 Task: Search one way flight ticket for 5 adults, 2 children, 1 infant in seat and 2 infants on lap in economy from Indianapolis: Indianapolis International Airport to New Bern: Coastal Carolina Regional Airport (was Craven County Regional) on 5-4-2023. Choice of flights is Frontier. Number of bags: 6 checked bags. Price is upto 55000. Outbound departure time preference is 7:00.
Action: Mouse moved to (378, 357)
Screenshot: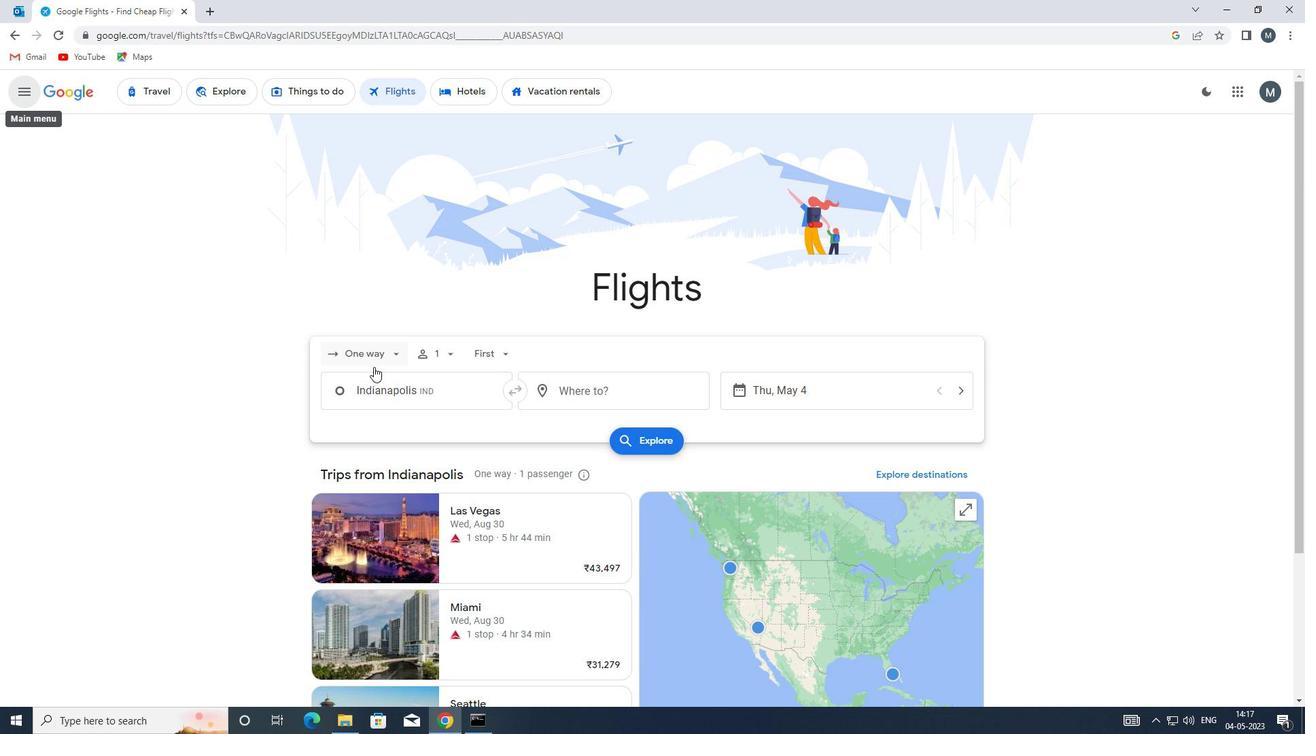 
Action: Mouse pressed left at (378, 357)
Screenshot: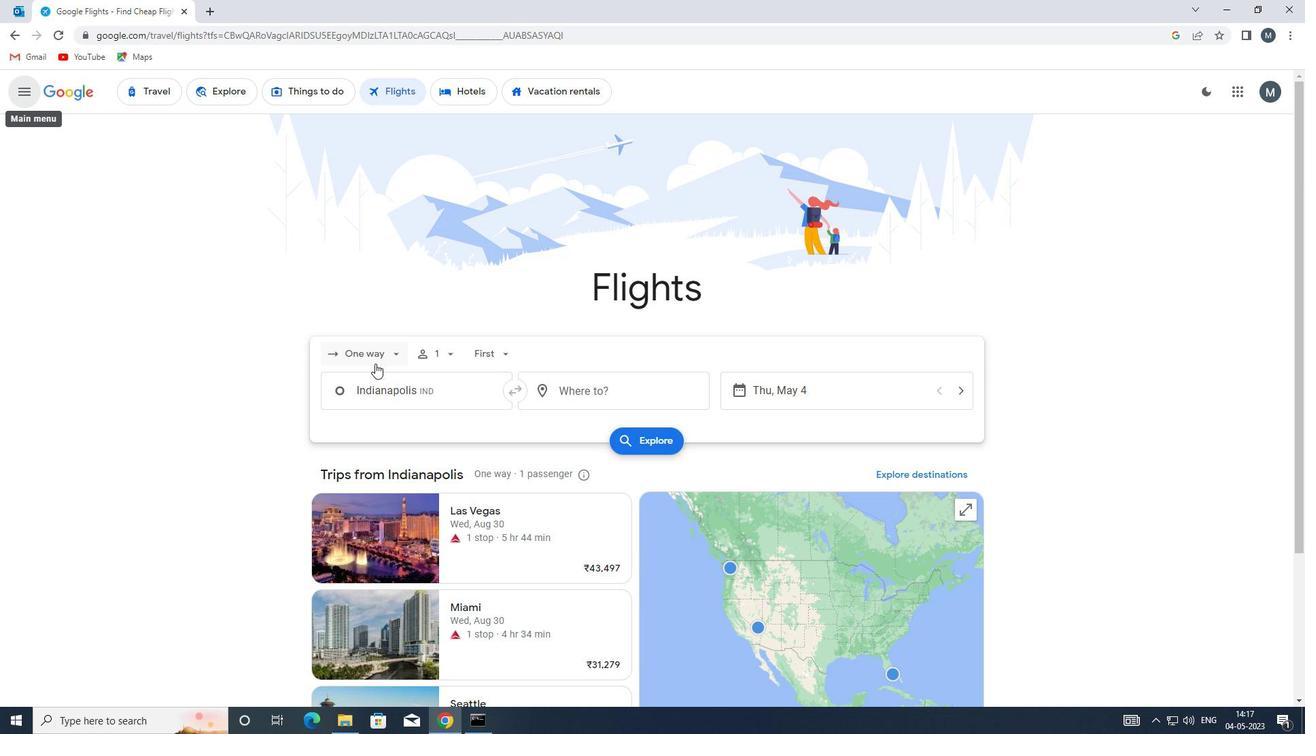 
Action: Mouse moved to (382, 412)
Screenshot: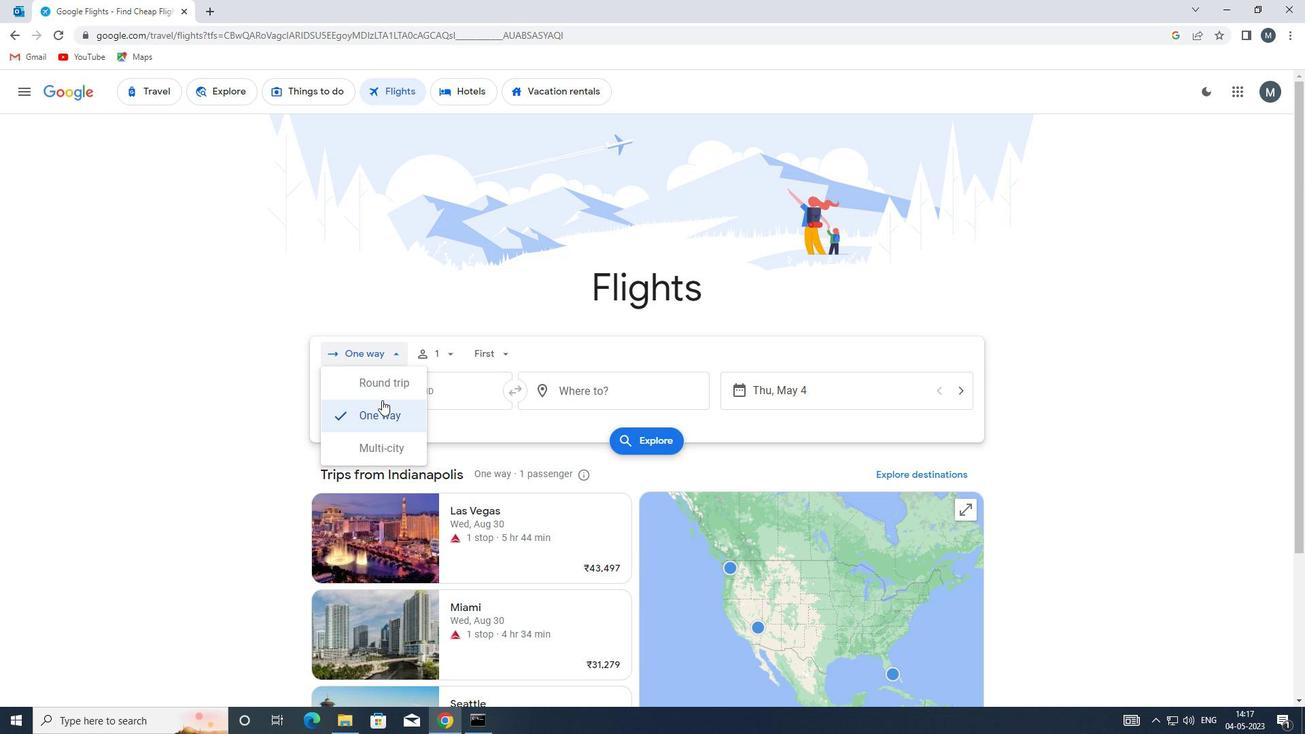
Action: Mouse pressed left at (382, 412)
Screenshot: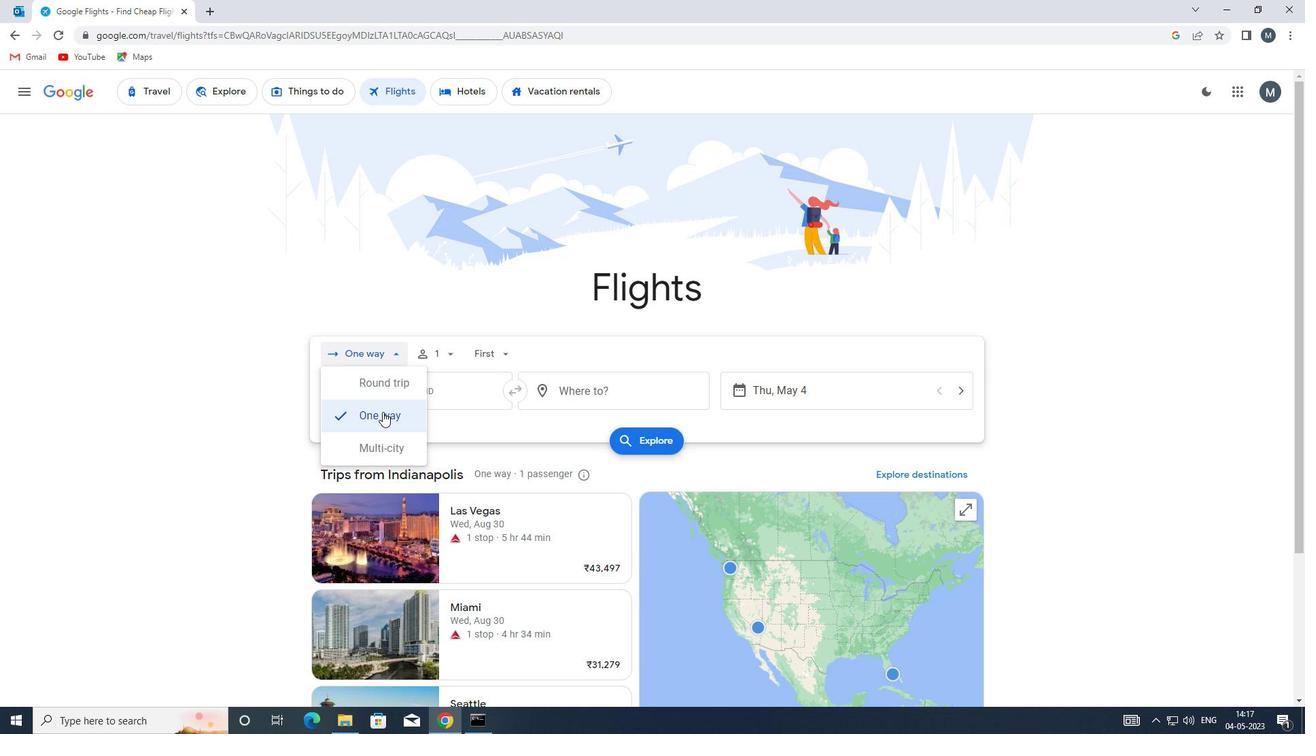 
Action: Mouse moved to (450, 352)
Screenshot: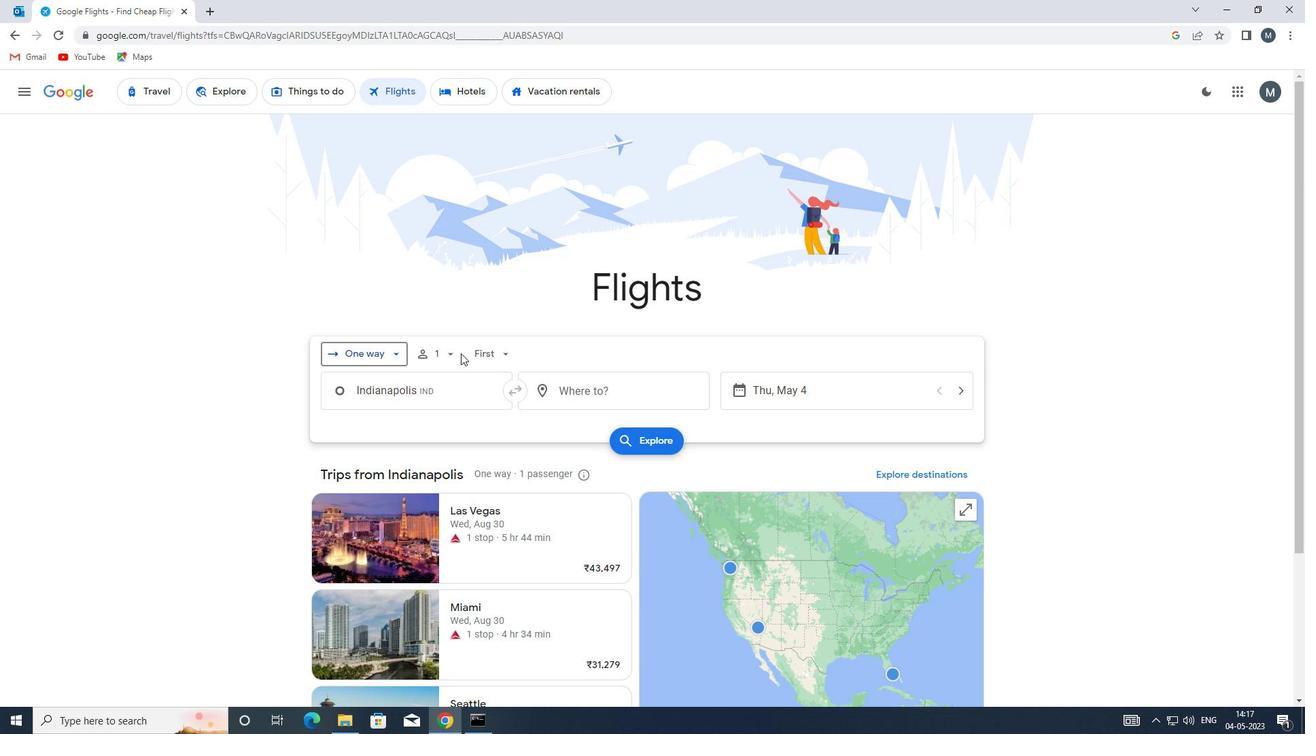 
Action: Mouse pressed left at (450, 352)
Screenshot: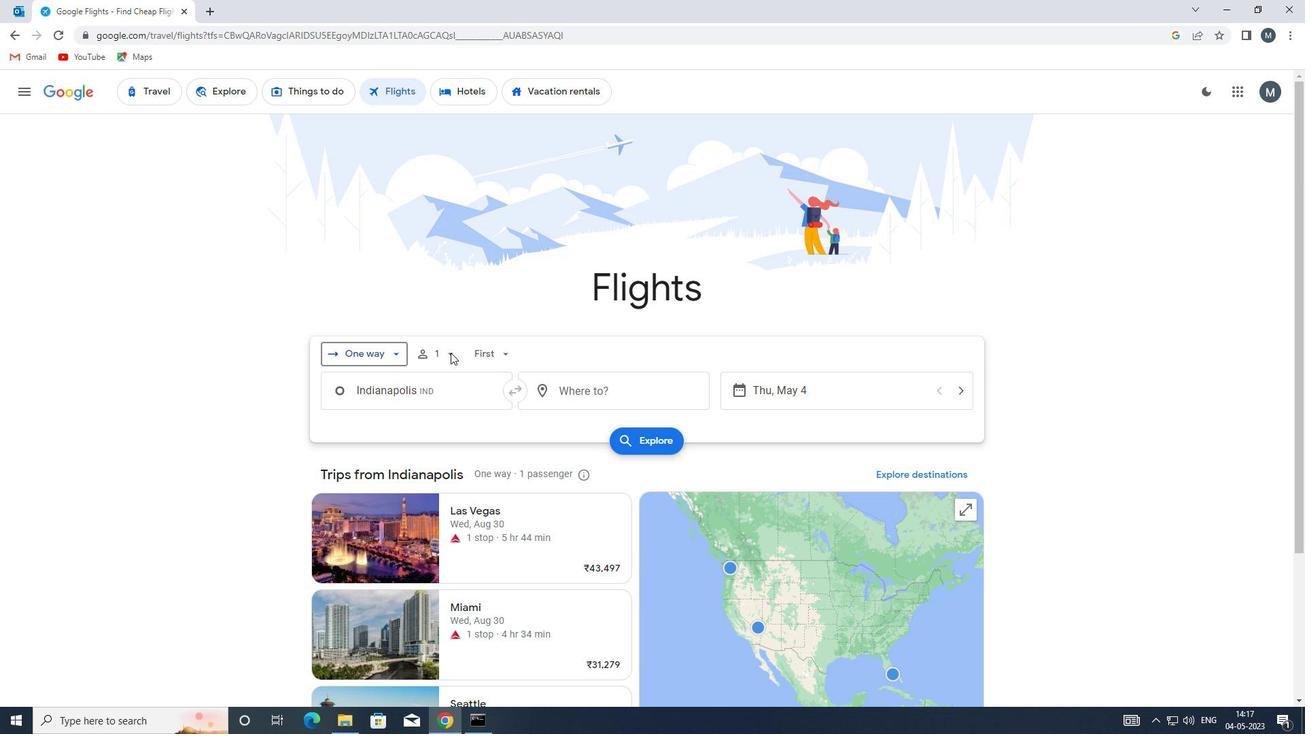 
Action: Mouse moved to (551, 388)
Screenshot: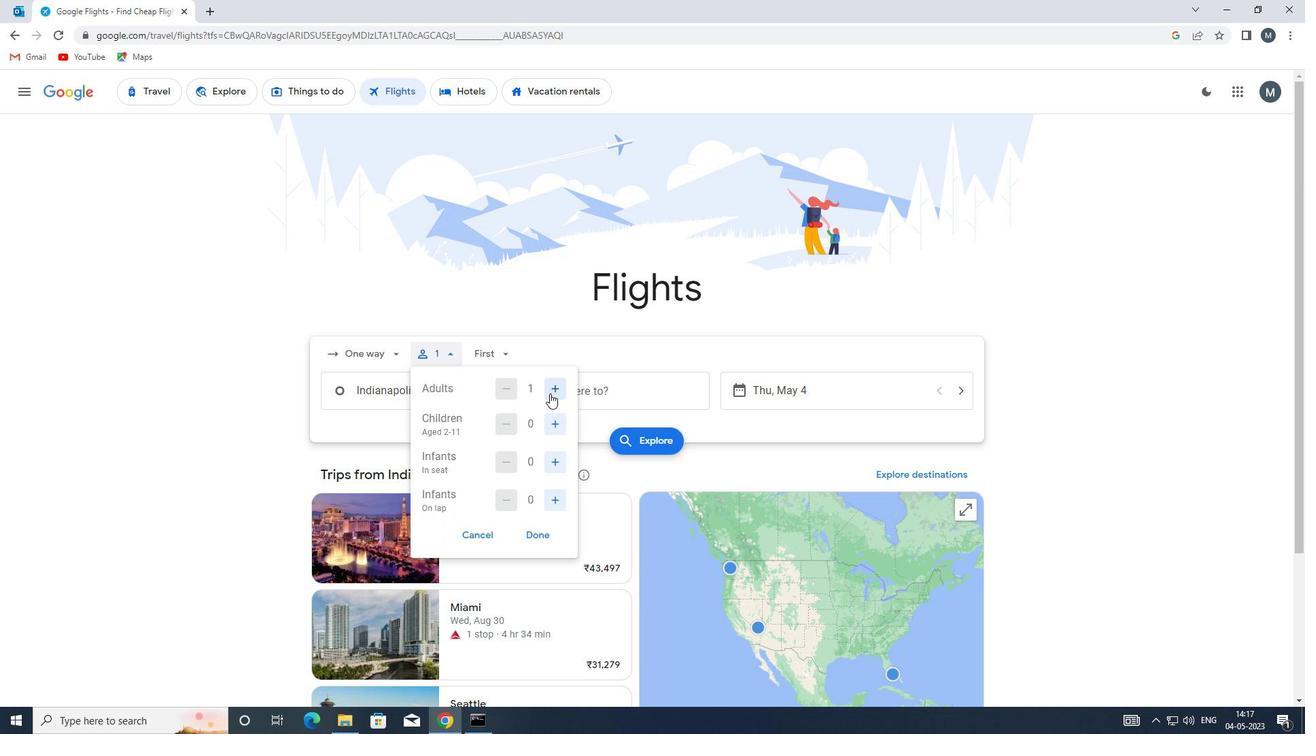 
Action: Mouse pressed left at (551, 388)
Screenshot: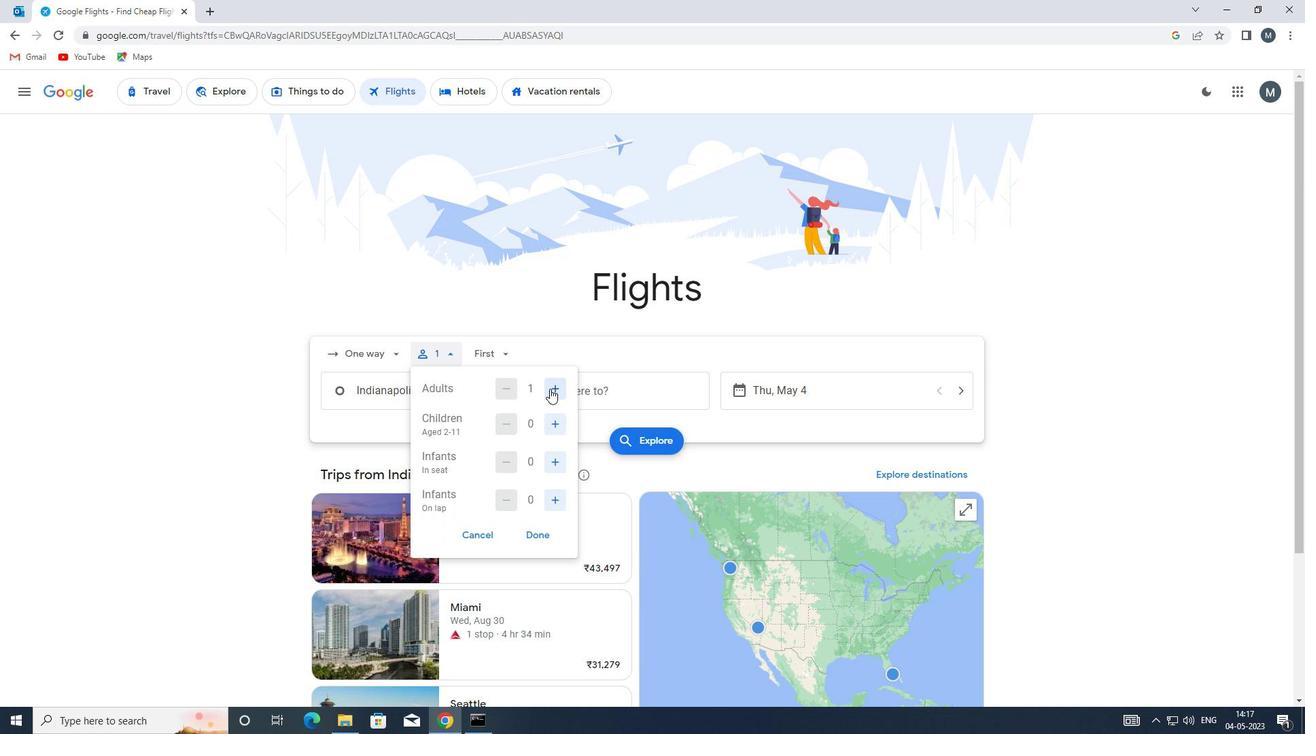 
Action: Mouse pressed left at (551, 388)
Screenshot: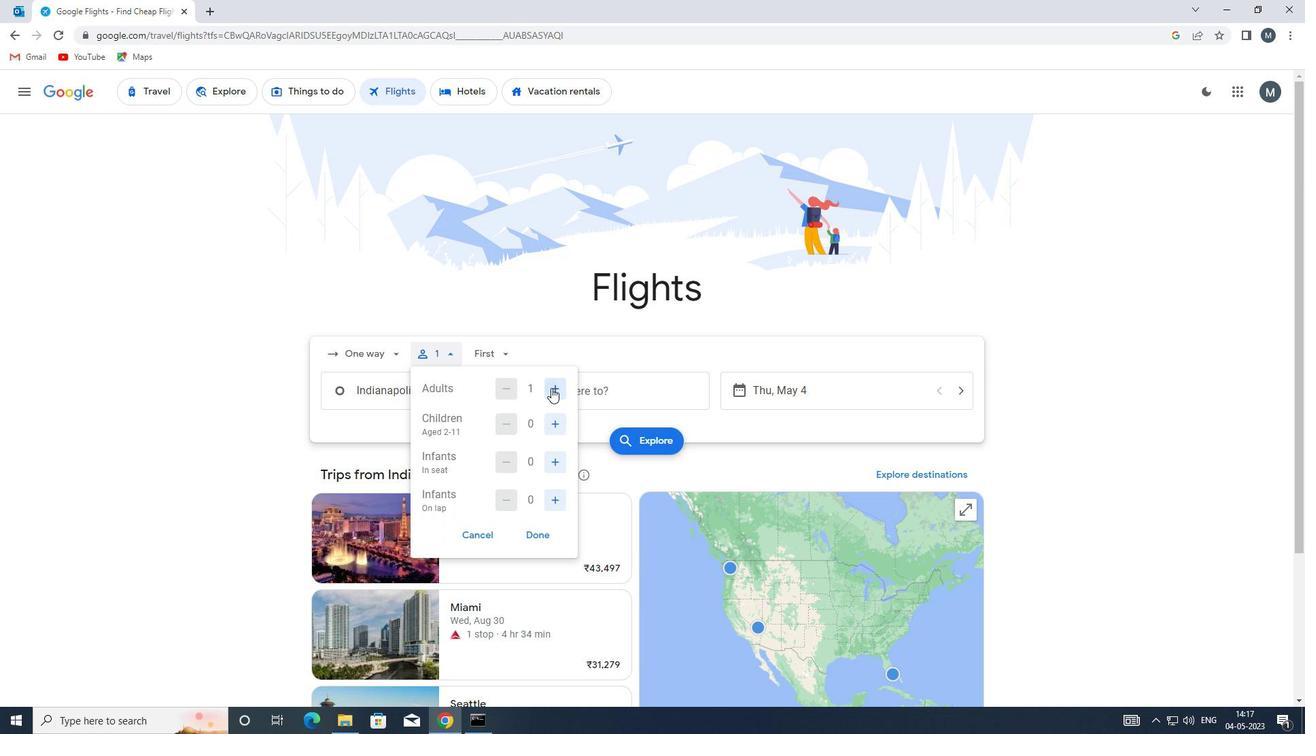
Action: Mouse pressed left at (551, 388)
Screenshot: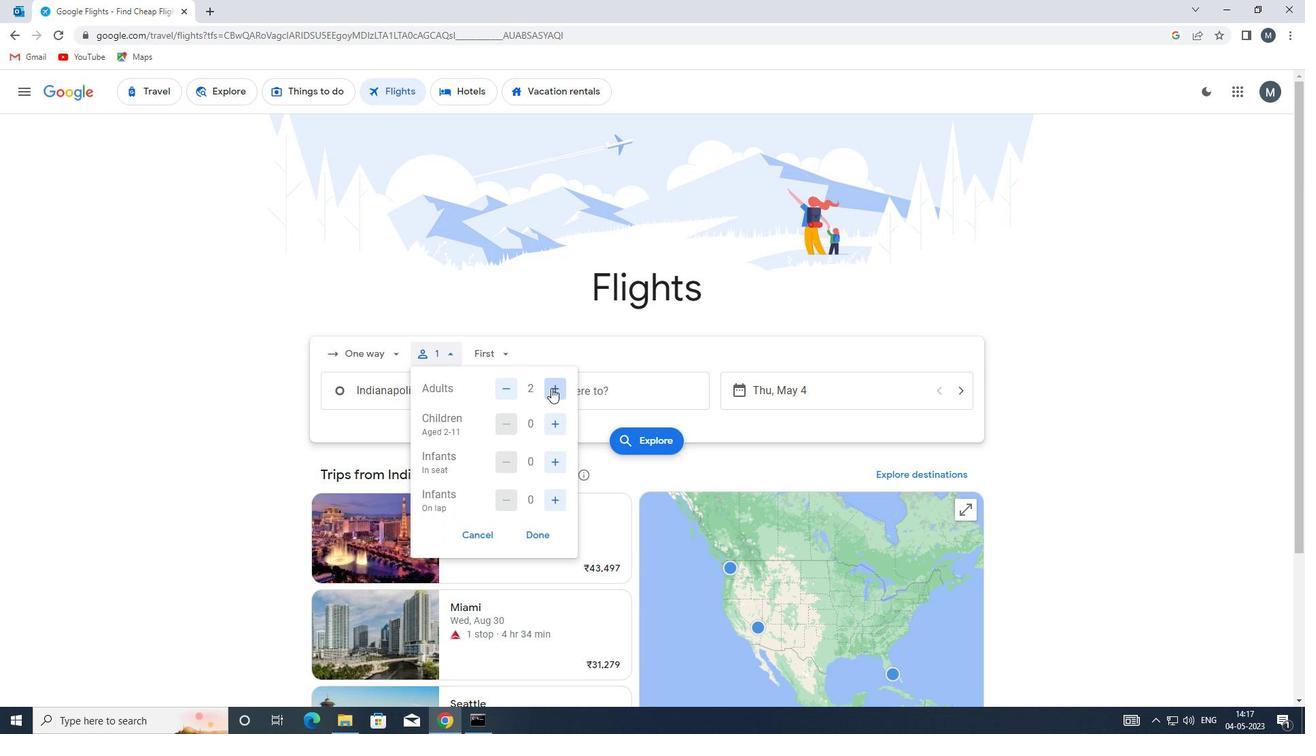 
Action: Mouse pressed left at (551, 388)
Screenshot: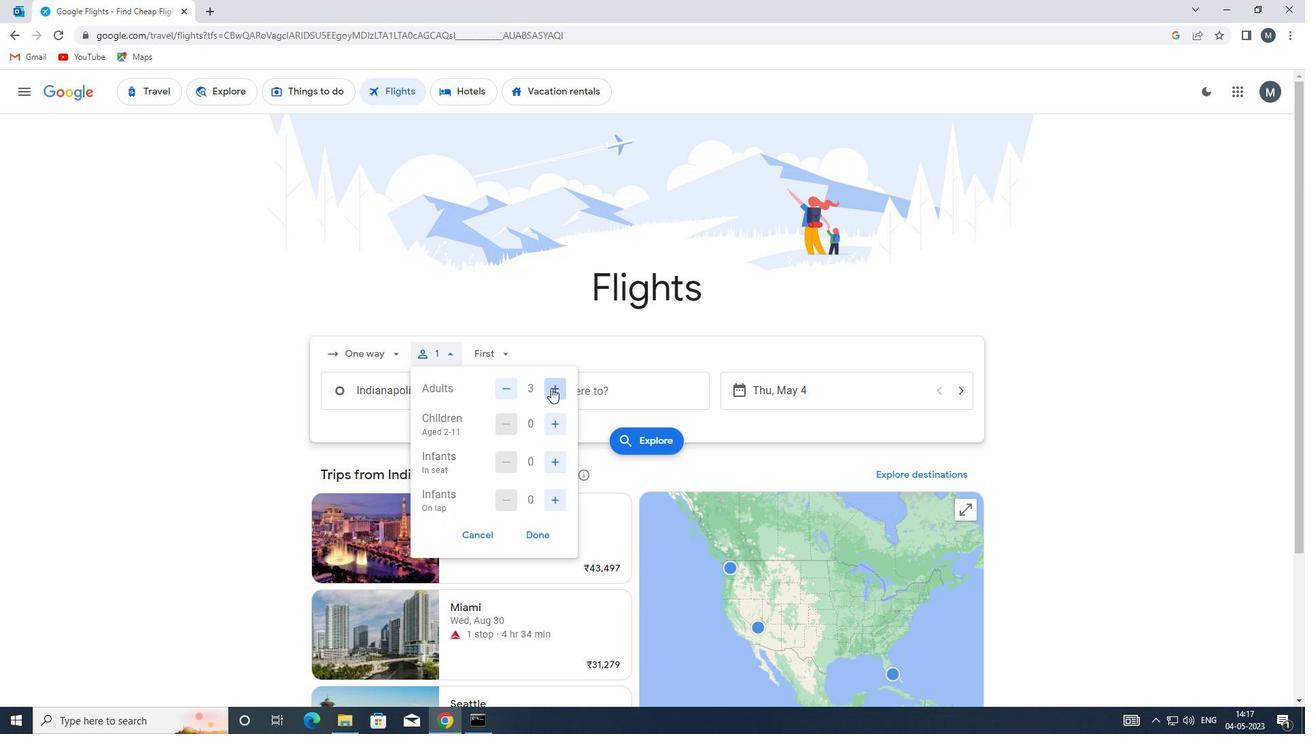 
Action: Mouse moved to (560, 422)
Screenshot: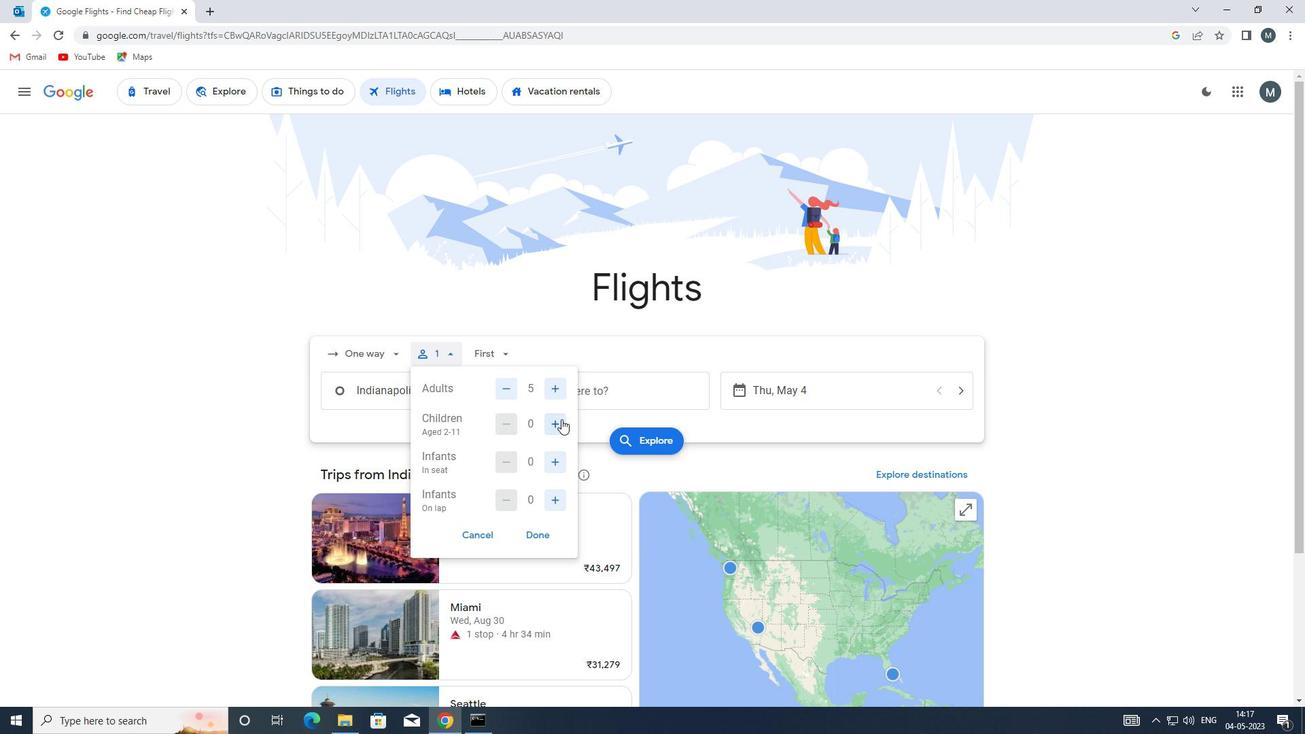 
Action: Mouse pressed left at (560, 422)
Screenshot: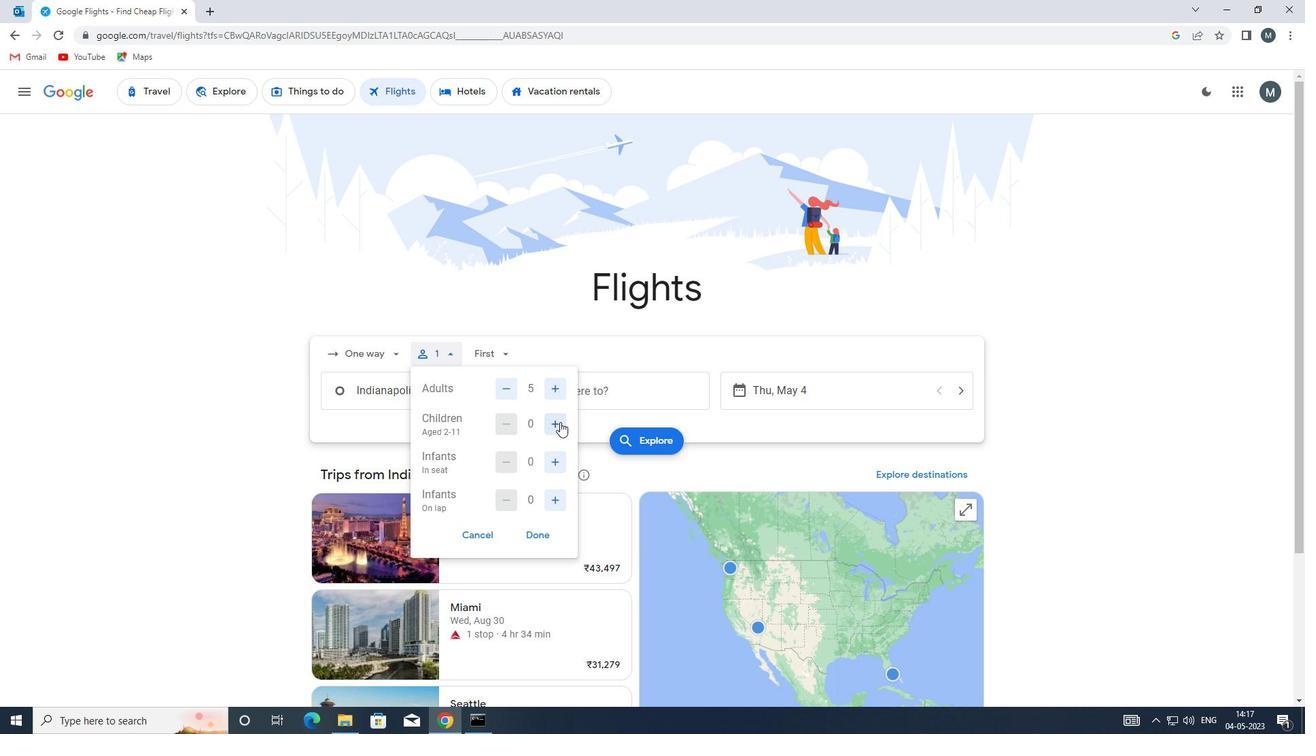 
Action: Mouse pressed left at (560, 422)
Screenshot: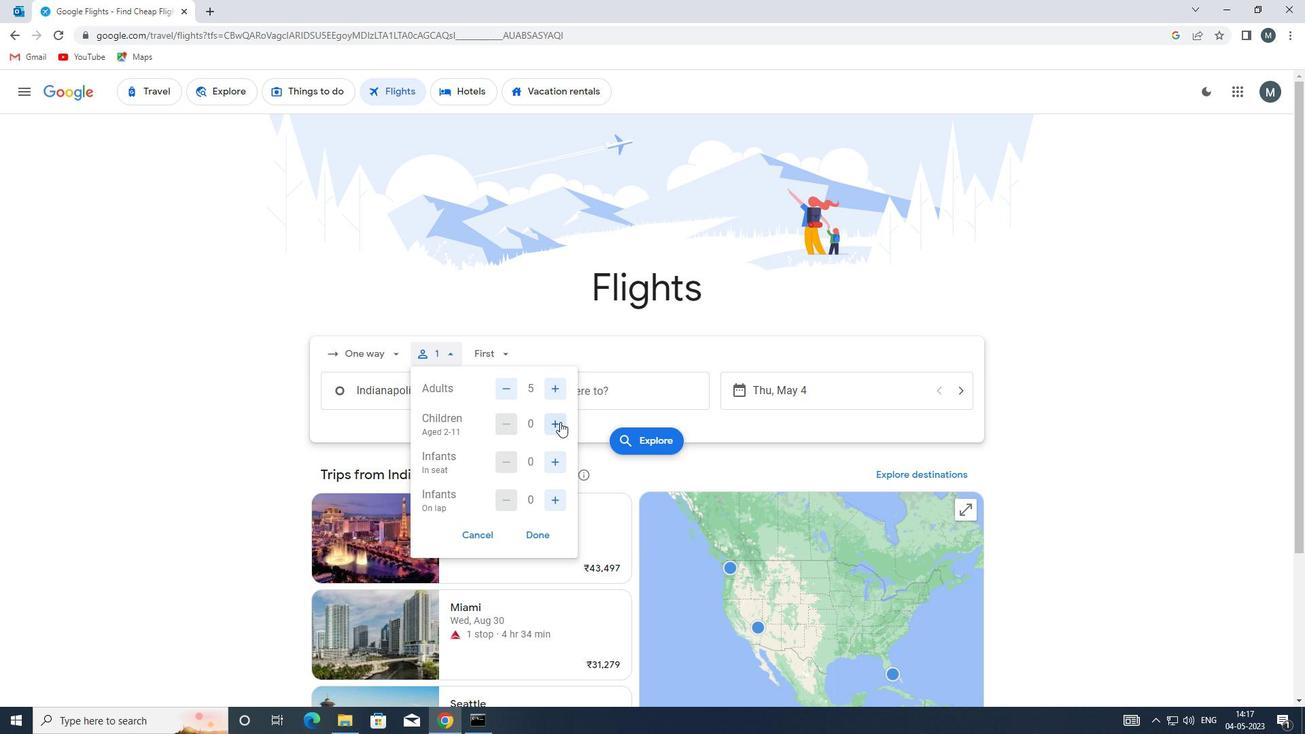 
Action: Mouse moved to (554, 461)
Screenshot: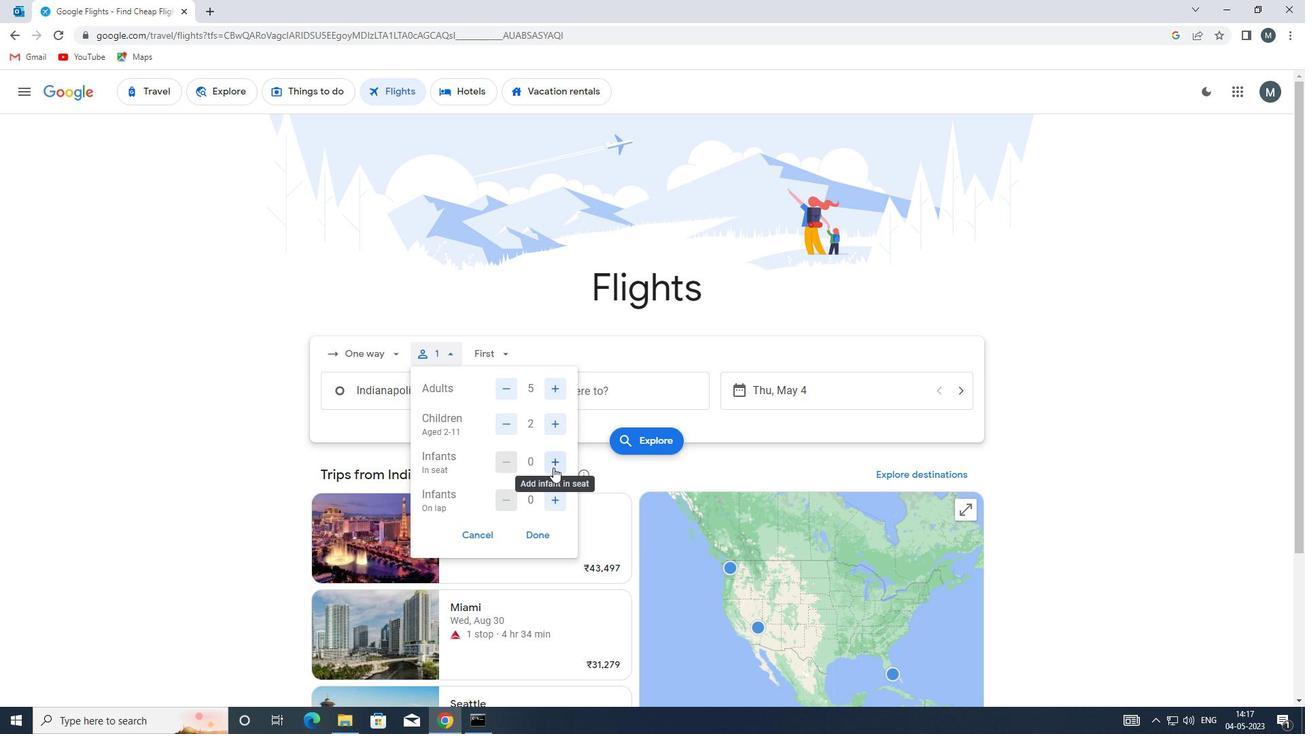 
Action: Mouse pressed left at (554, 461)
Screenshot: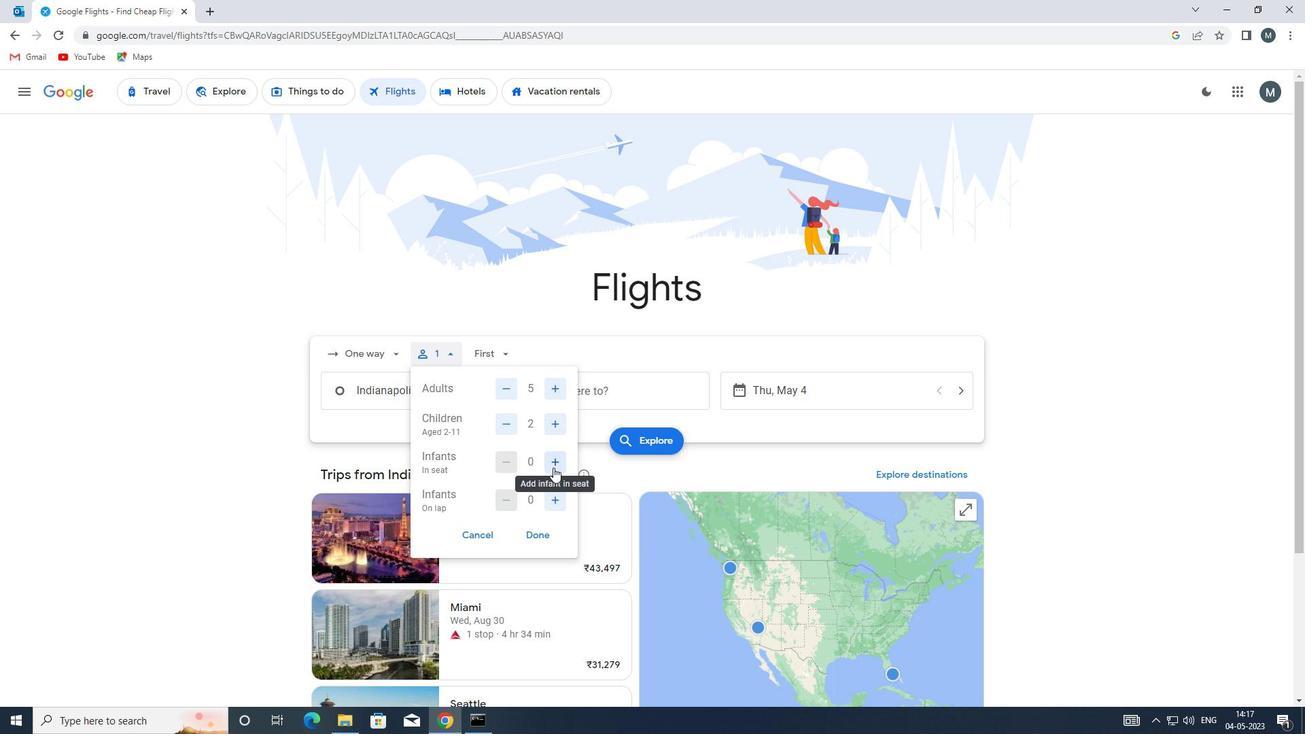 
Action: Mouse moved to (548, 499)
Screenshot: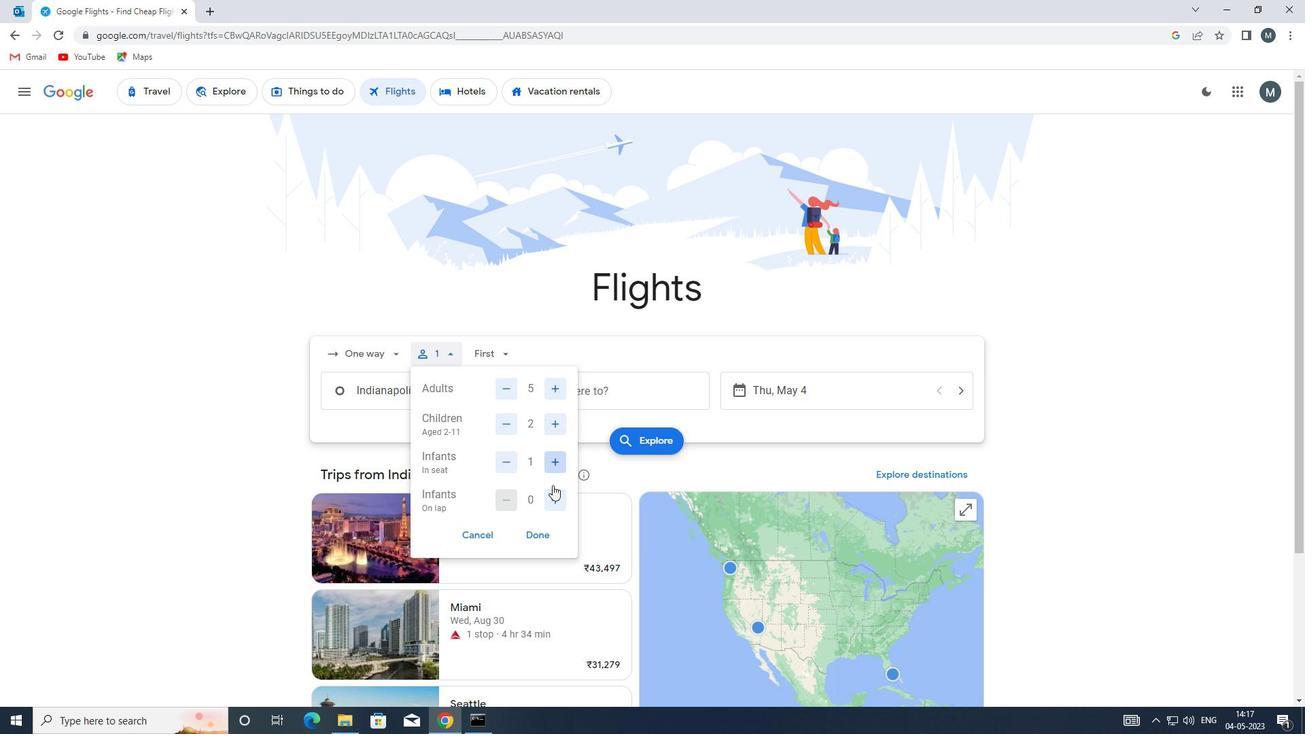 
Action: Mouse pressed left at (548, 499)
Screenshot: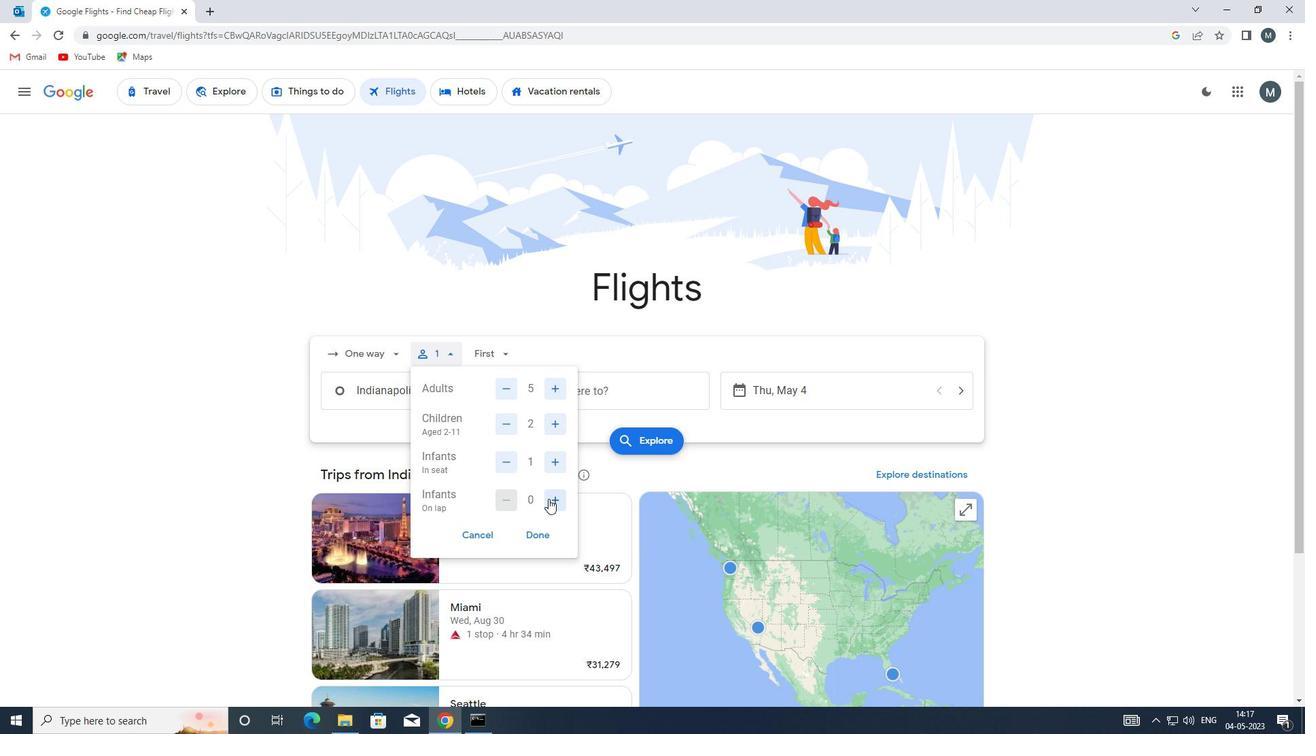 
Action: Mouse moved to (547, 499)
Screenshot: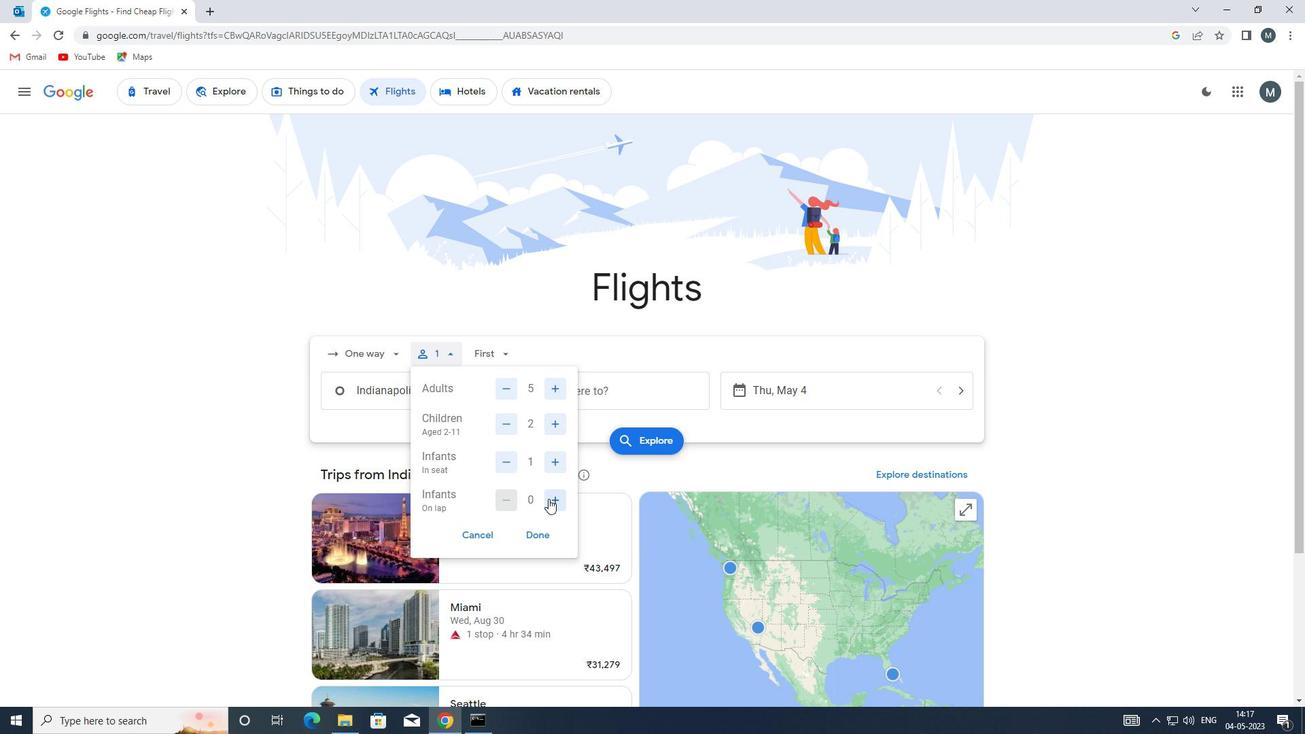 
Action: Mouse pressed left at (547, 499)
Screenshot: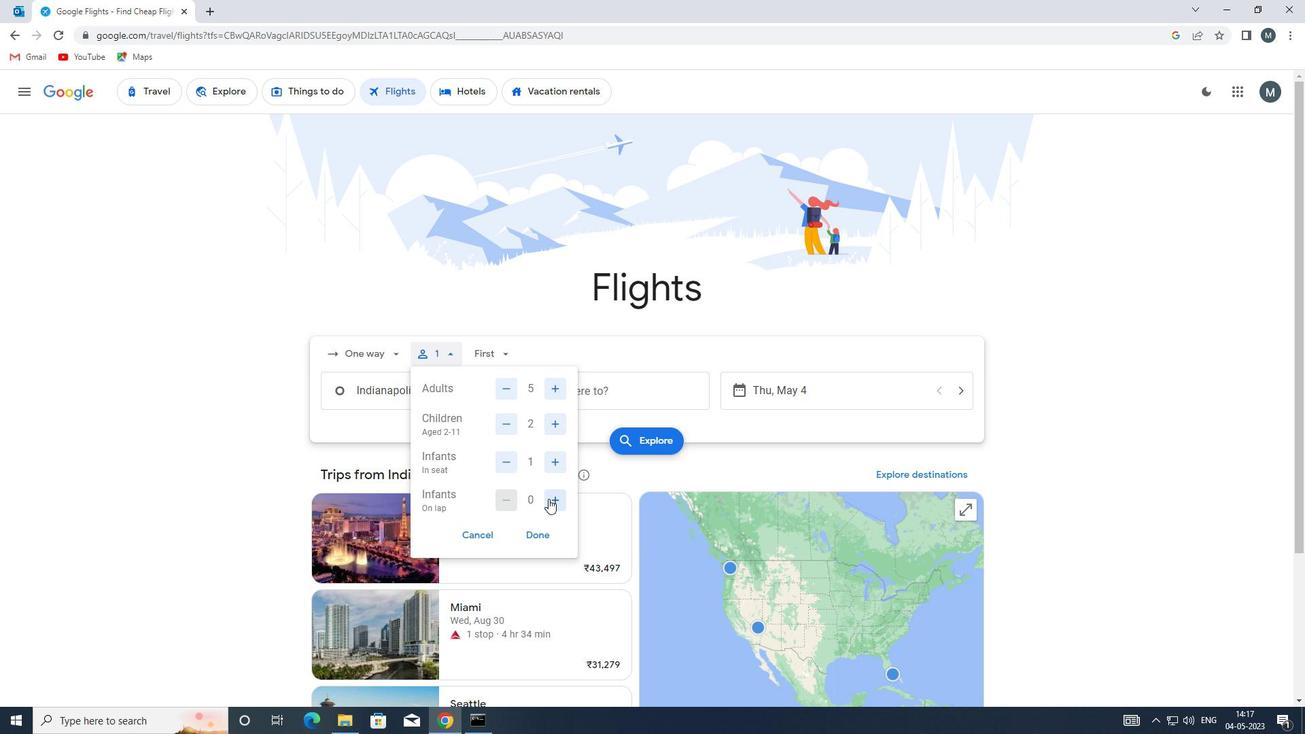 
Action: Mouse moved to (504, 500)
Screenshot: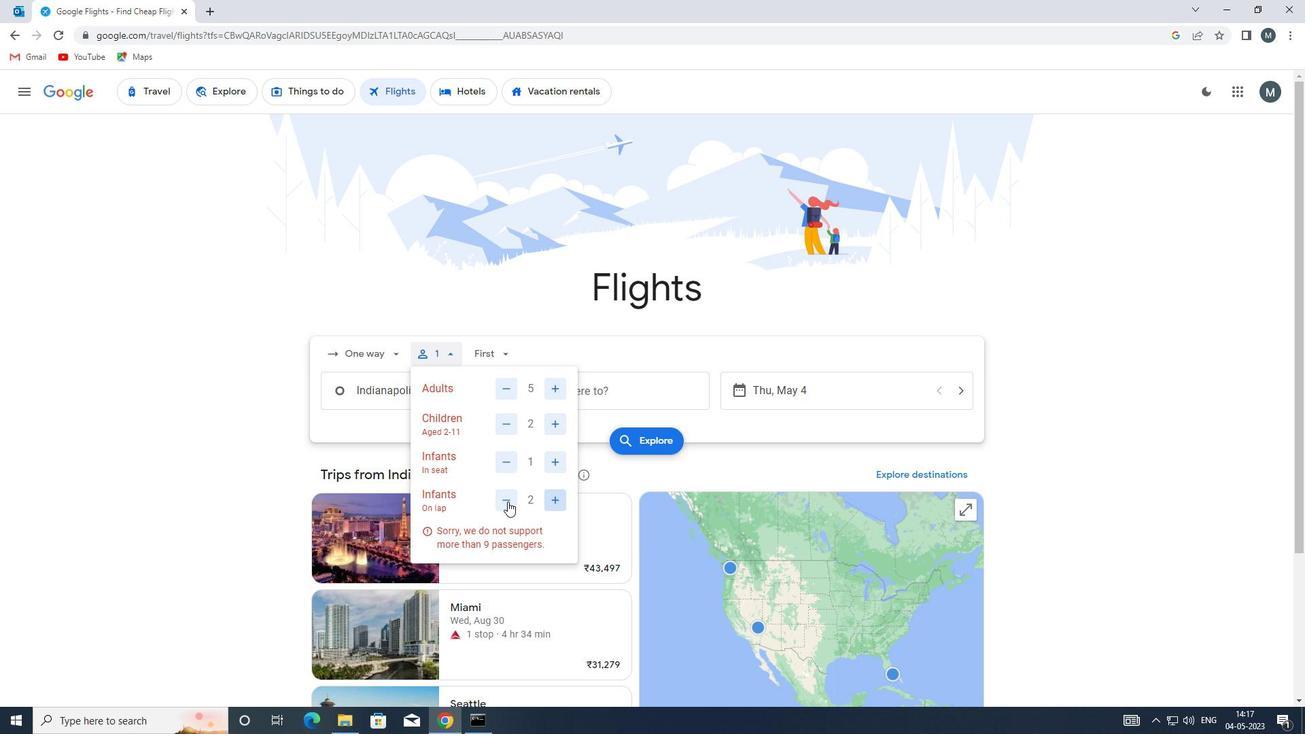 
Action: Mouse pressed left at (504, 500)
Screenshot: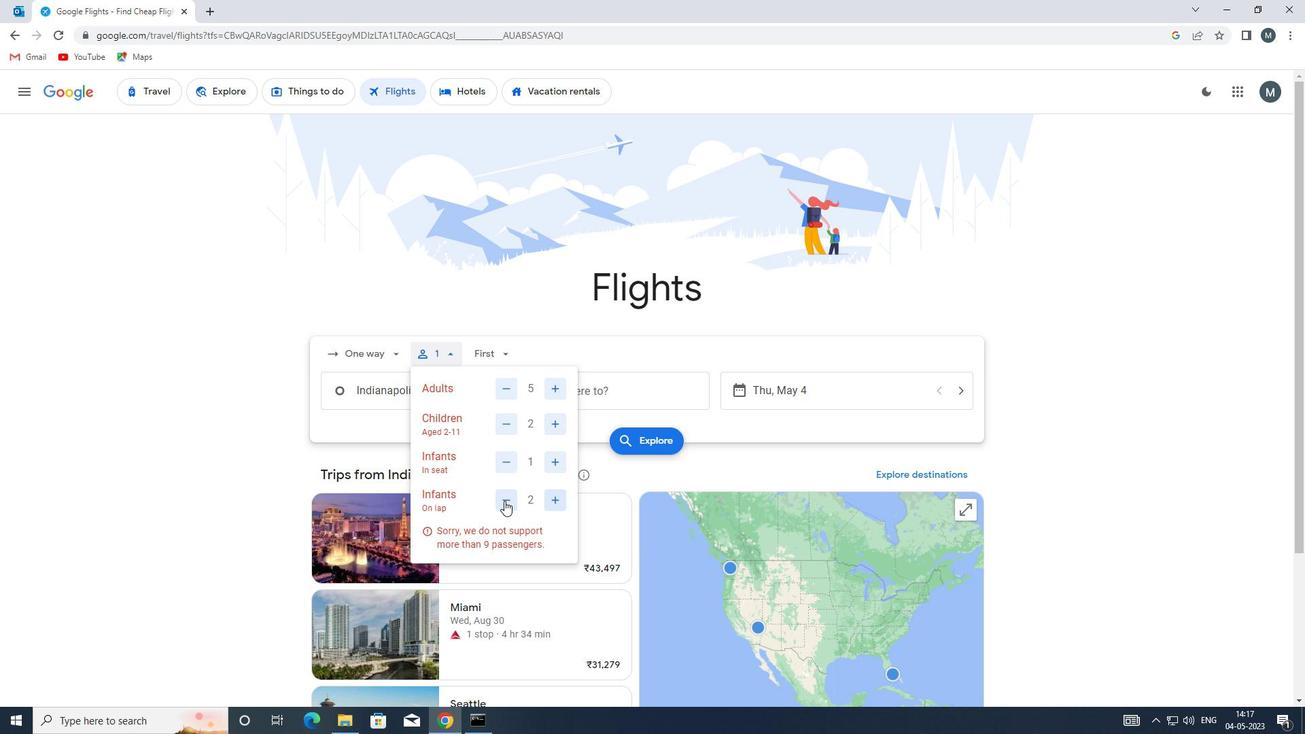 
Action: Mouse moved to (538, 531)
Screenshot: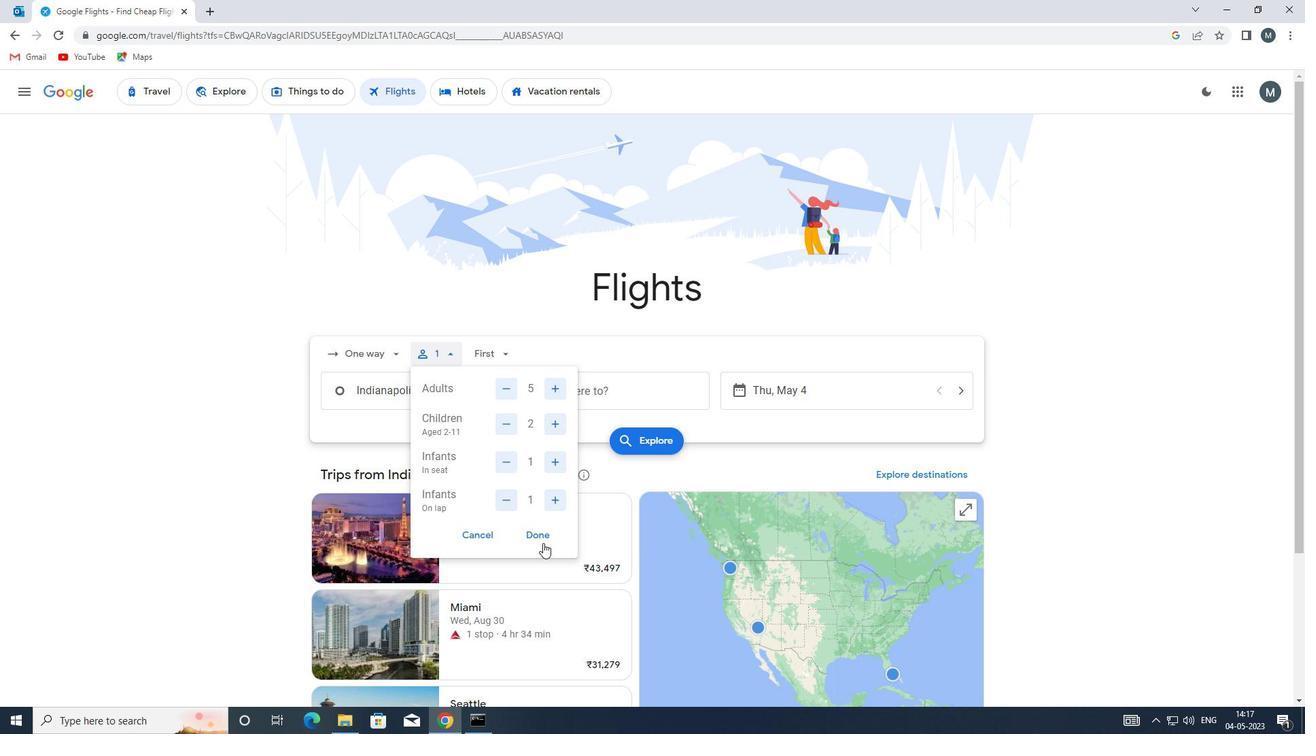 
Action: Mouse pressed left at (538, 531)
Screenshot: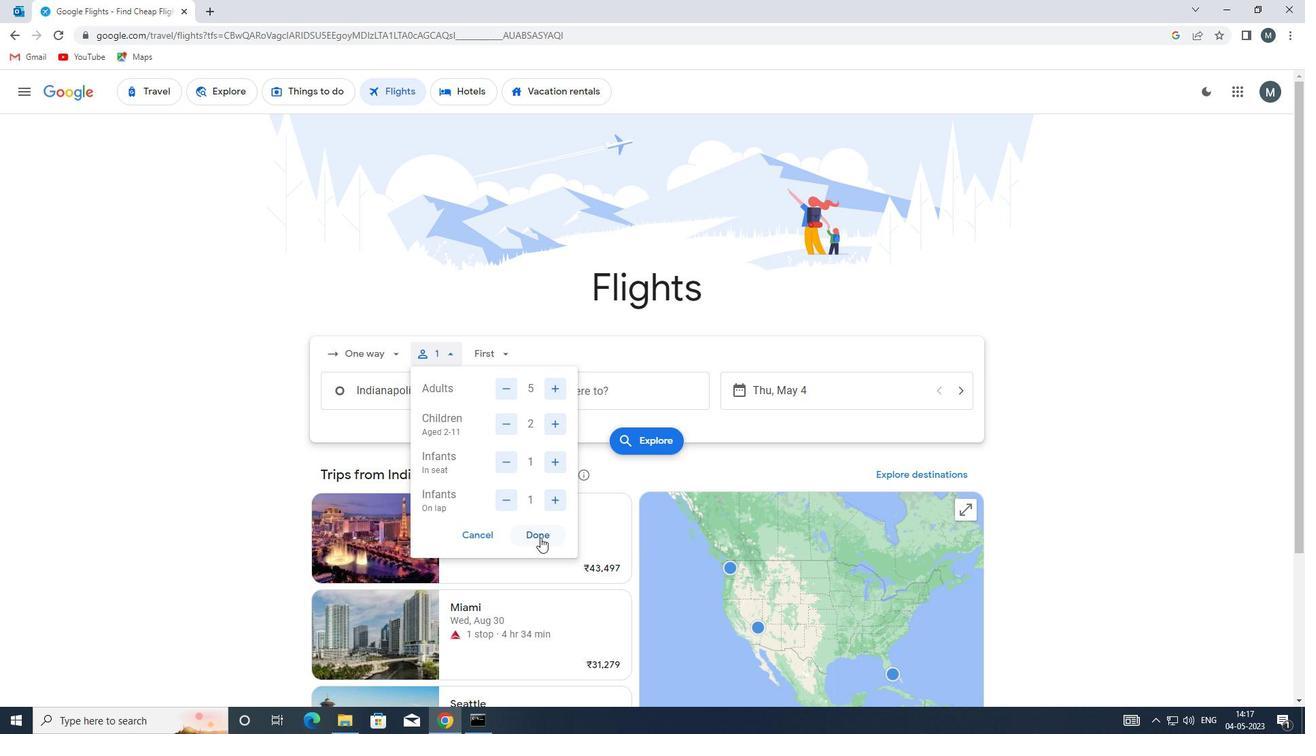 
Action: Mouse moved to (494, 350)
Screenshot: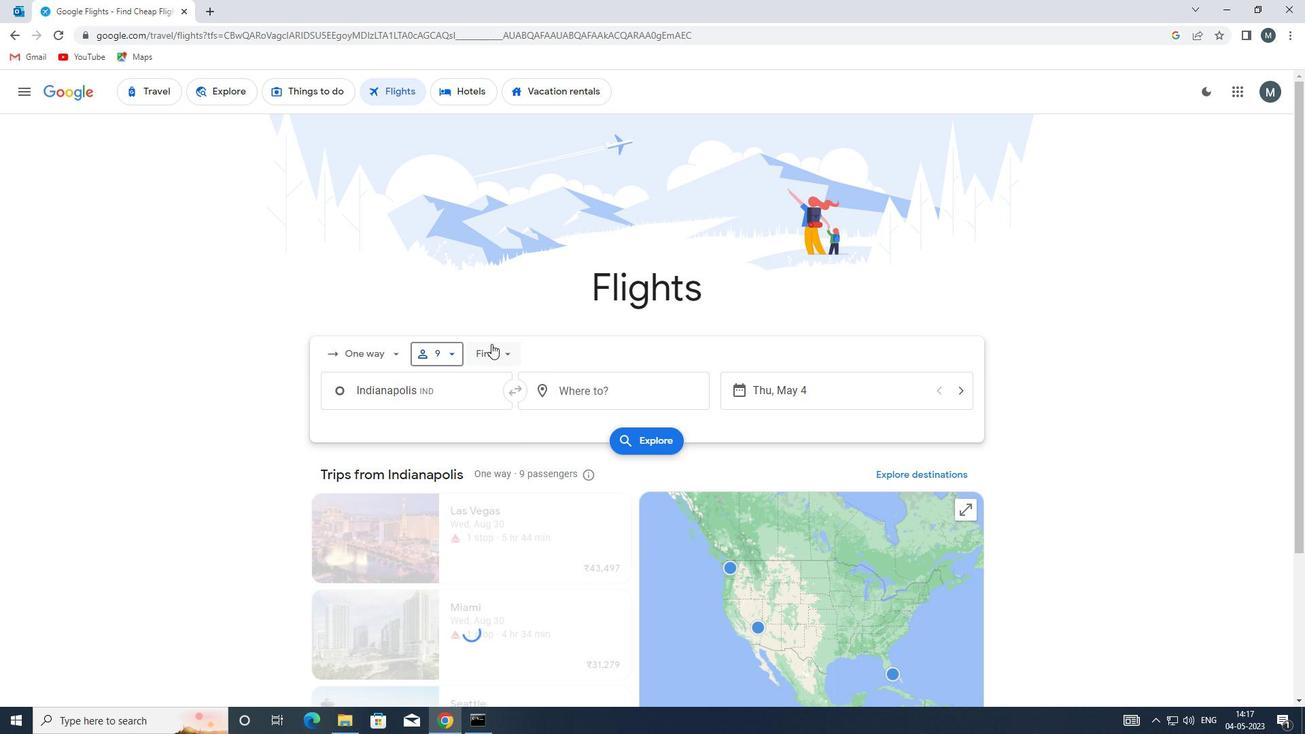 
Action: Mouse pressed left at (494, 350)
Screenshot: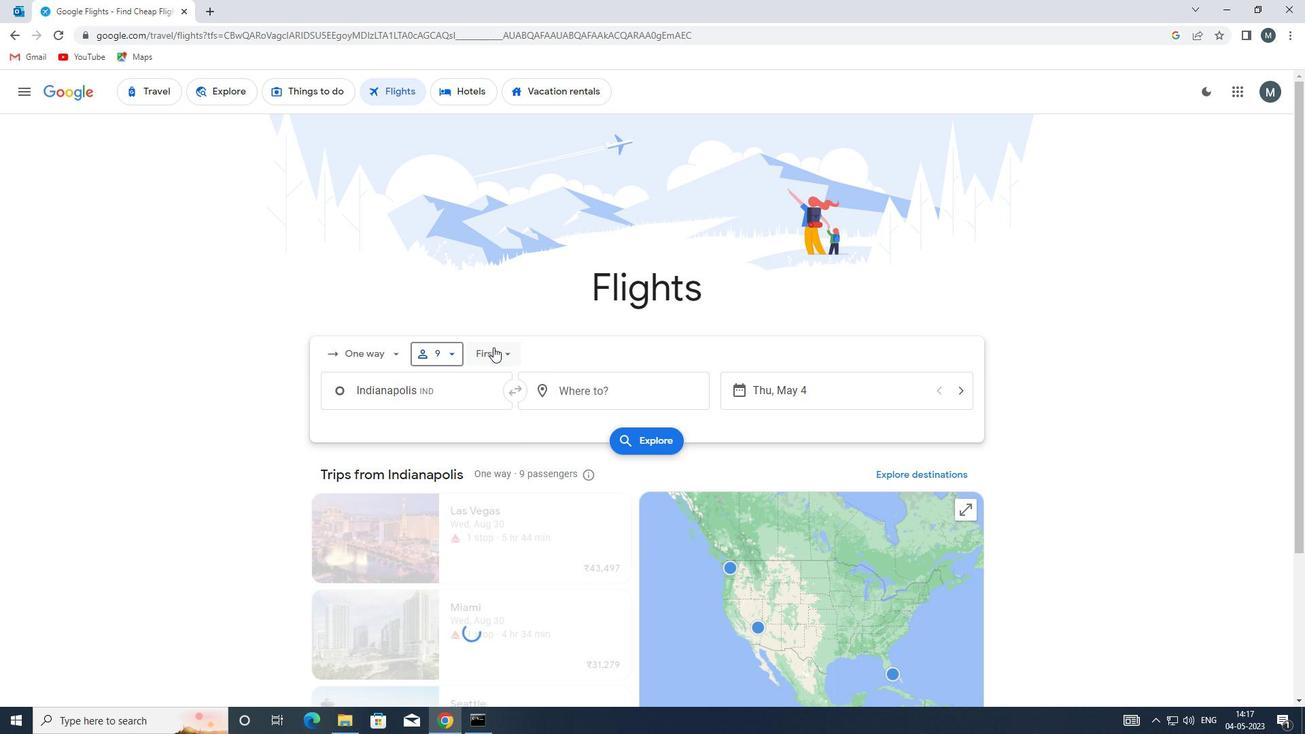 
Action: Mouse moved to (515, 377)
Screenshot: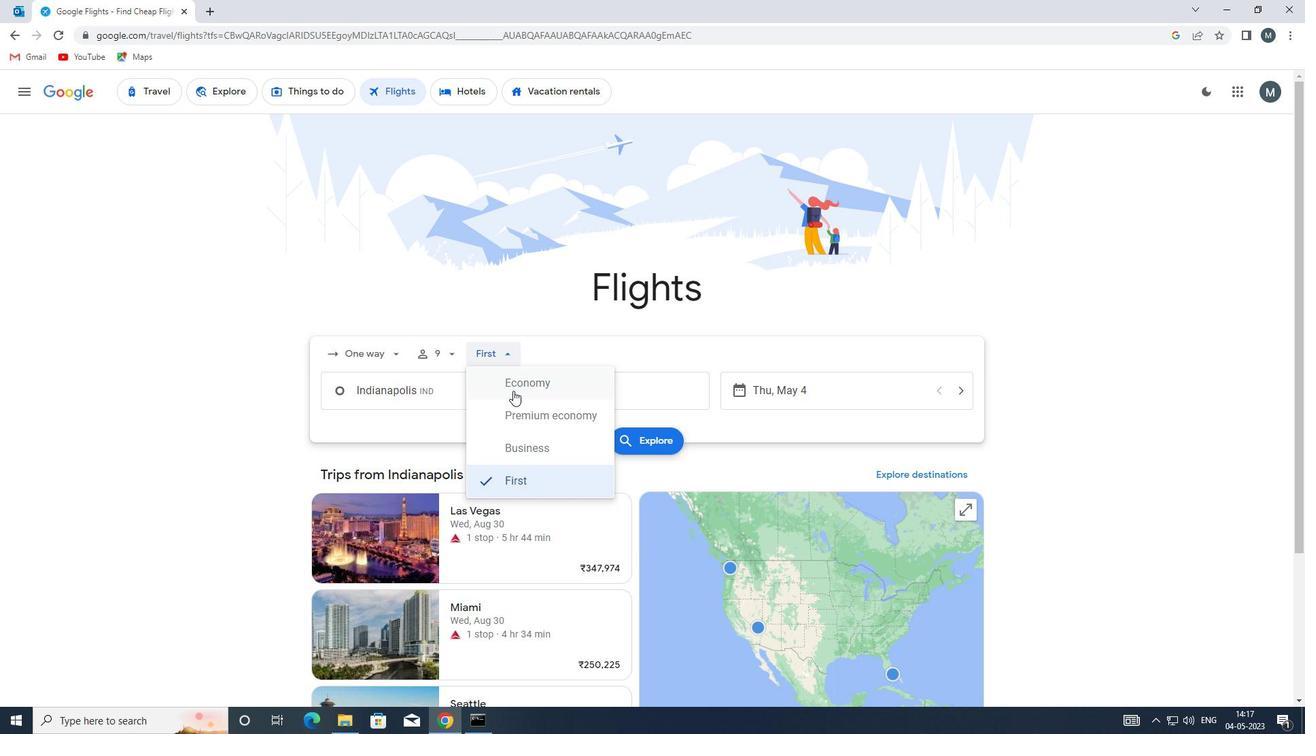 
Action: Mouse pressed left at (515, 377)
Screenshot: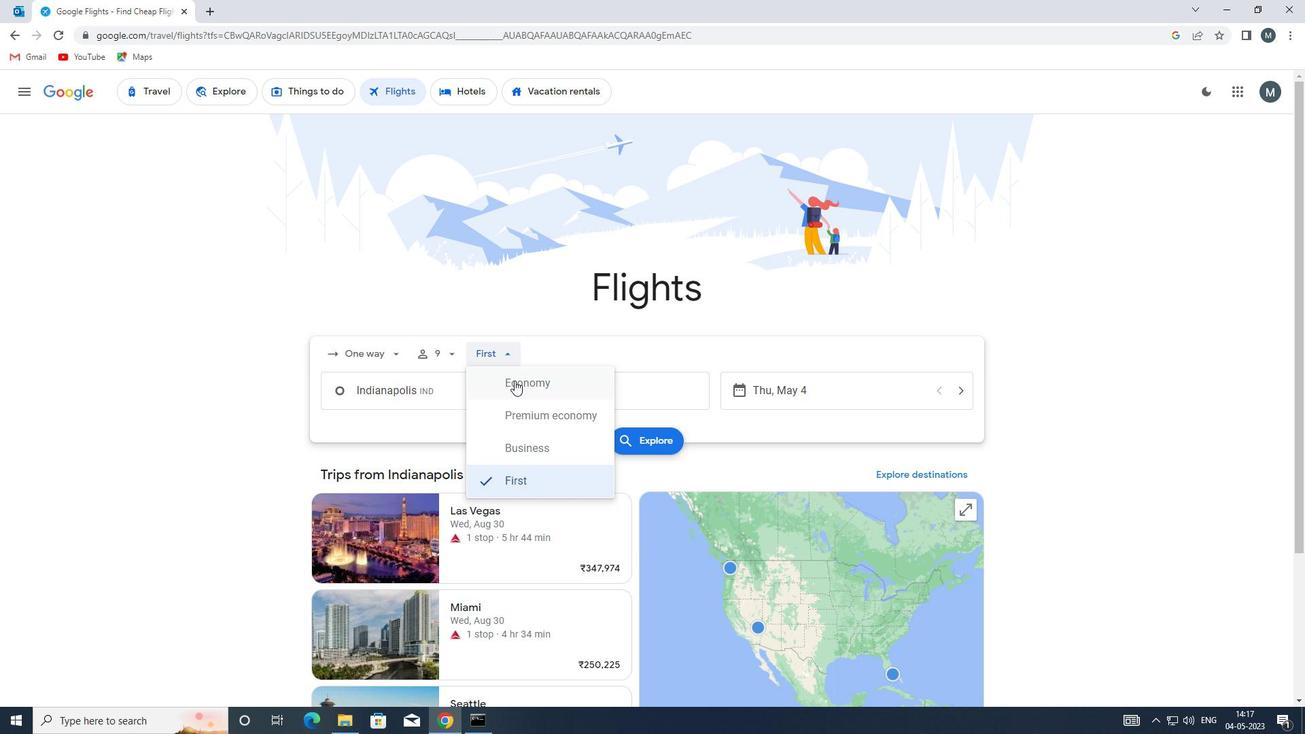 
Action: Mouse moved to (447, 399)
Screenshot: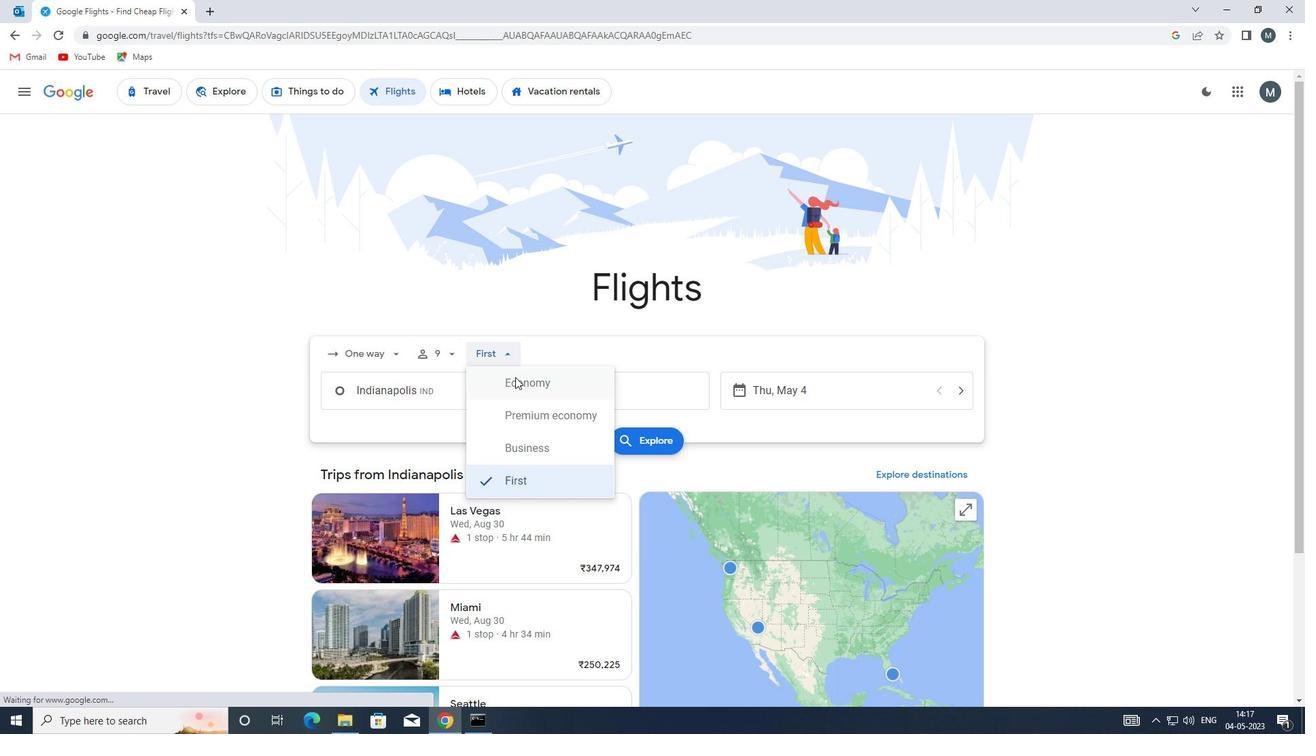 
Action: Mouse pressed left at (447, 399)
Screenshot: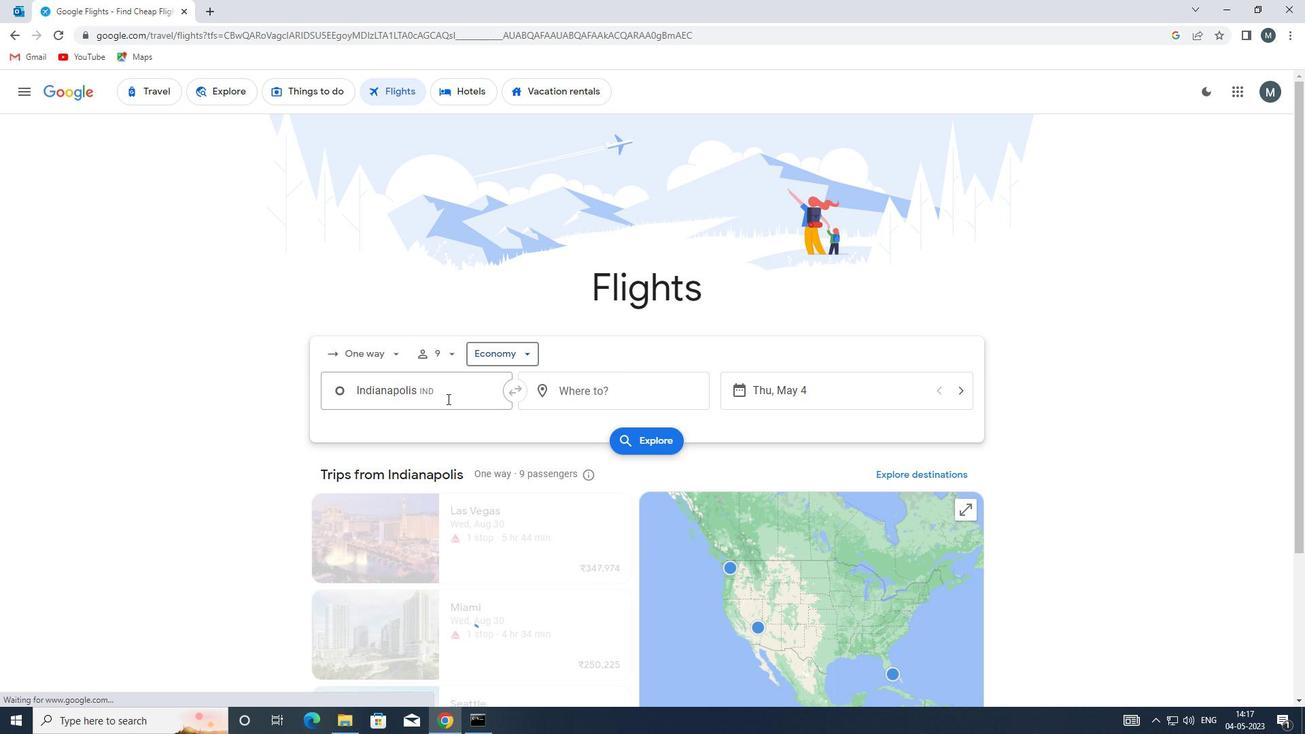 
Action: Mouse moved to (460, 464)
Screenshot: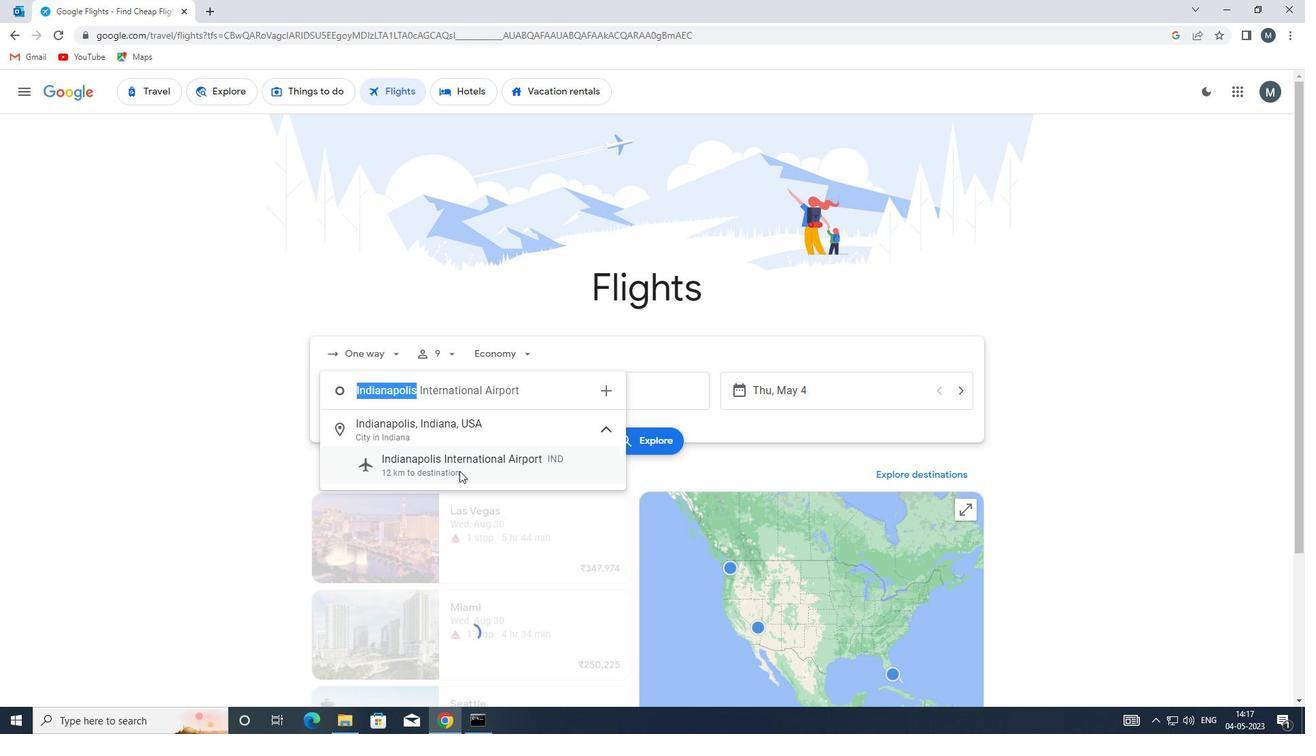
Action: Mouse pressed left at (460, 464)
Screenshot: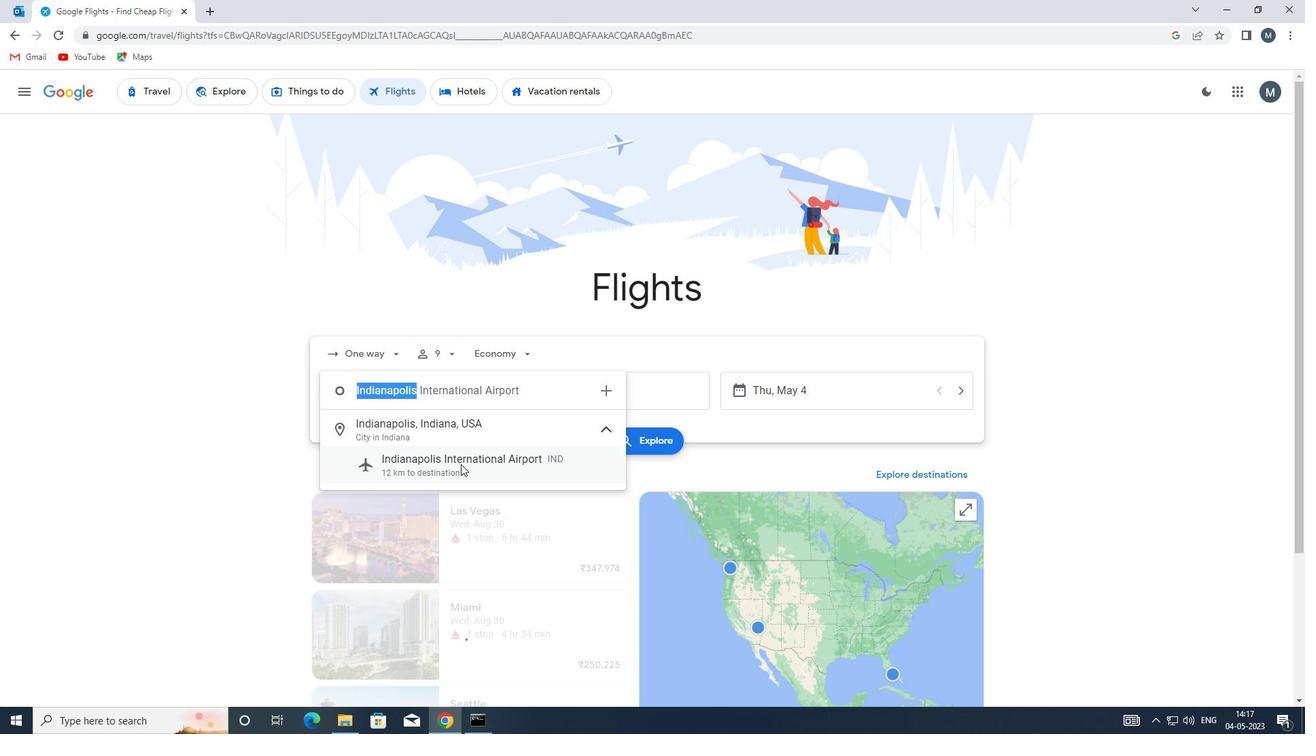 
Action: Mouse moved to (576, 392)
Screenshot: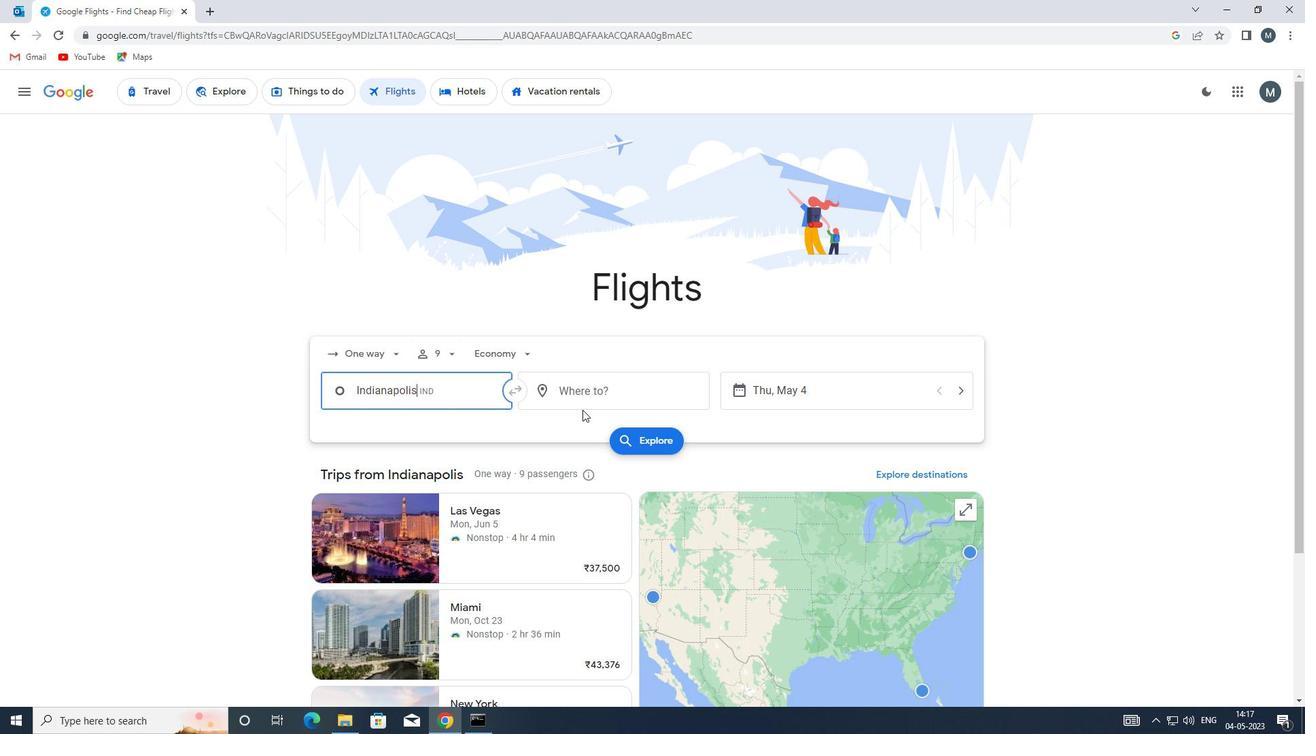 
Action: Mouse pressed left at (576, 392)
Screenshot: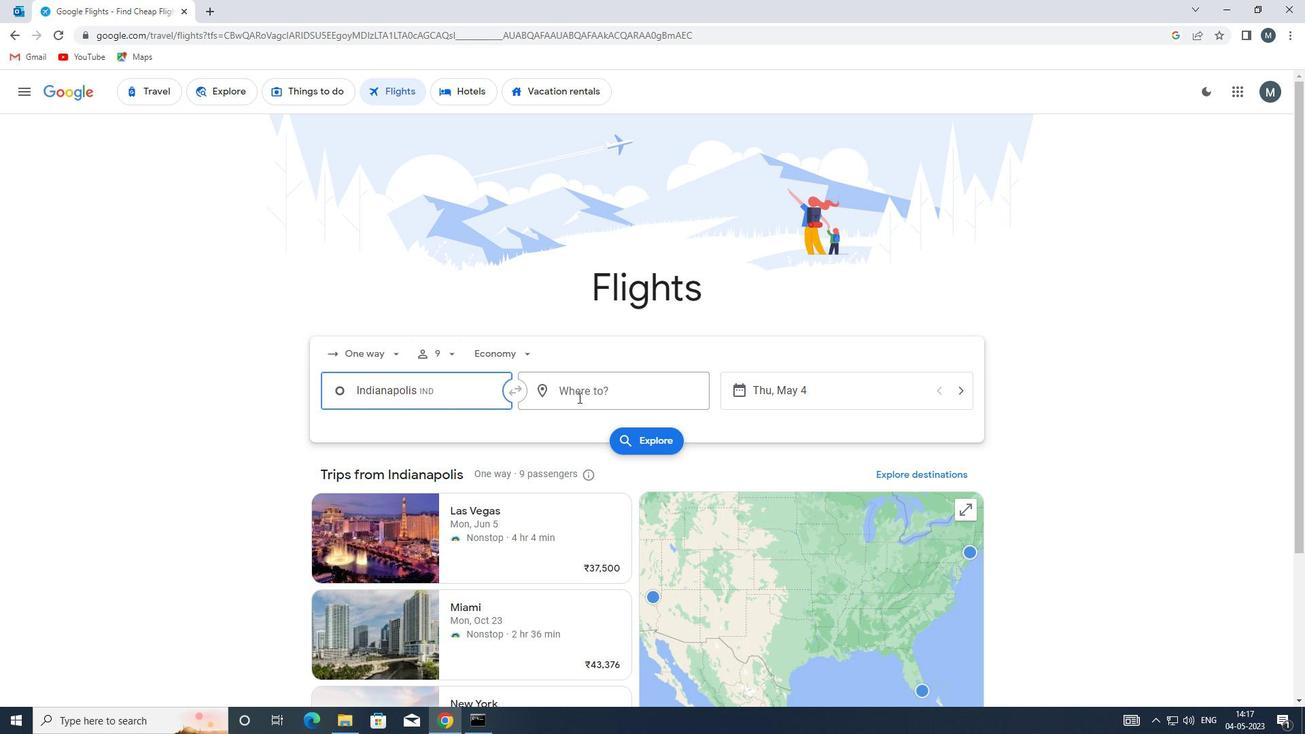 
Action: Mouse moved to (573, 392)
Screenshot: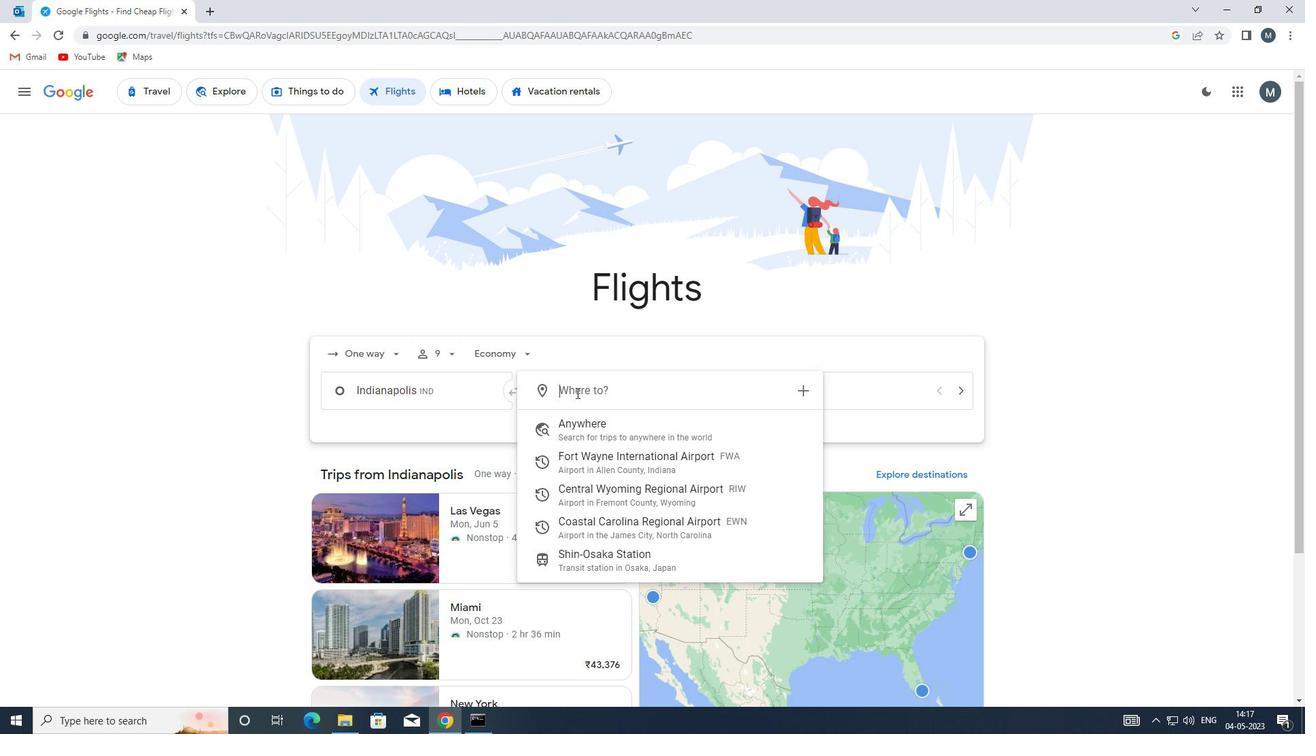 
Action: Key pressed ewn
Screenshot: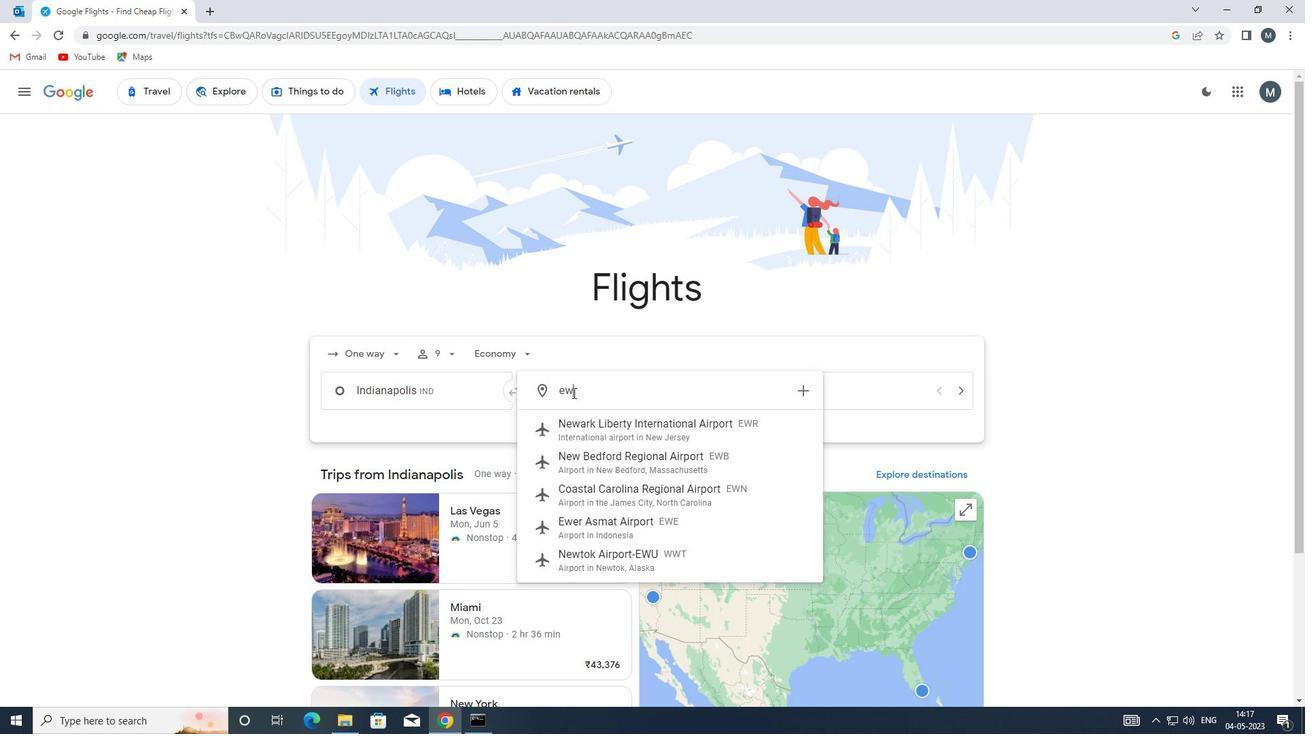
Action: Mouse moved to (583, 438)
Screenshot: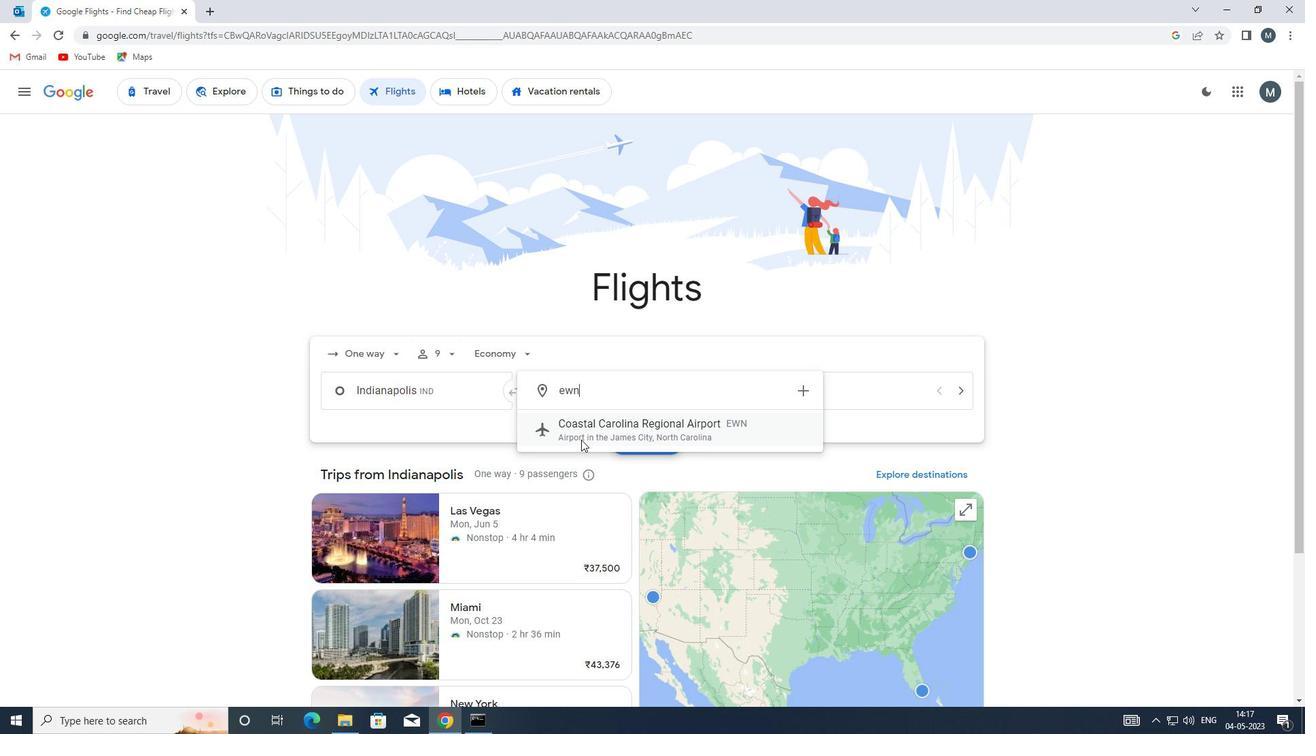 
Action: Mouse pressed left at (583, 438)
Screenshot: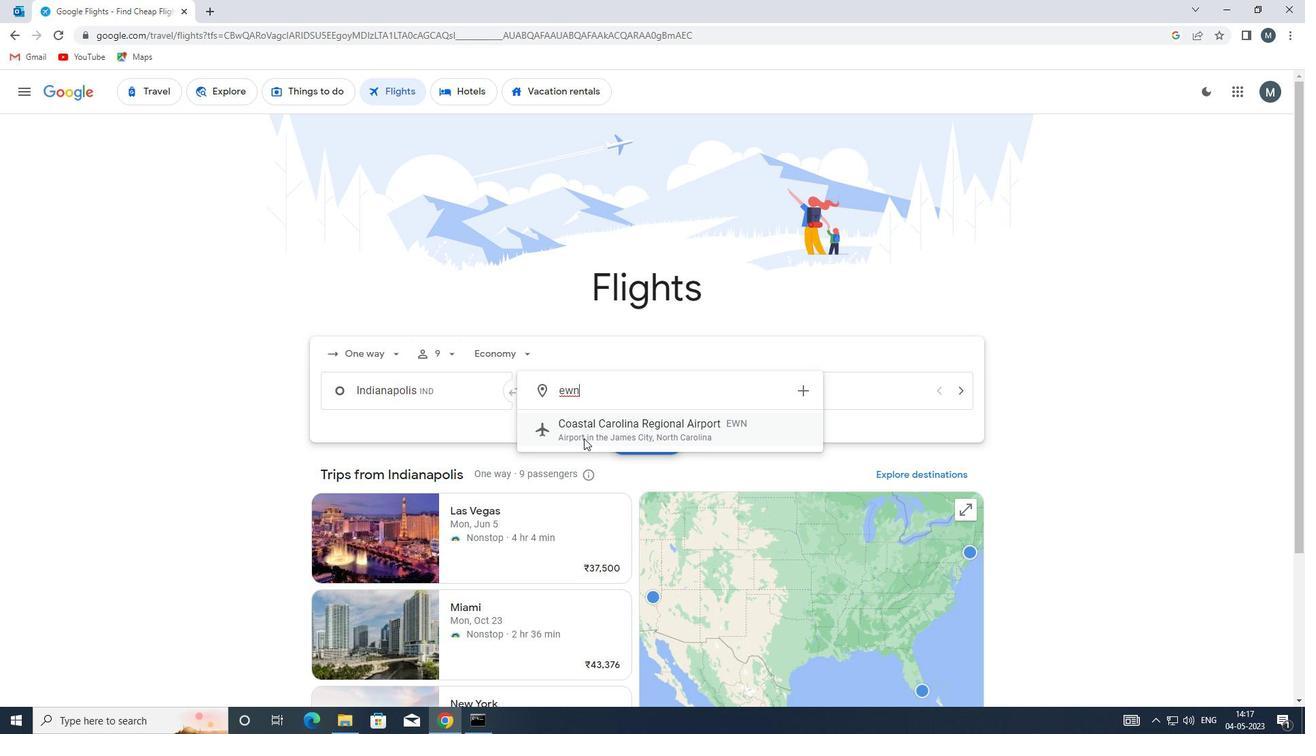 
Action: Mouse moved to (761, 389)
Screenshot: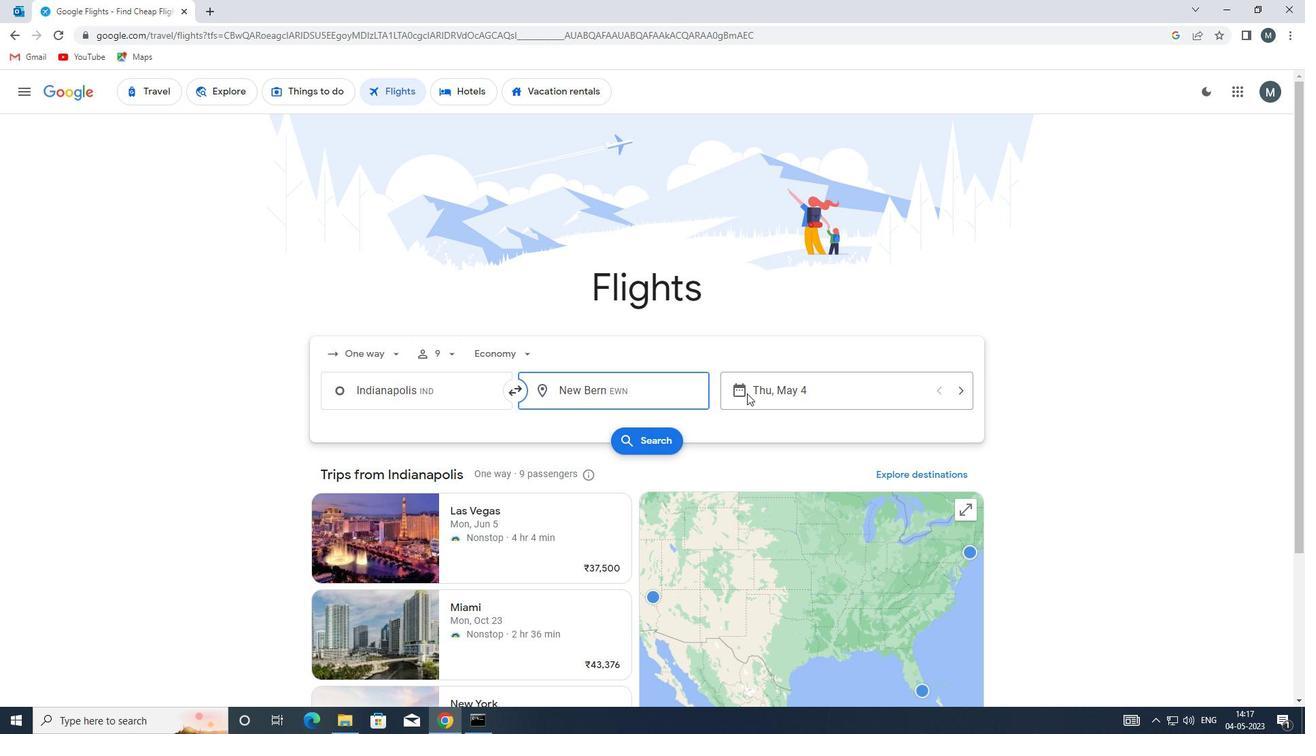 
Action: Mouse pressed left at (761, 389)
Screenshot: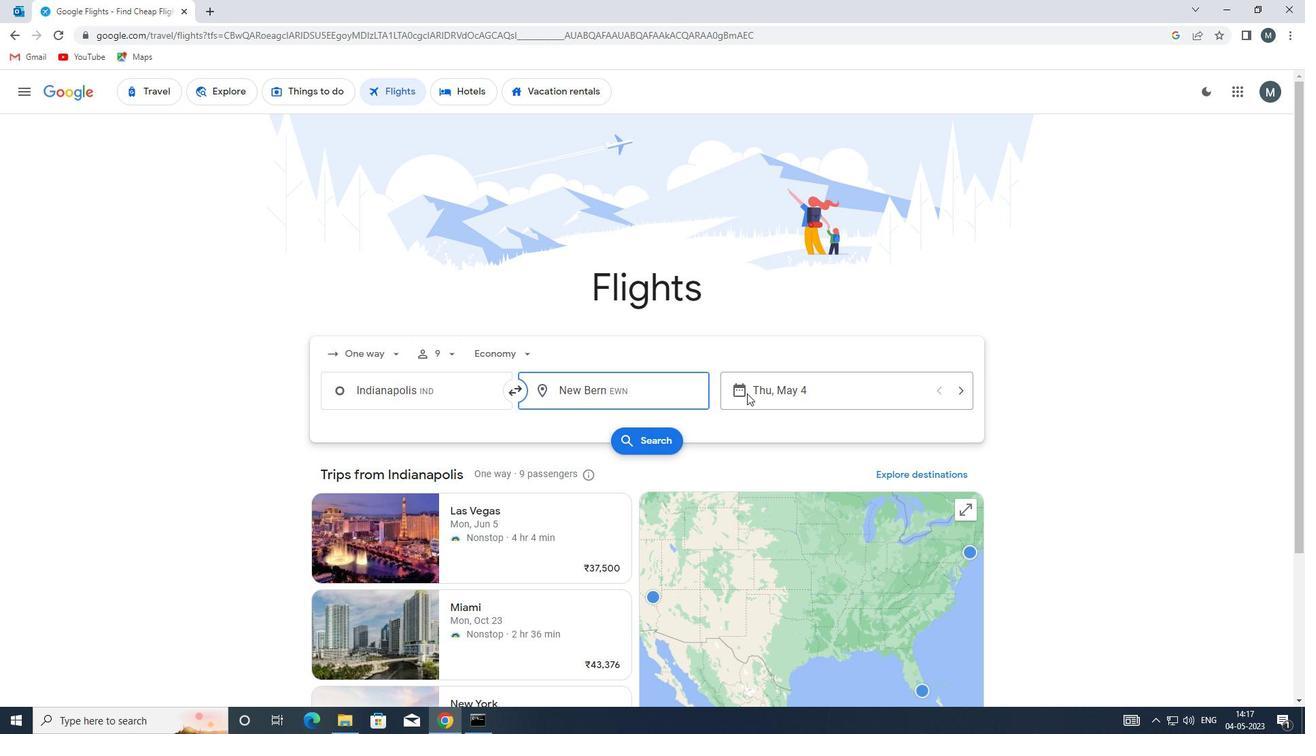 
Action: Mouse moved to (617, 460)
Screenshot: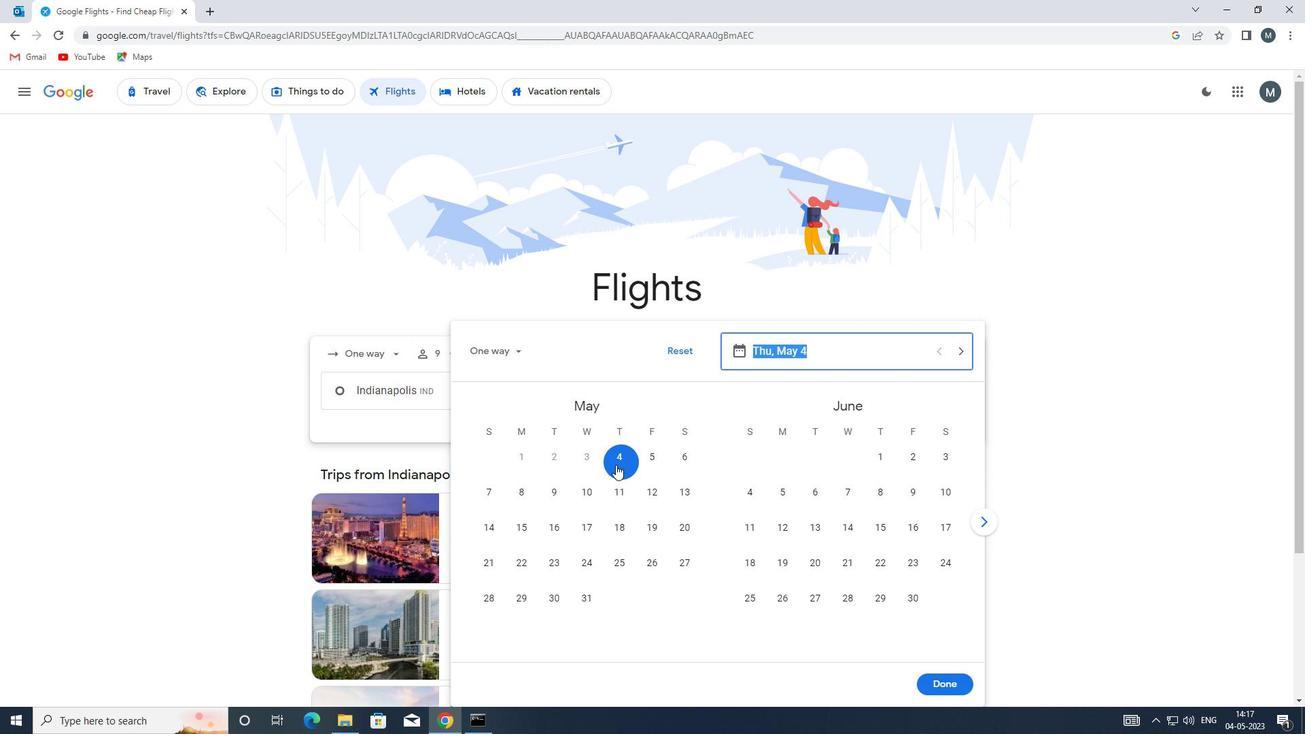 
Action: Mouse pressed left at (617, 460)
Screenshot: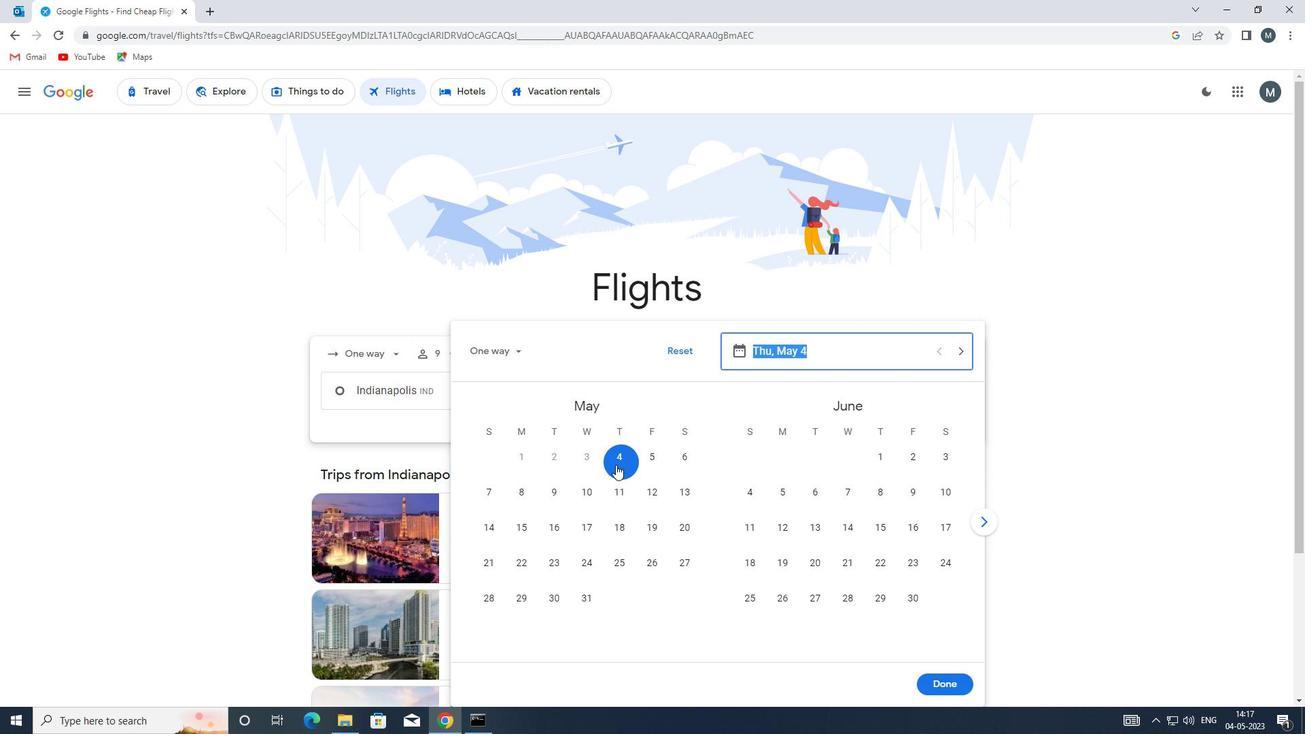 
Action: Mouse moved to (959, 683)
Screenshot: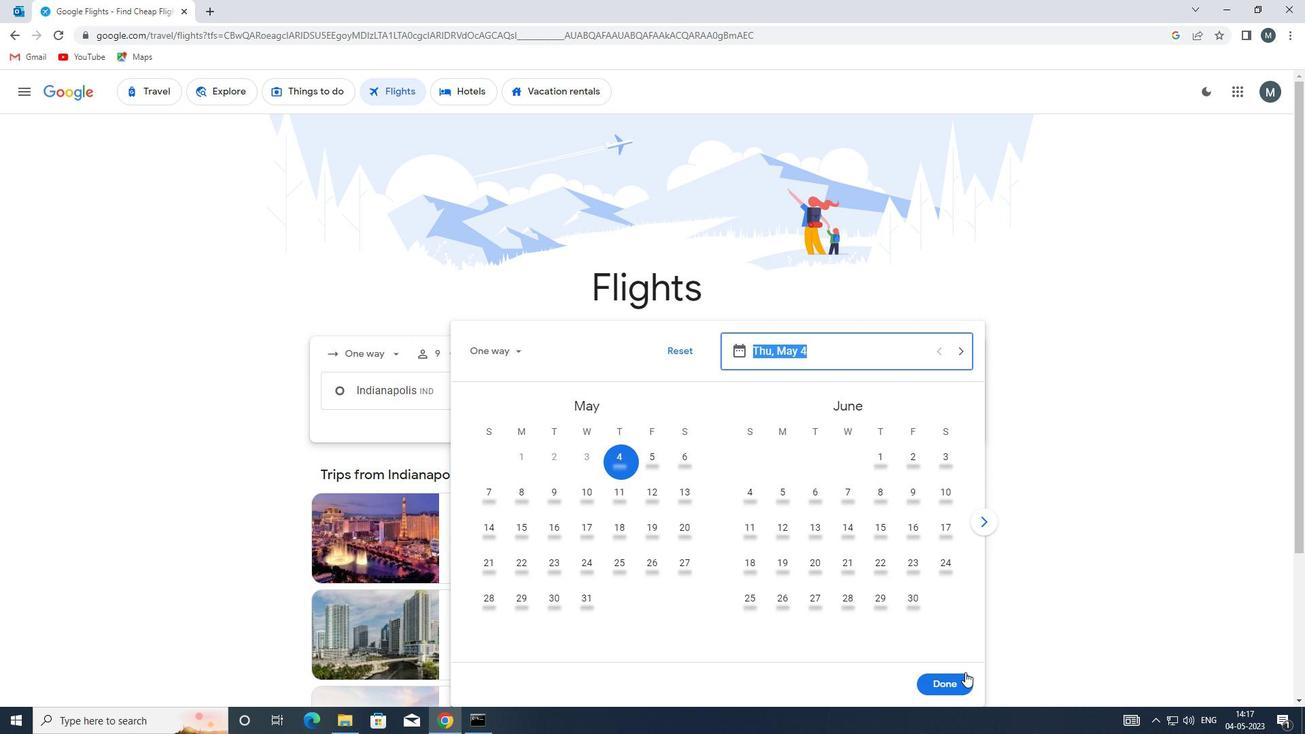 
Action: Mouse pressed left at (959, 683)
Screenshot: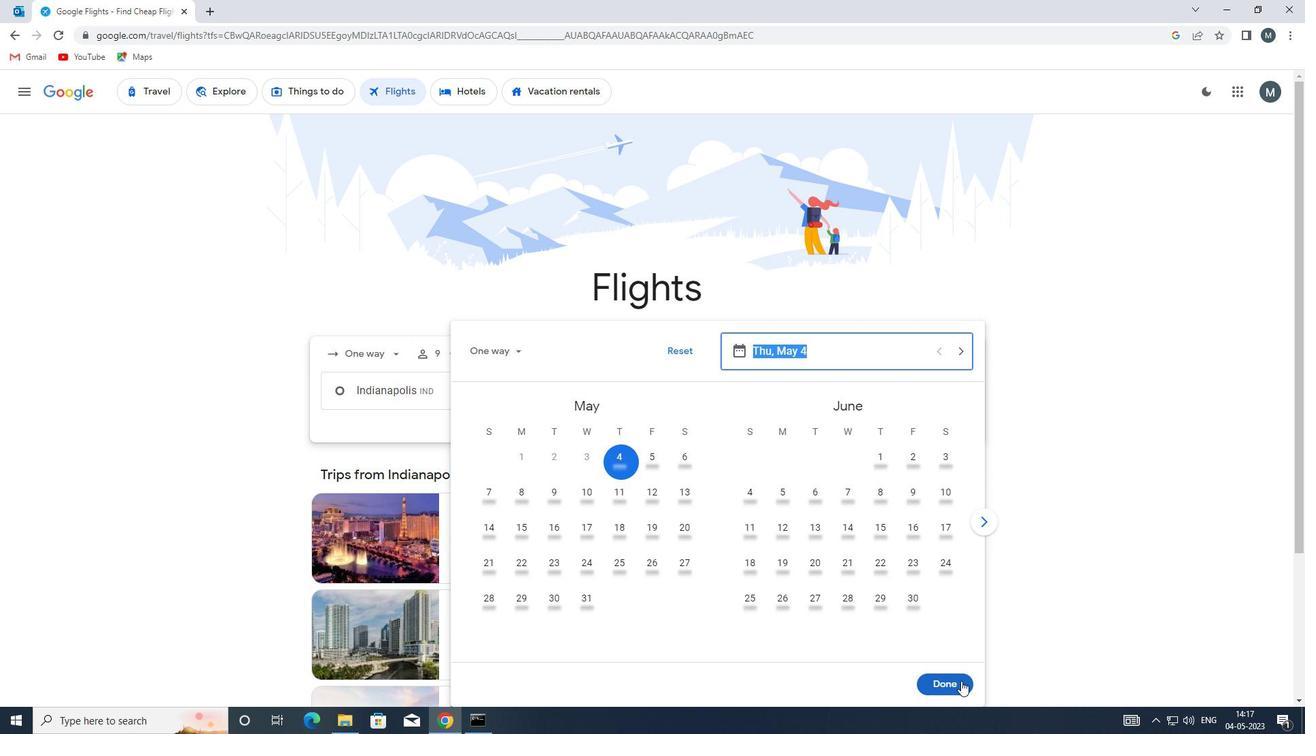 
Action: Mouse moved to (615, 441)
Screenshot: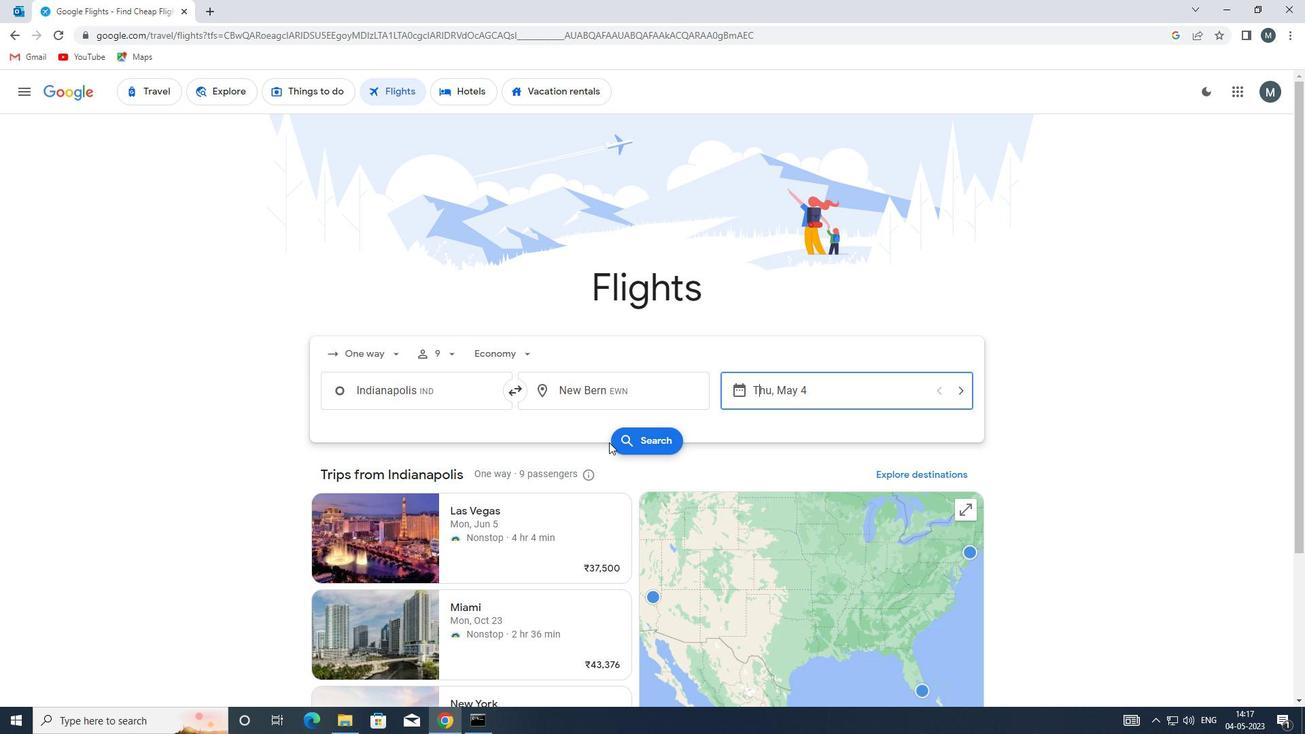 
Action: Mouse pressed left at (615, 441)
Screenshot: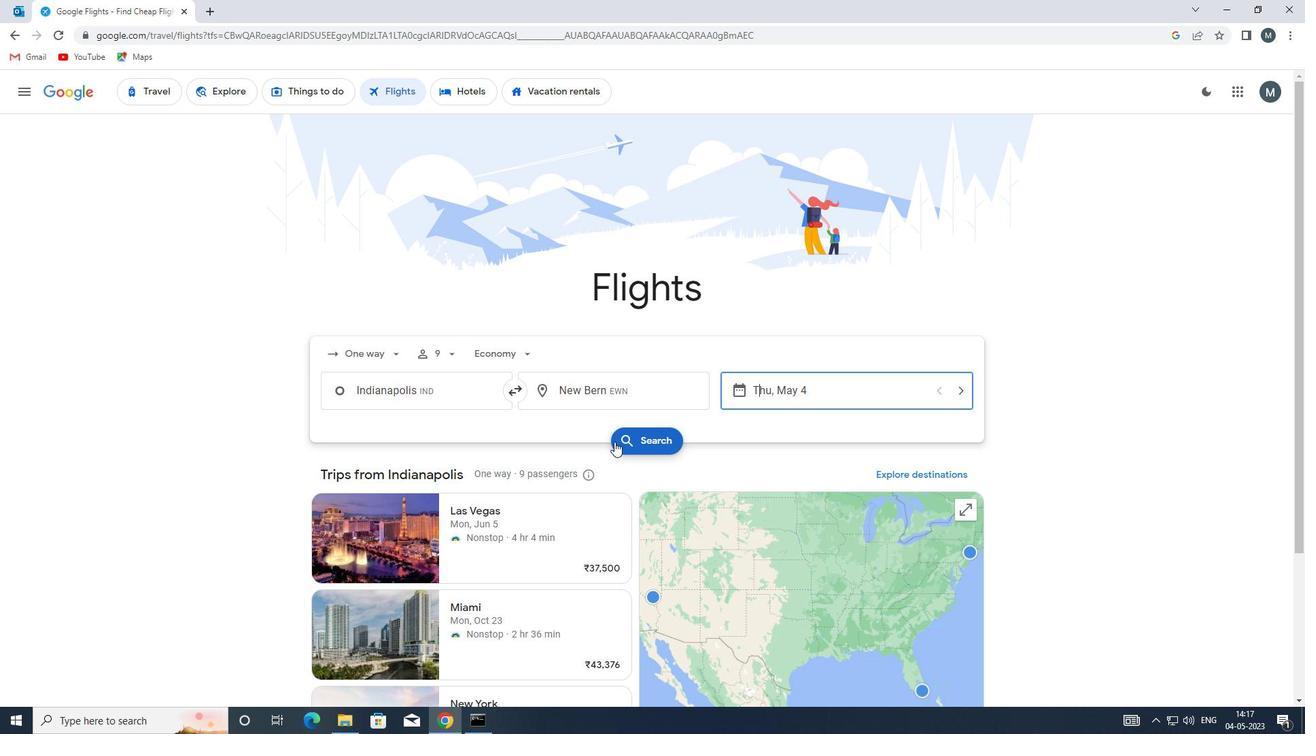 
Action: Mouse moved to (324, 219)
Screenshot: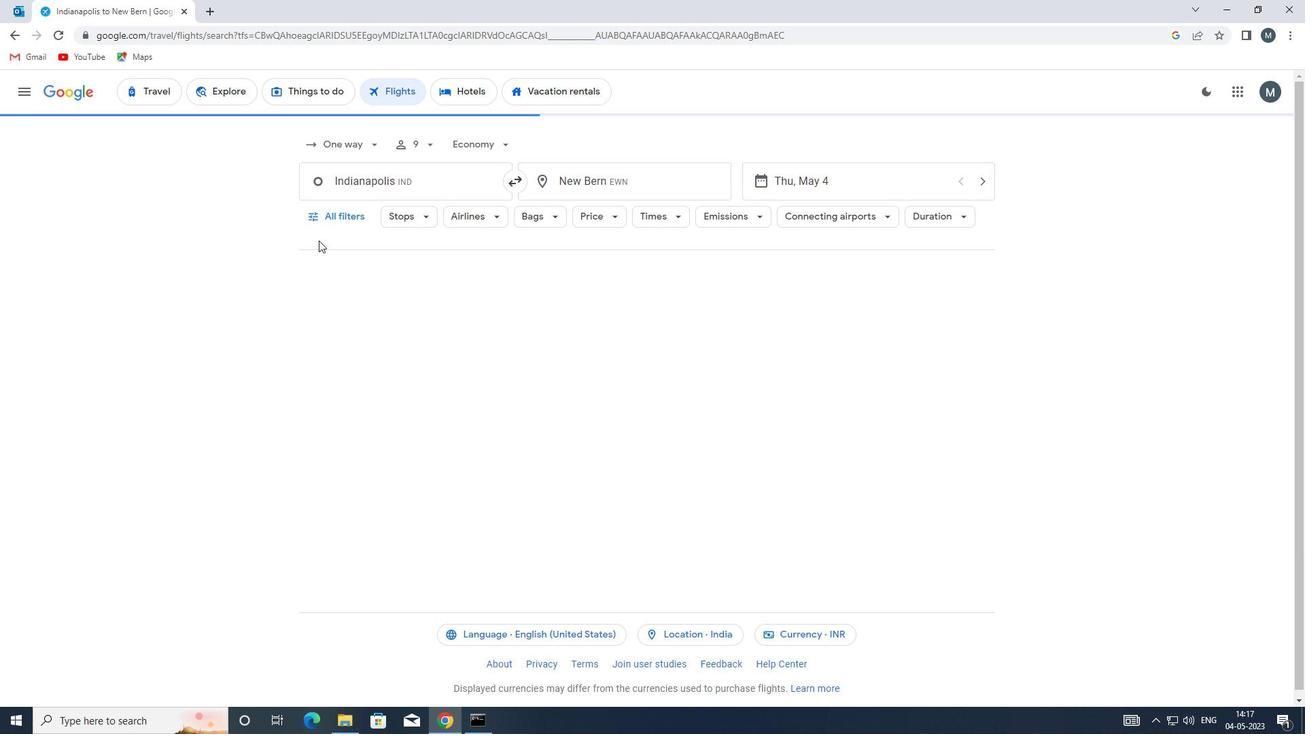 
Action: Mouse pressed left at (324, 219)
Screenshot: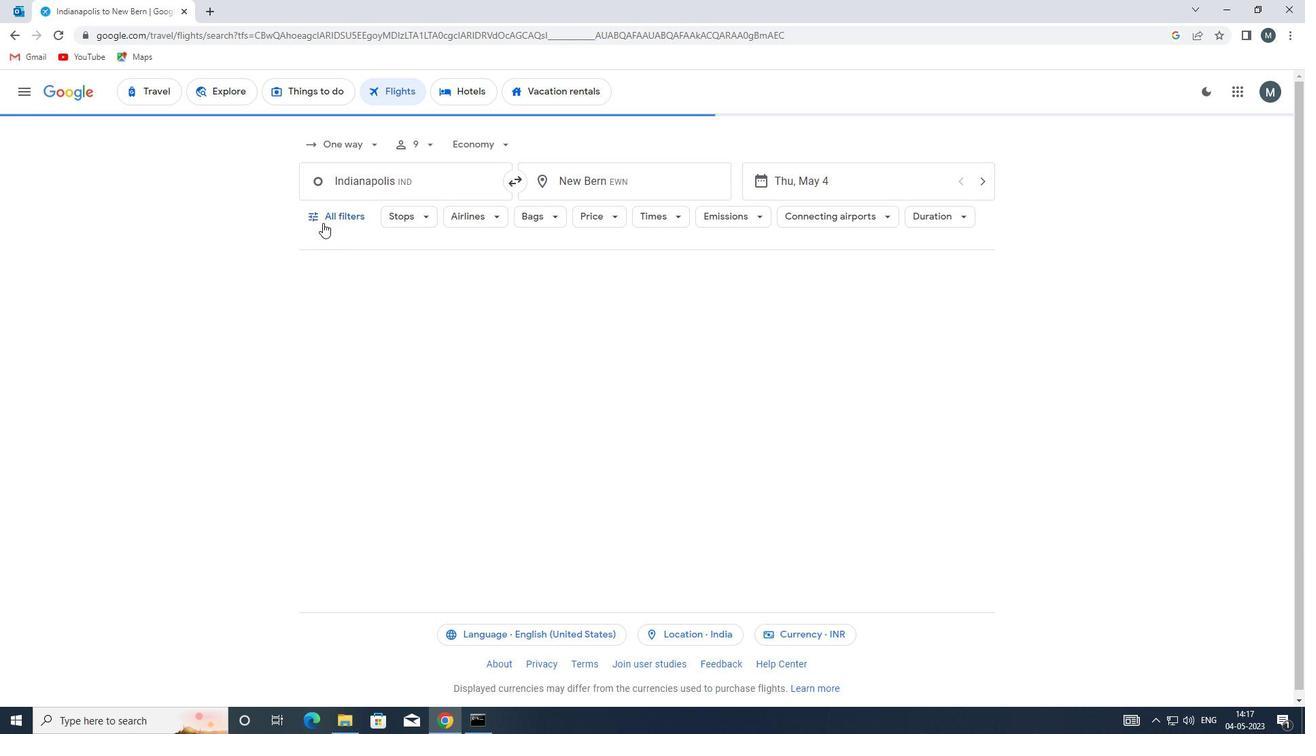 
Action: Mouse moved to (356, 363)
Screenshot: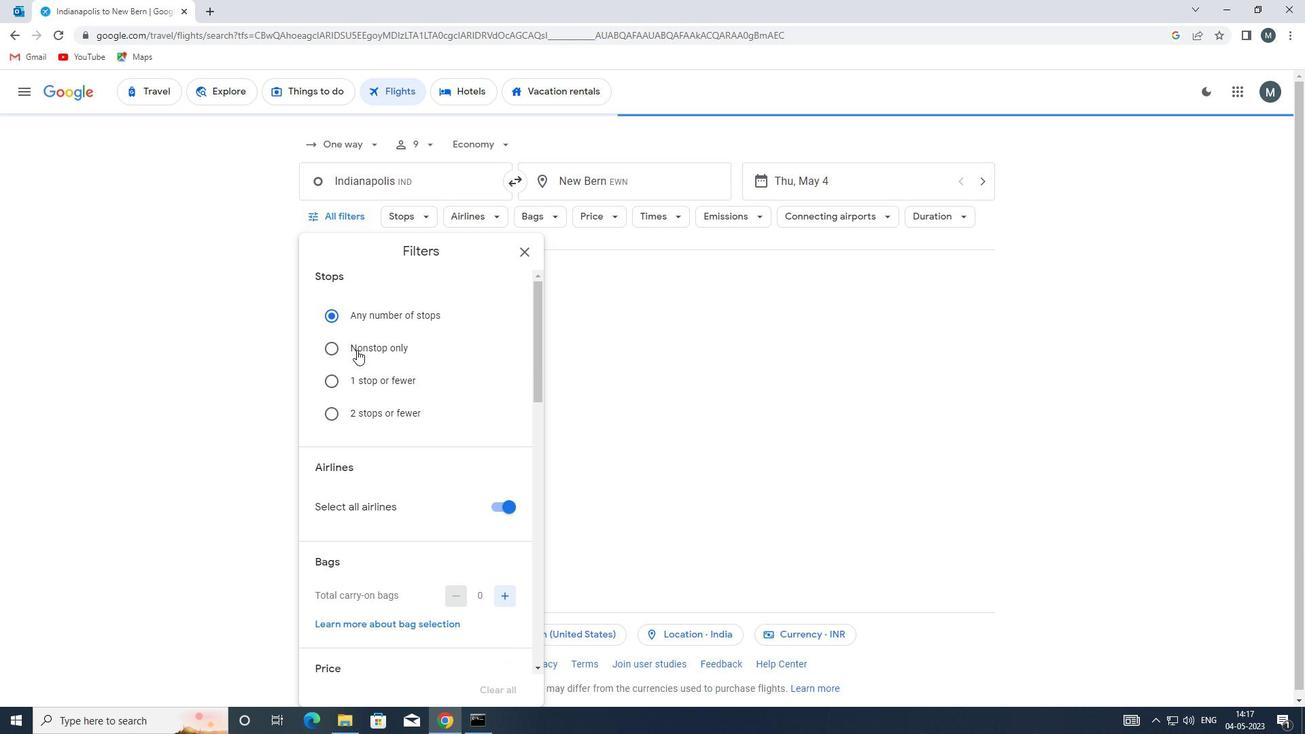 
Action: Mouse scrolled (356, 363) with delta (0, 0)
Screenshot: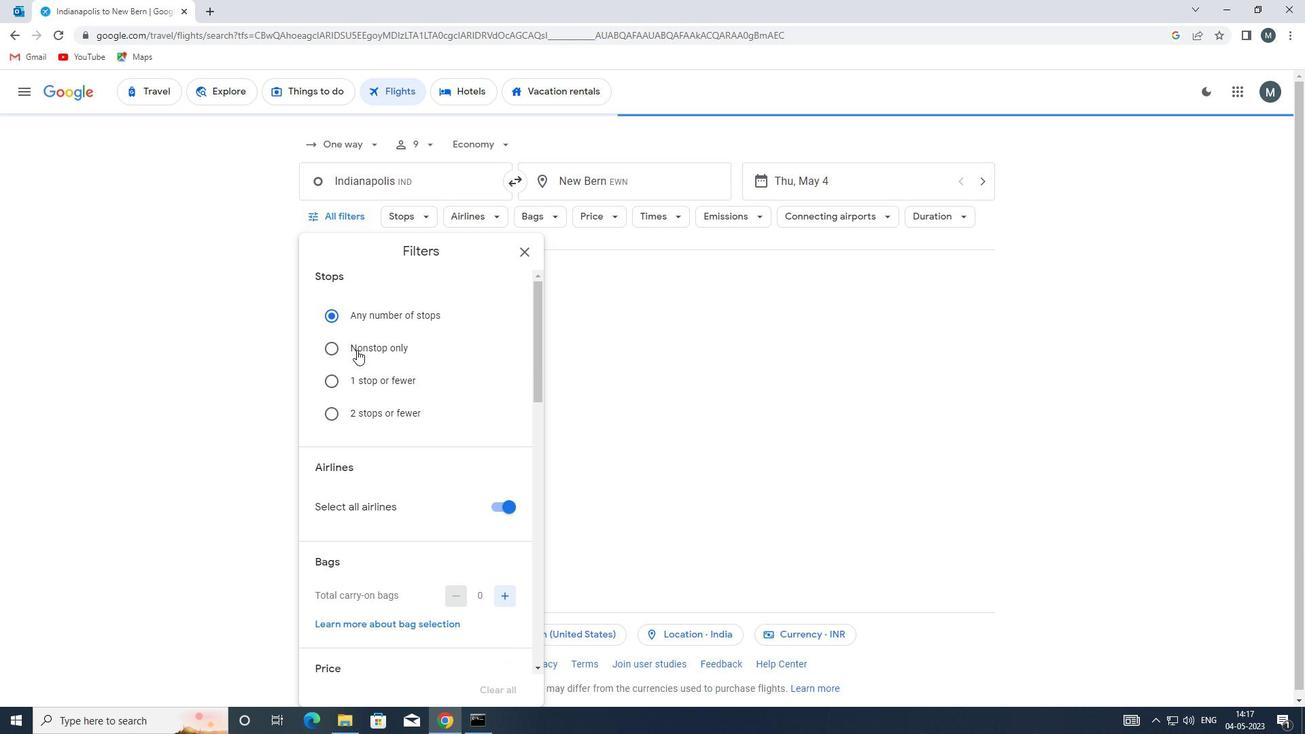 
Action: Mouse moved to (498, 439)
Screenshot: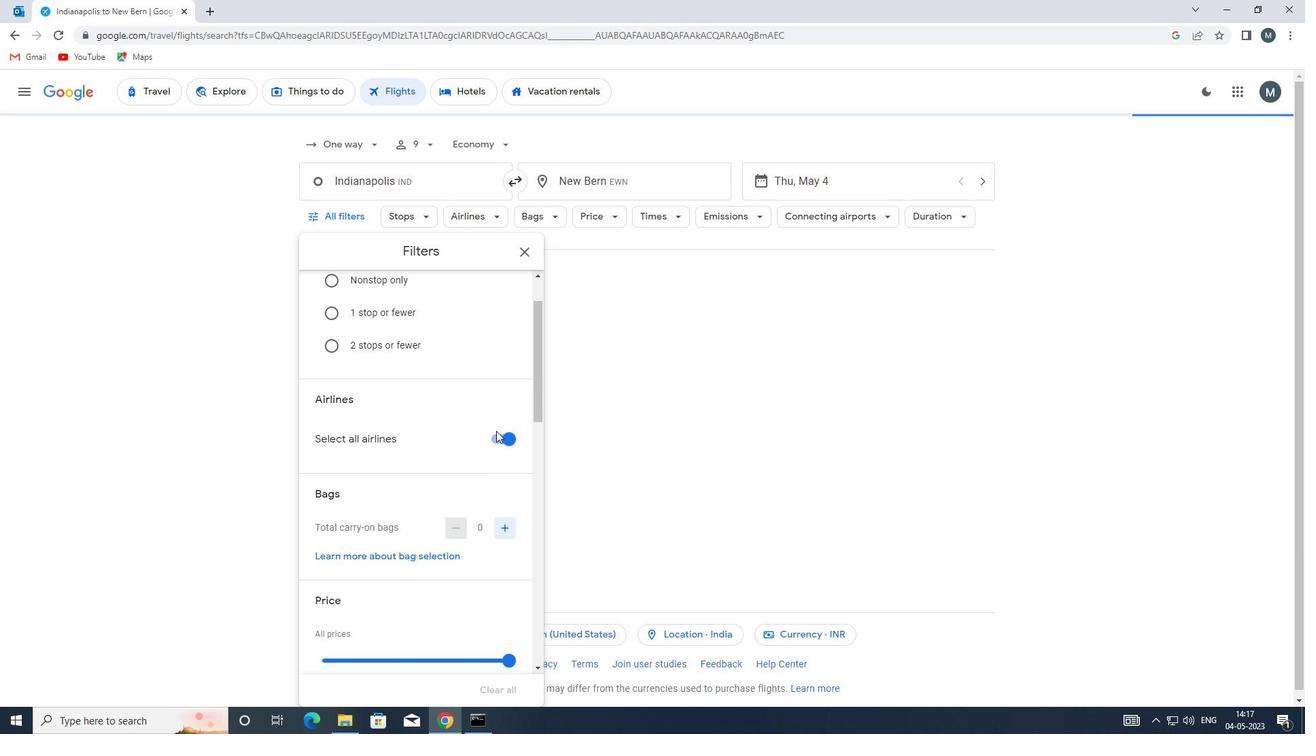 
Action: Mouse pressed left at (498, 439)
Screenshot: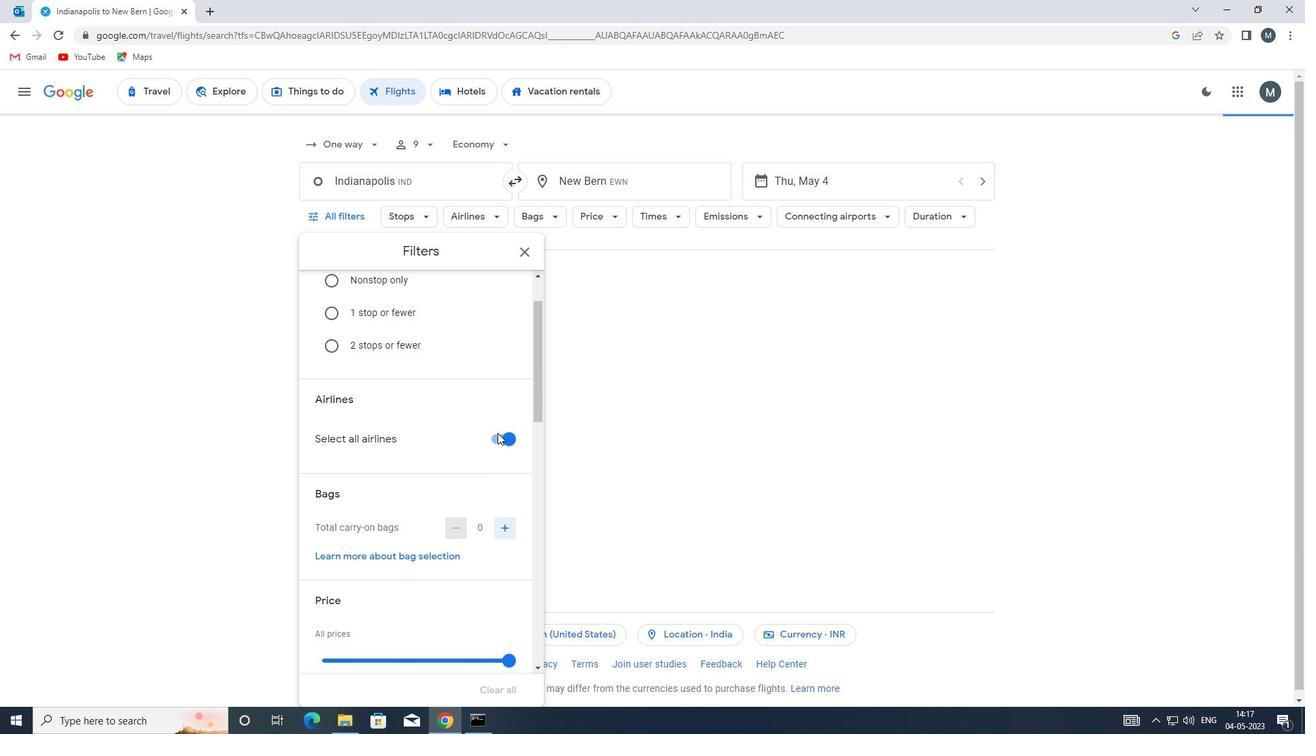 
Action: Mouse moved to (411, 445)
Screenshot: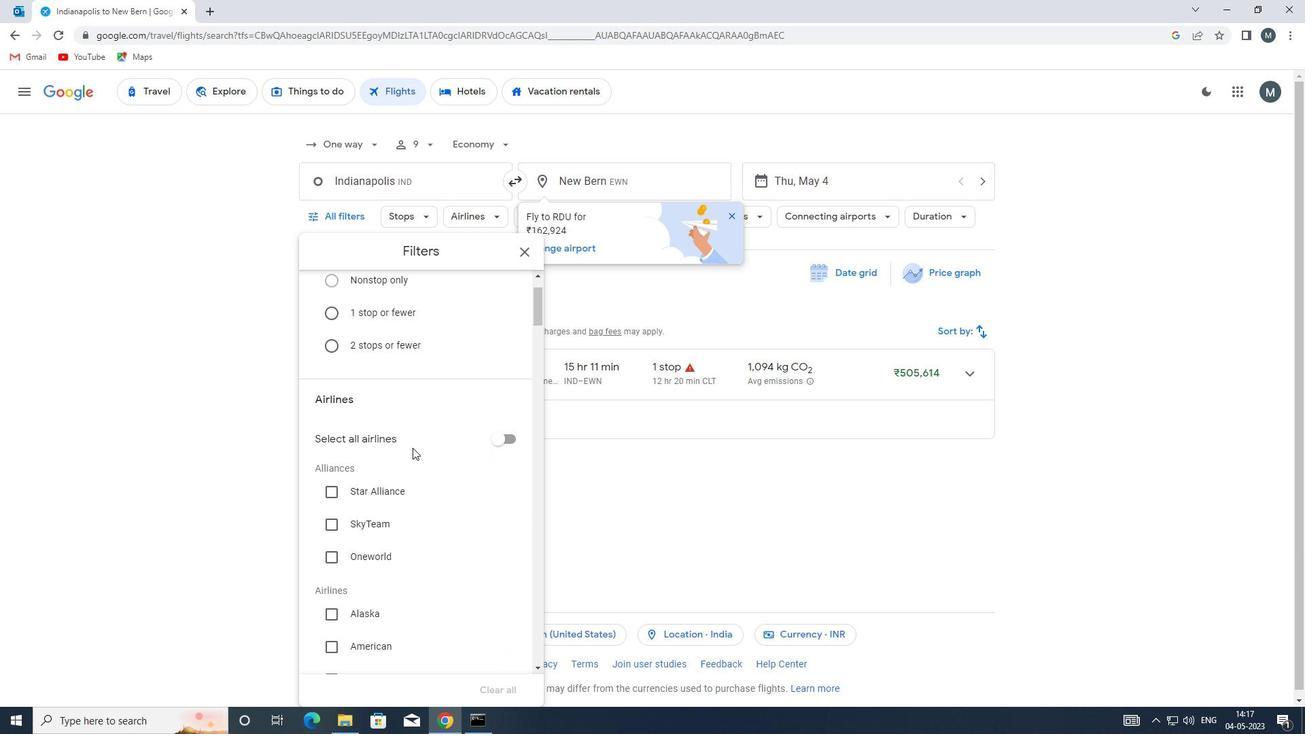 
Action: Mouse scrolled (411, 444) with delta (0, 0)
Screenshot: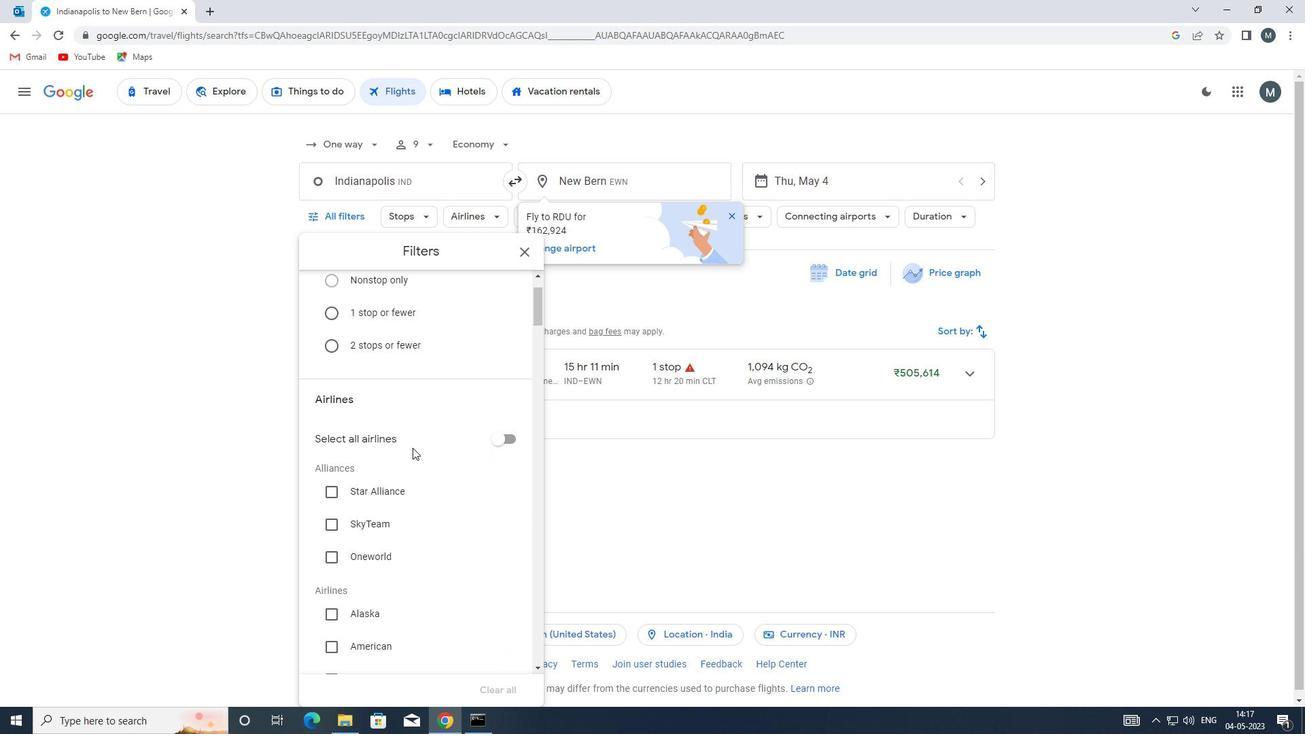 
Action: Mouse scrolled (411, 444) with delta (0, 0)
Screenshot: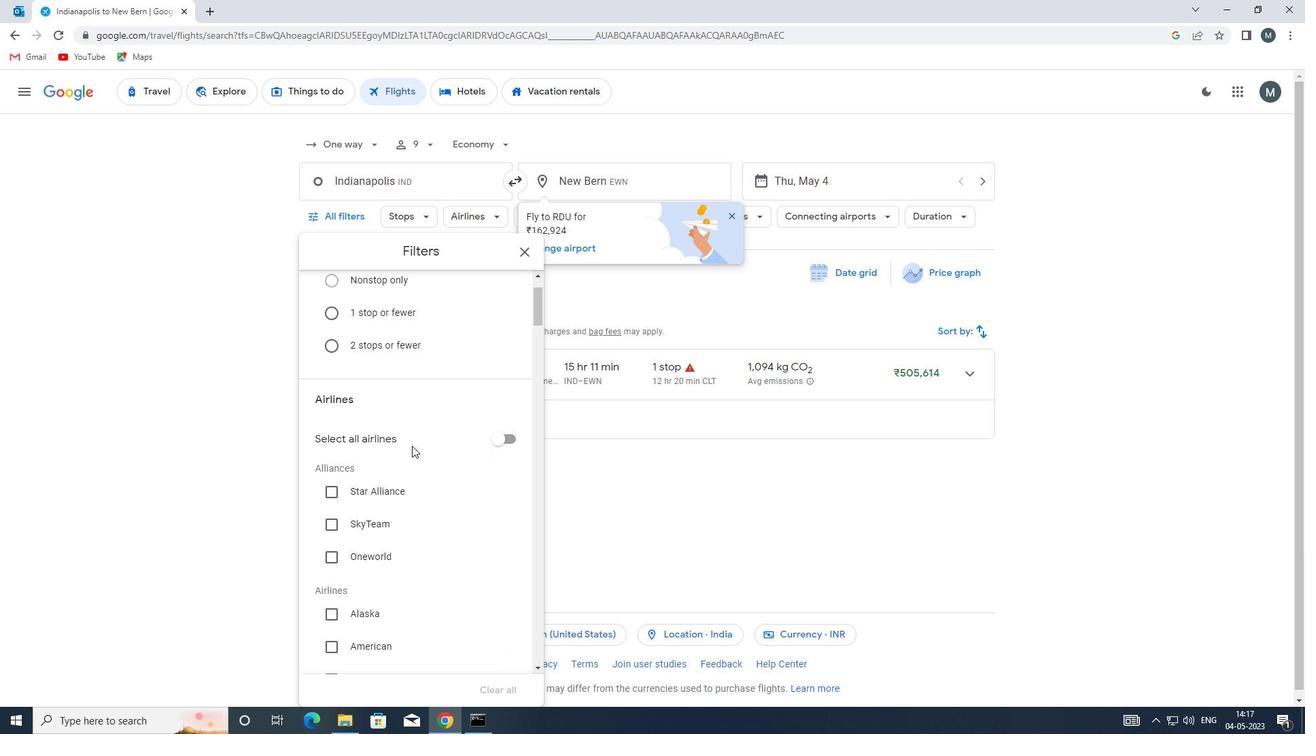 
Action: Mouse scrolled (411, 444) with delta (0, 0)
Screenshot: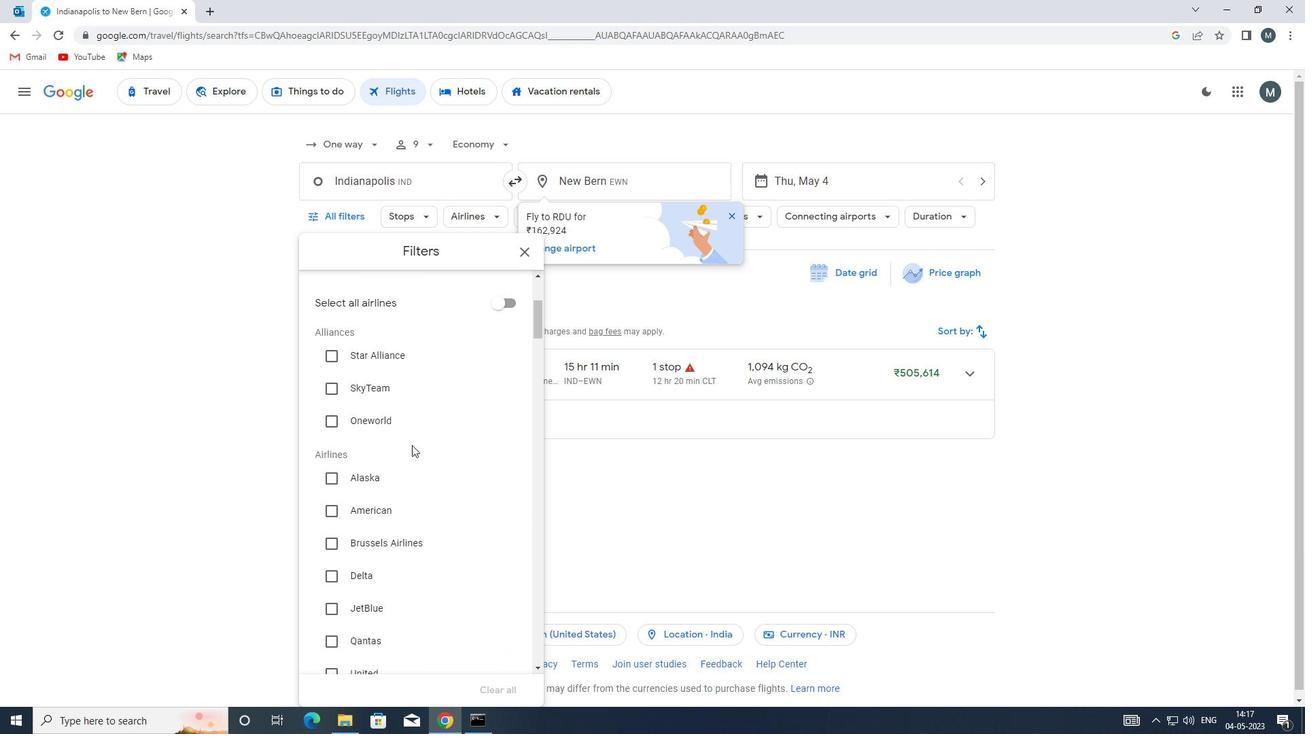 
Action: Mouse moved to (411, 445)
Screenshot: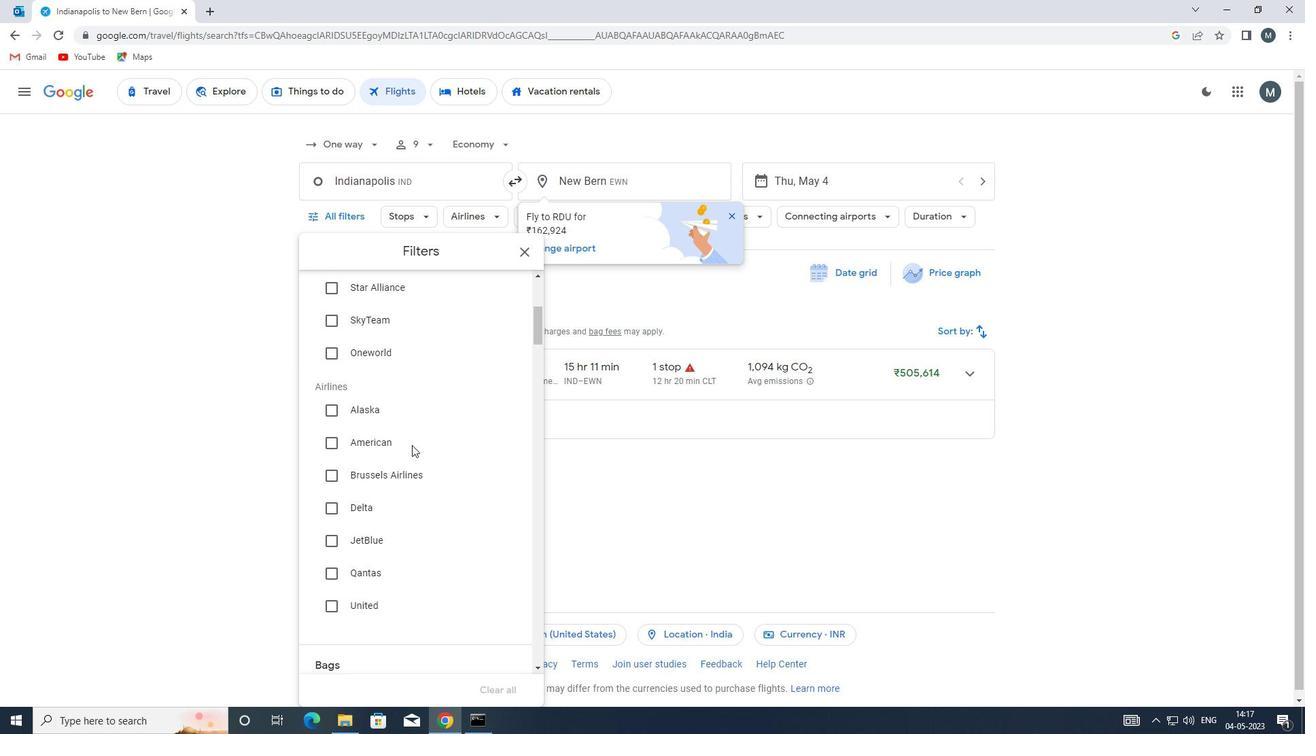 
Action: Mouse scrolled (411, 444) with delta (0, 0)
Screenshot: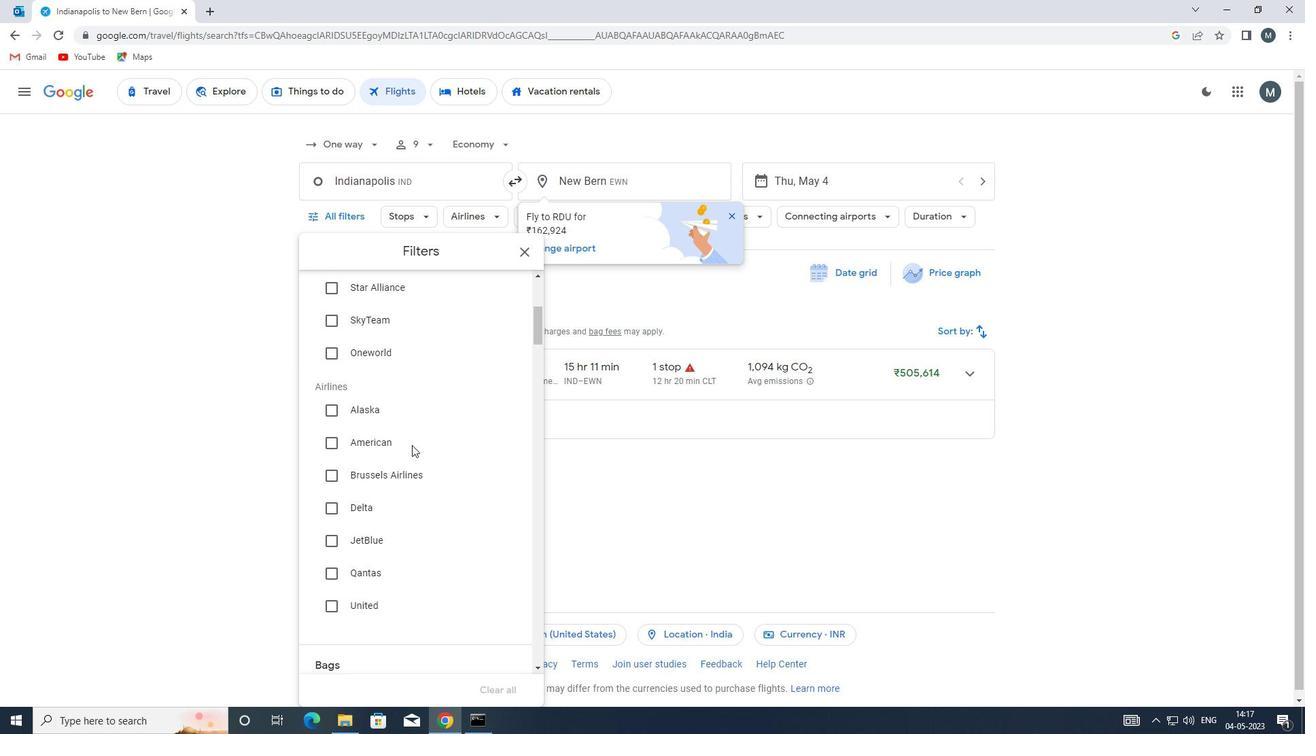 
Action: Mouse moved to (413, 445)
Screenshot: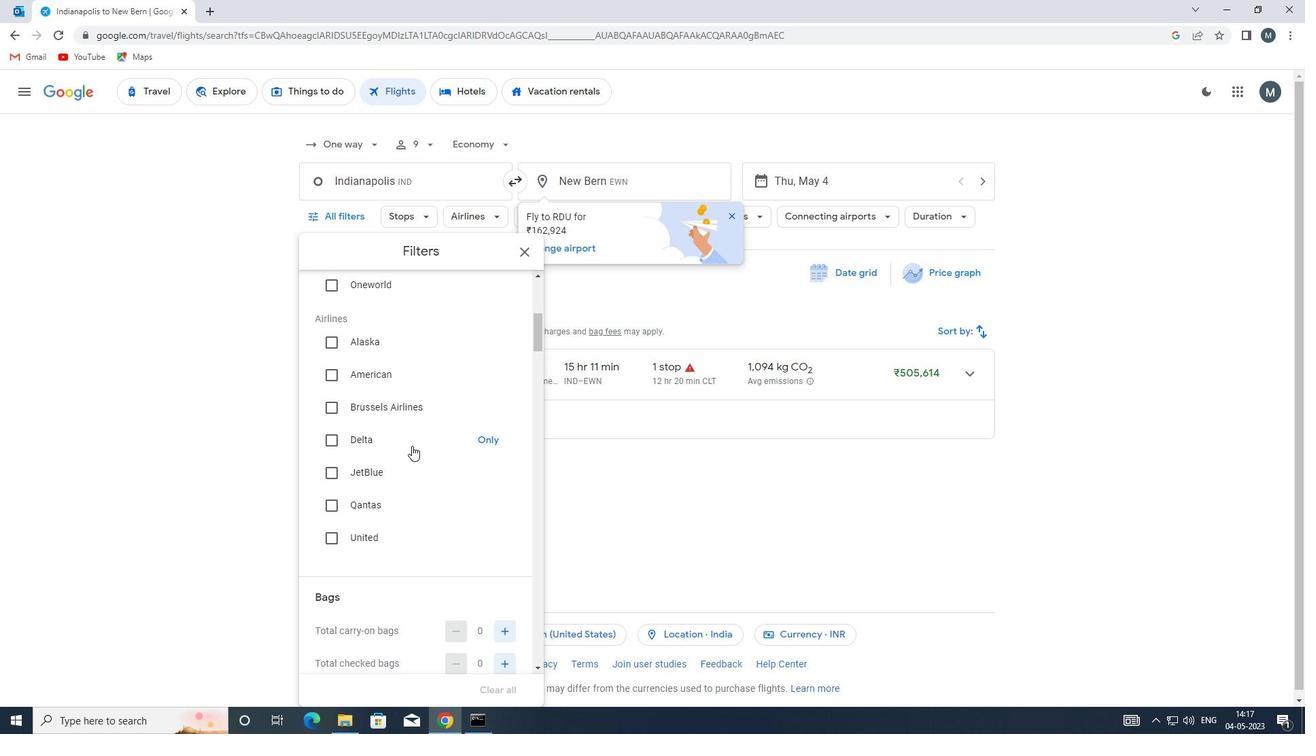 
Action: Mouse scrolled (413, 445) with delta (0, 0)
Screenshot: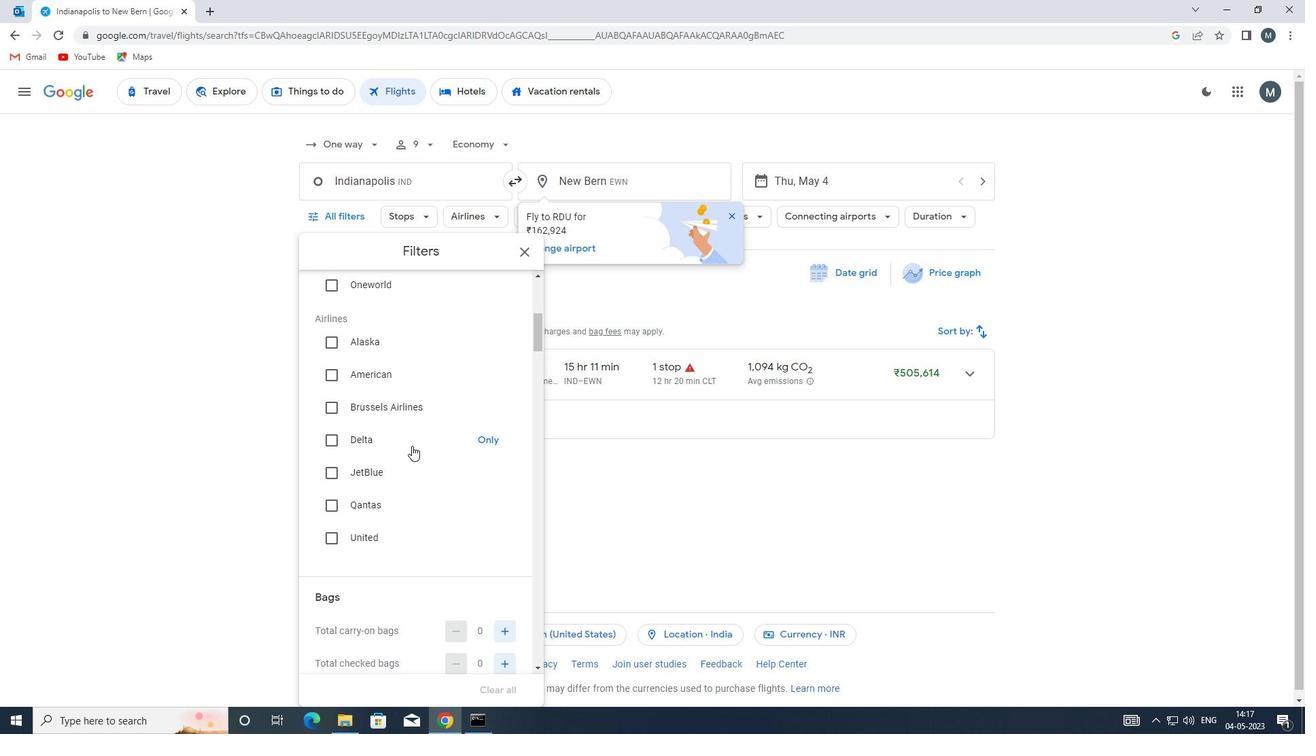 
Action: Mouse moved to (414, 449)
Screenshot: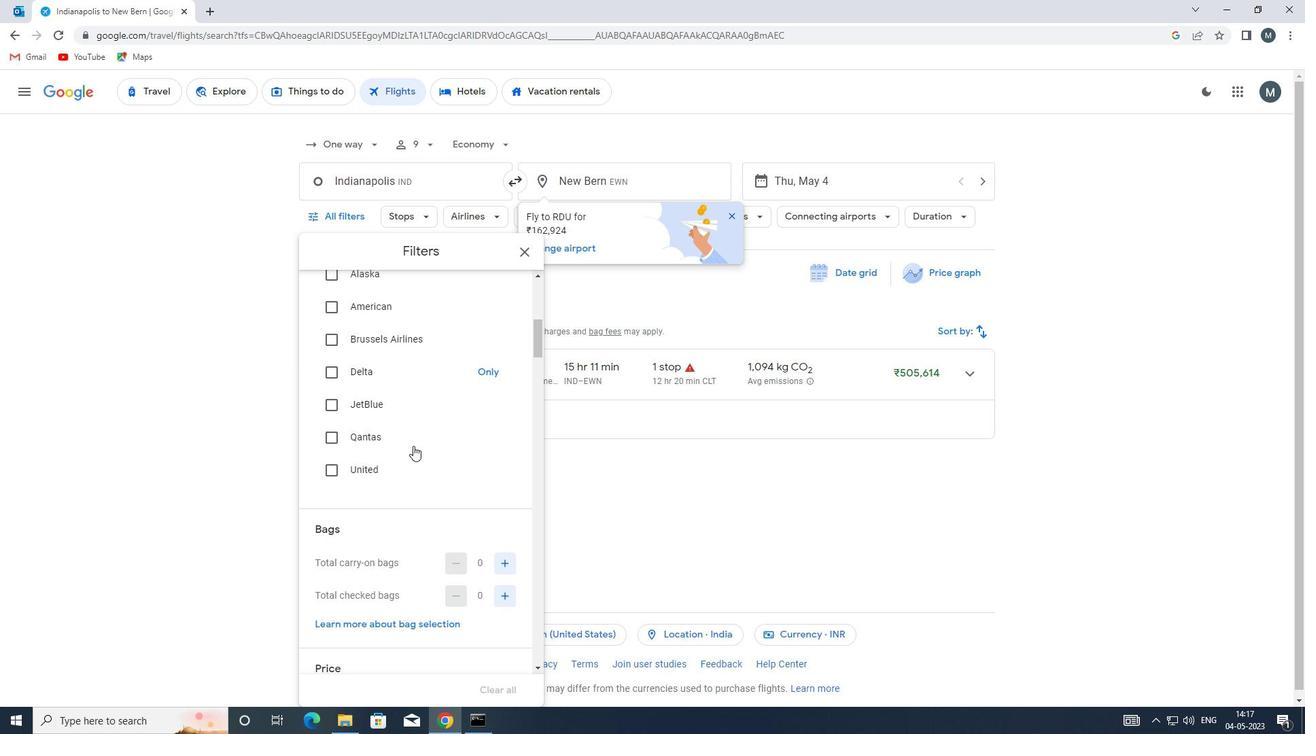 
Action: Mouse scrolled (414, 448) with delta (0, 0)
Screenshot: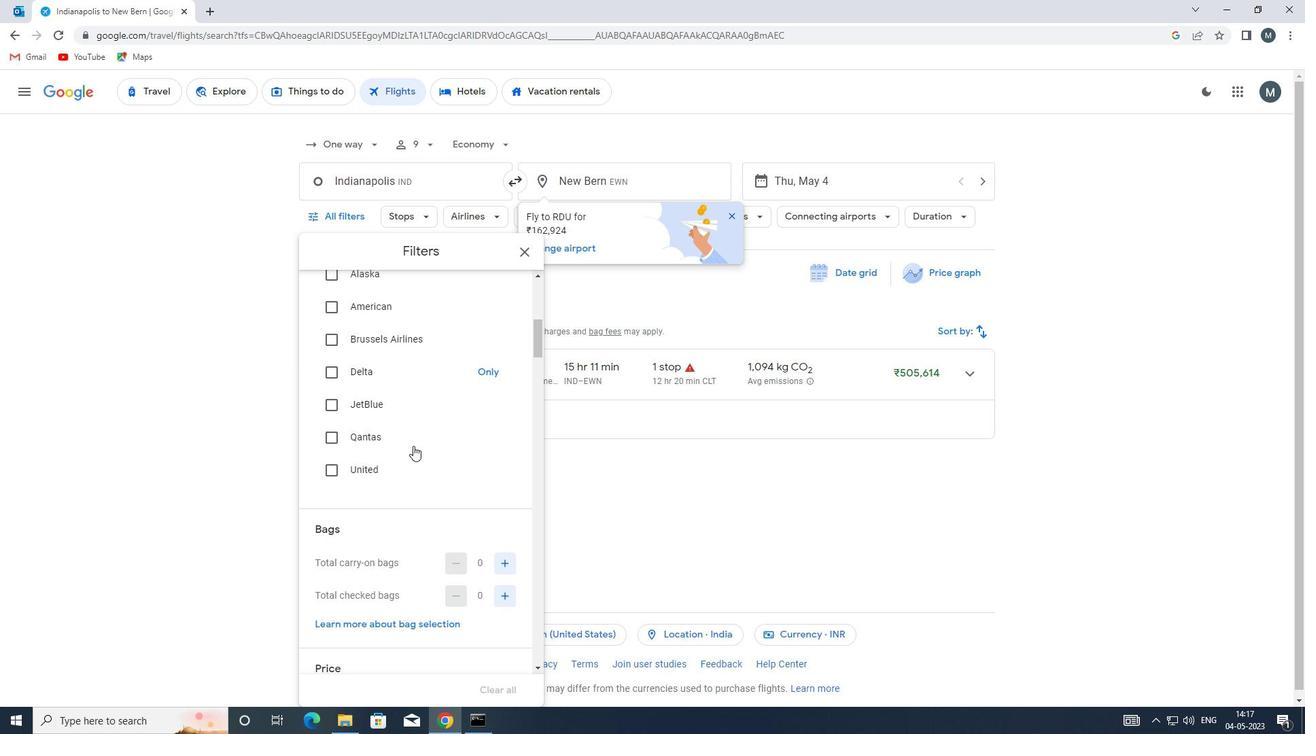 
Action: Mouse moved to (496, 528)
Screenshot: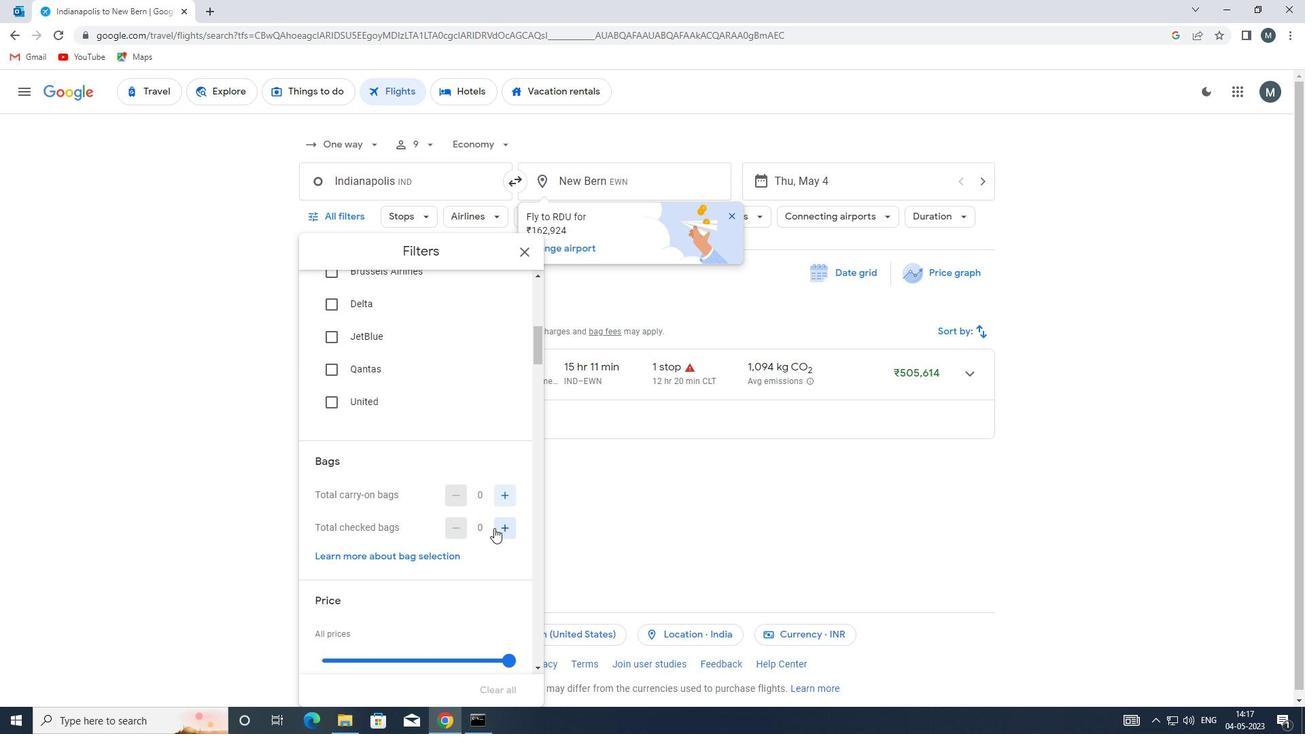 
Action: Mouse pressed left at (496, 528)
Screenshot: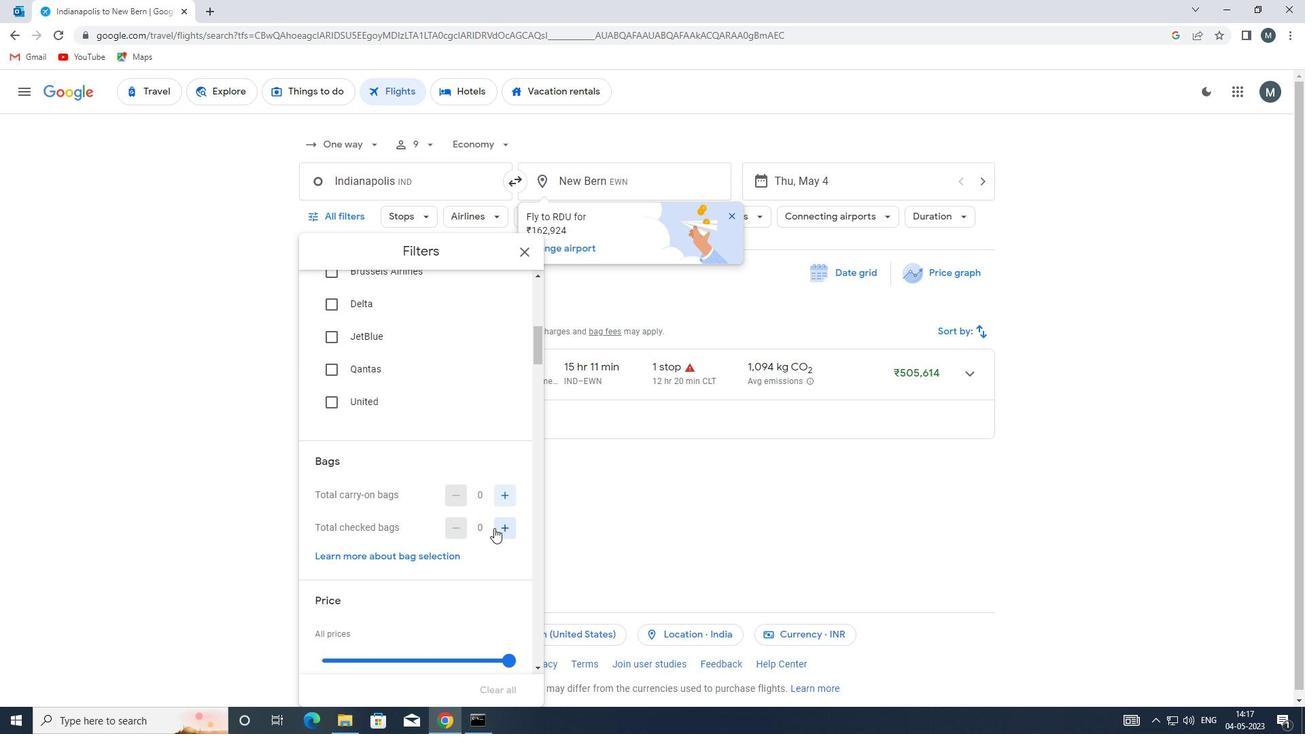 
Action: Mouse pressed left at (496, 528)
Screenshot: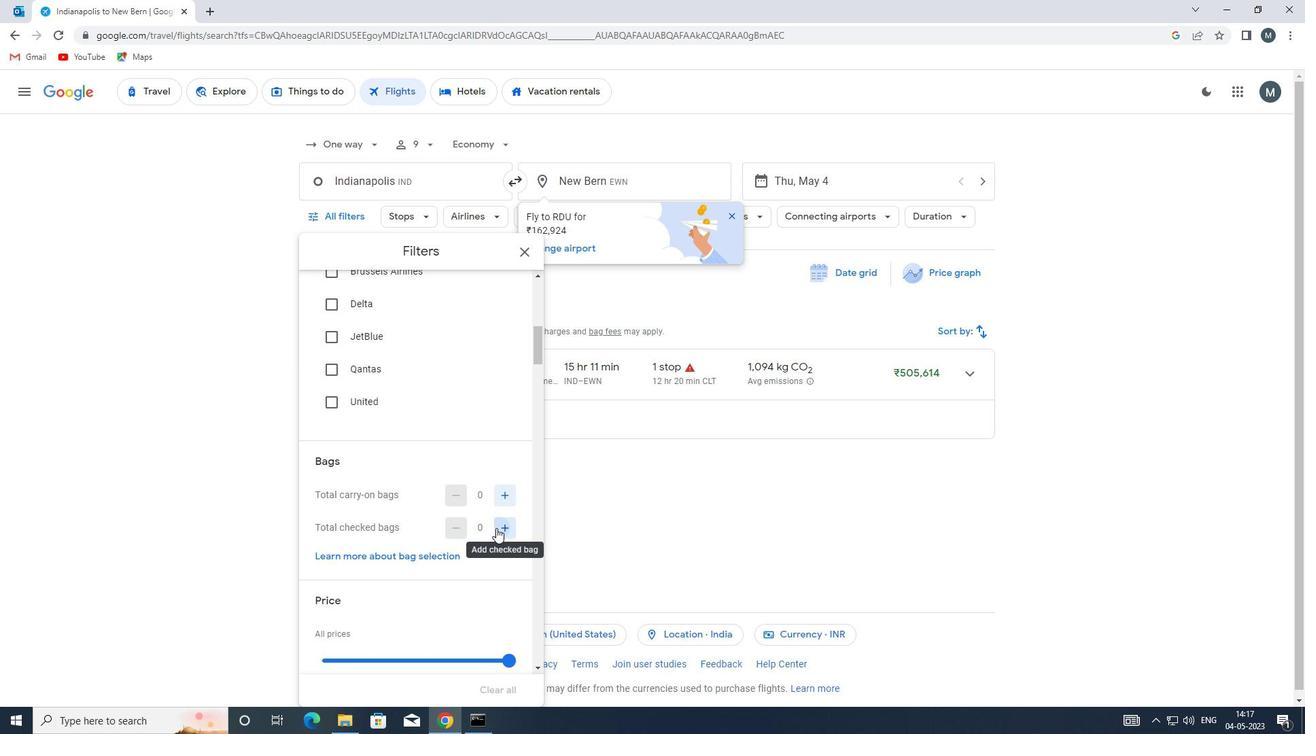 
Action: Mouse pressed left at (496, 528)
Screenshot: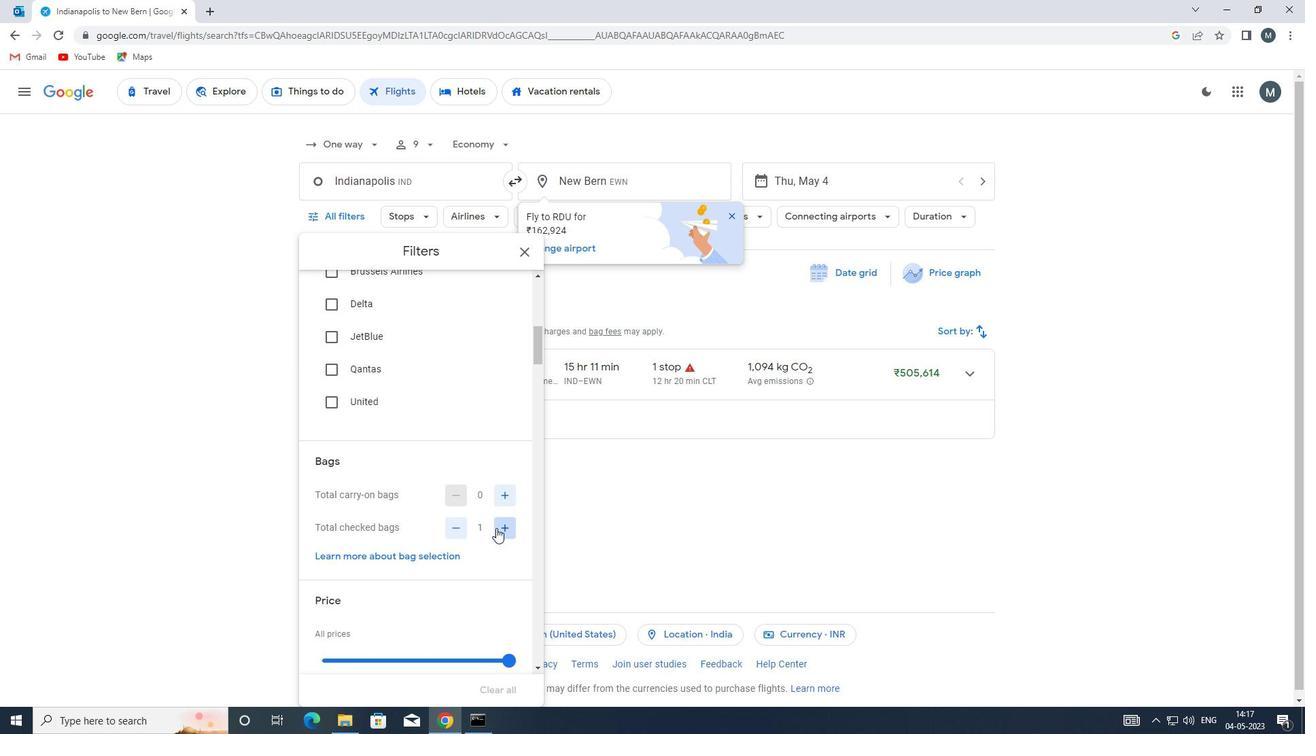 
Action: Mouse pressed left at (496, 528)
Screenshot: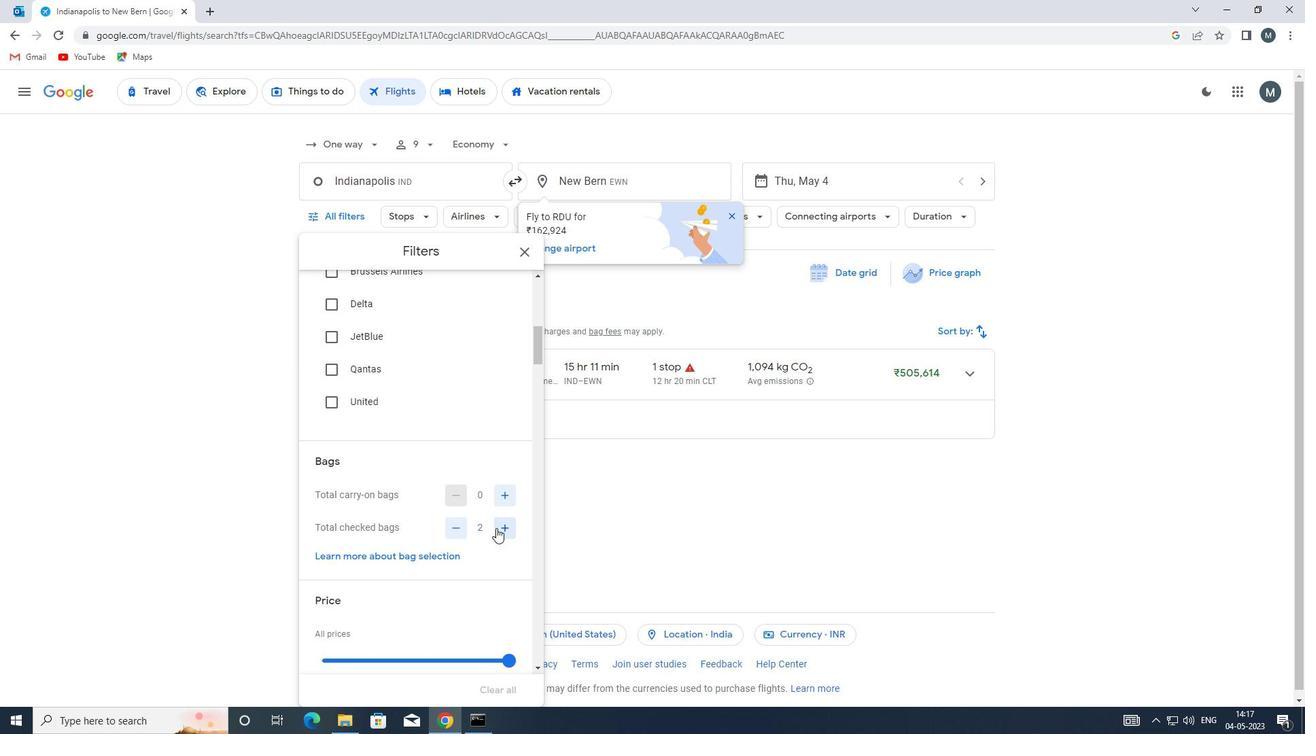 
Action: Mouse pressed left at (496, 528)
Screenshot: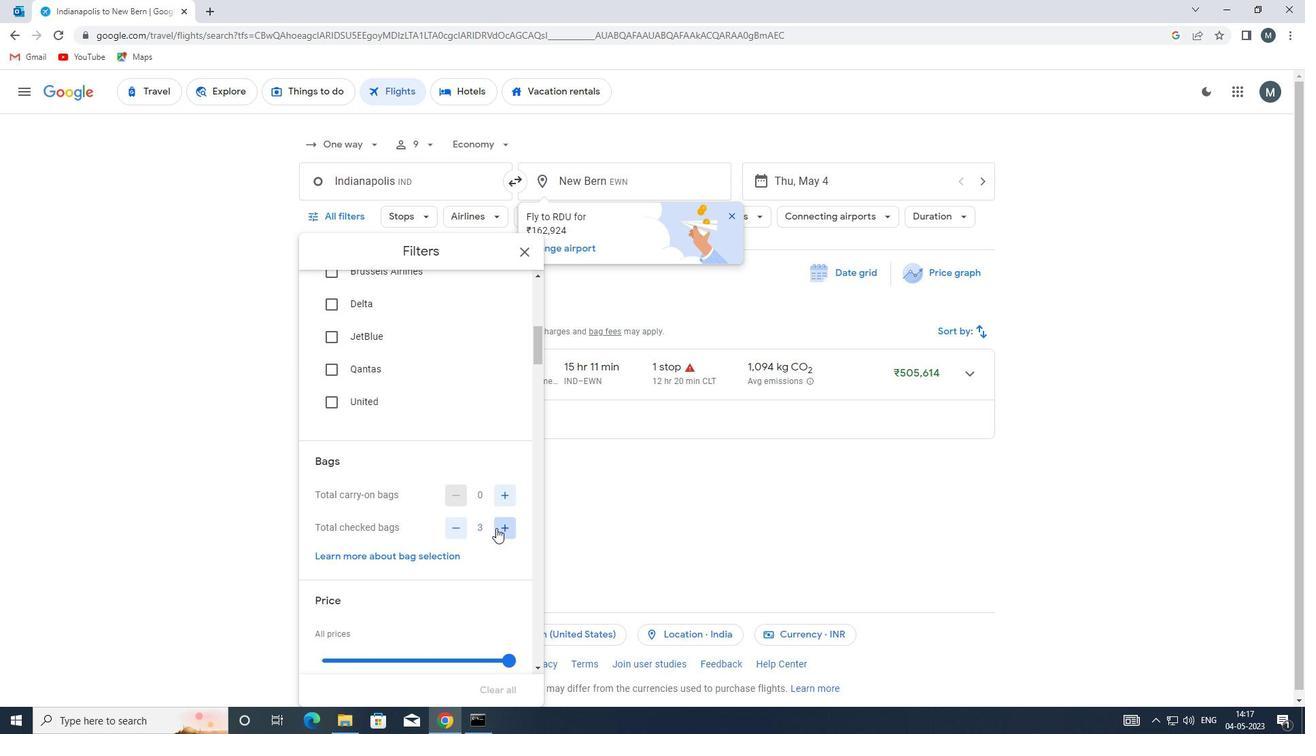 
Action: Mouse pressed left at (496, 528)
Screenshot: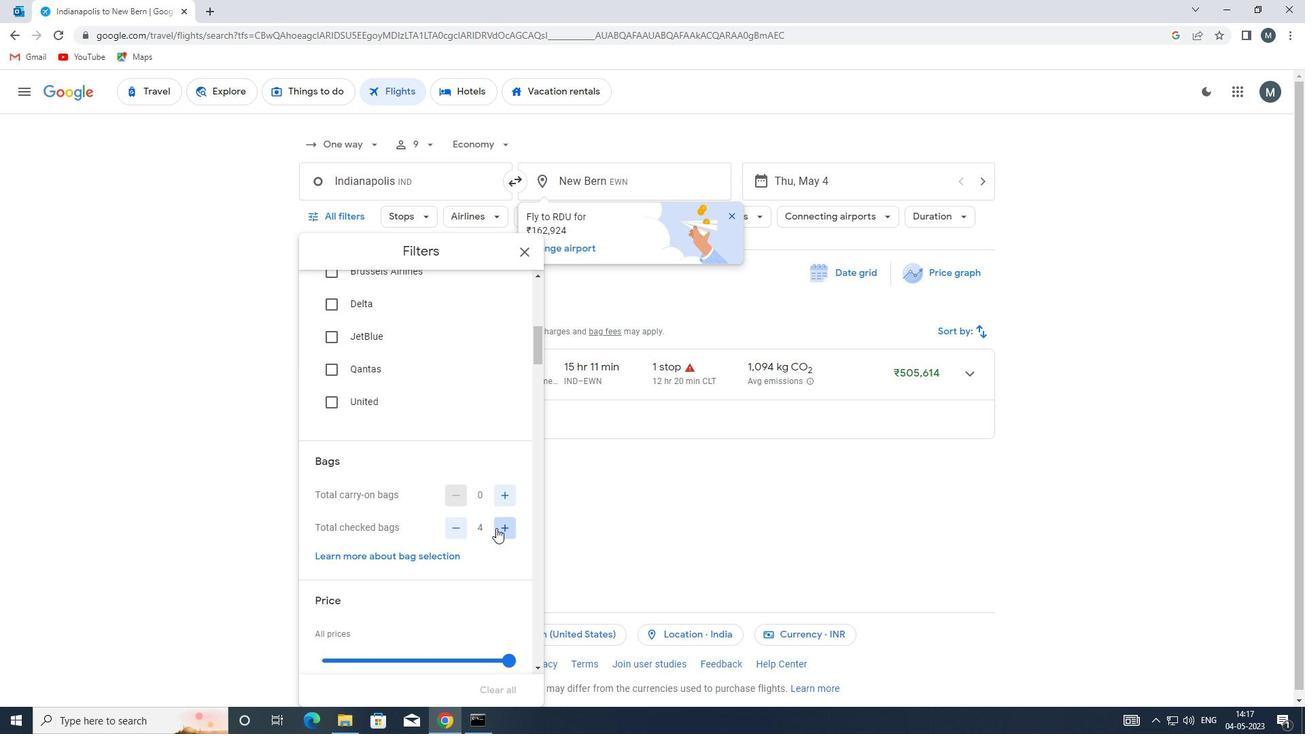 
Action: Mouse pressed left at (496, 528)
Screenshot: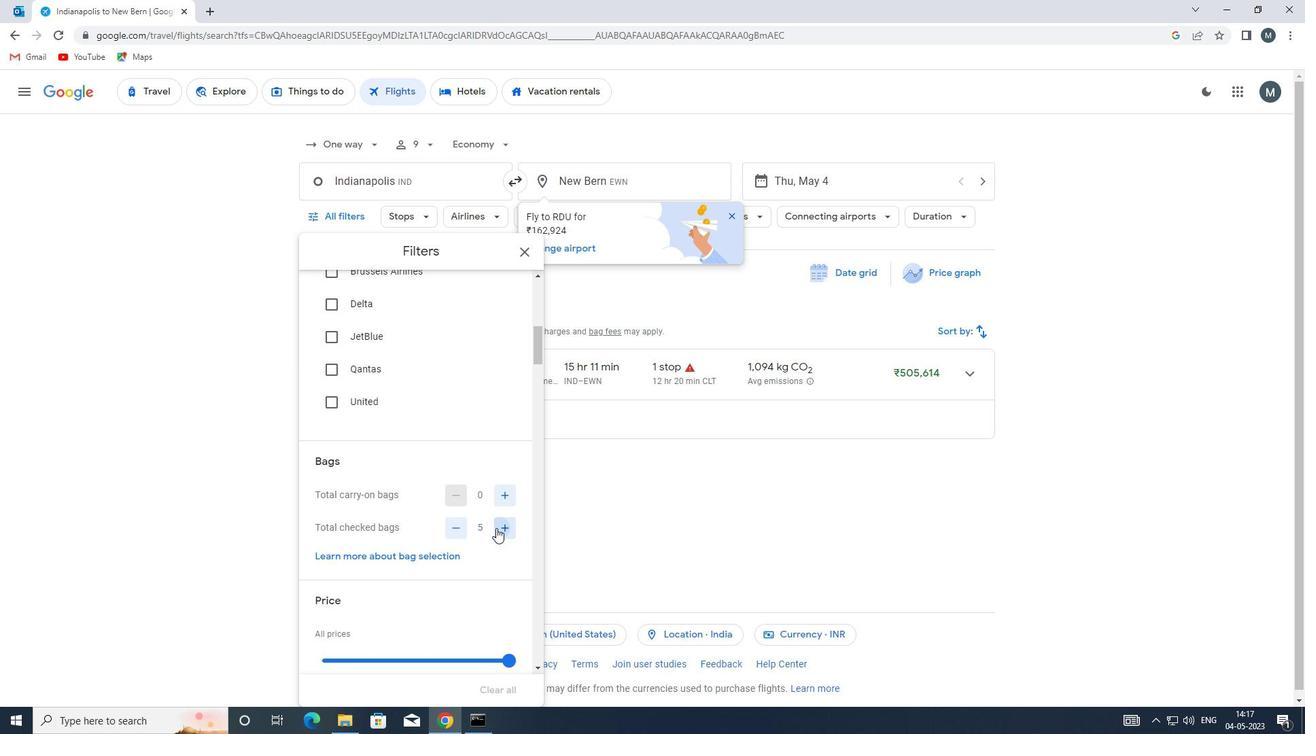 
Action: Mouse moved to (462, 526)
Screenshot: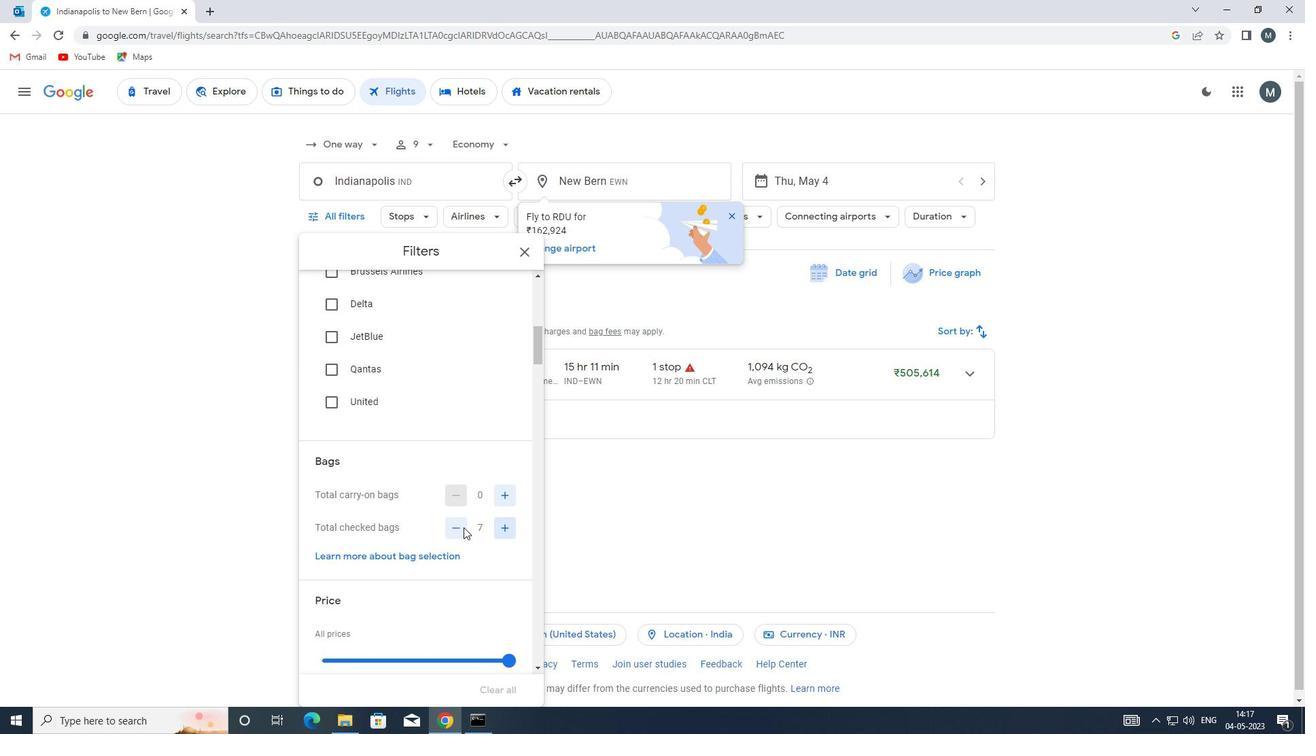 
Action: Mouse pressed left at (462, 526)
Screenshot: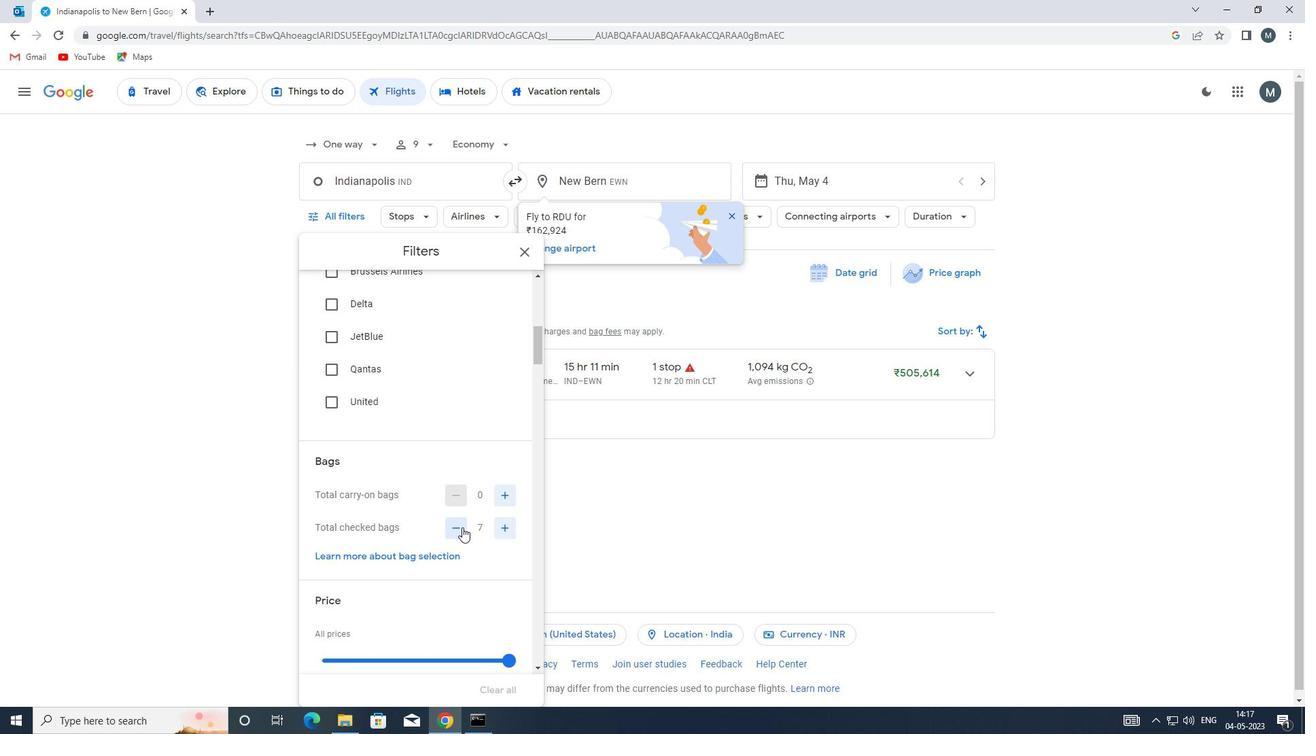 
Action: Mouse moved to (450, 515)
Screenshot: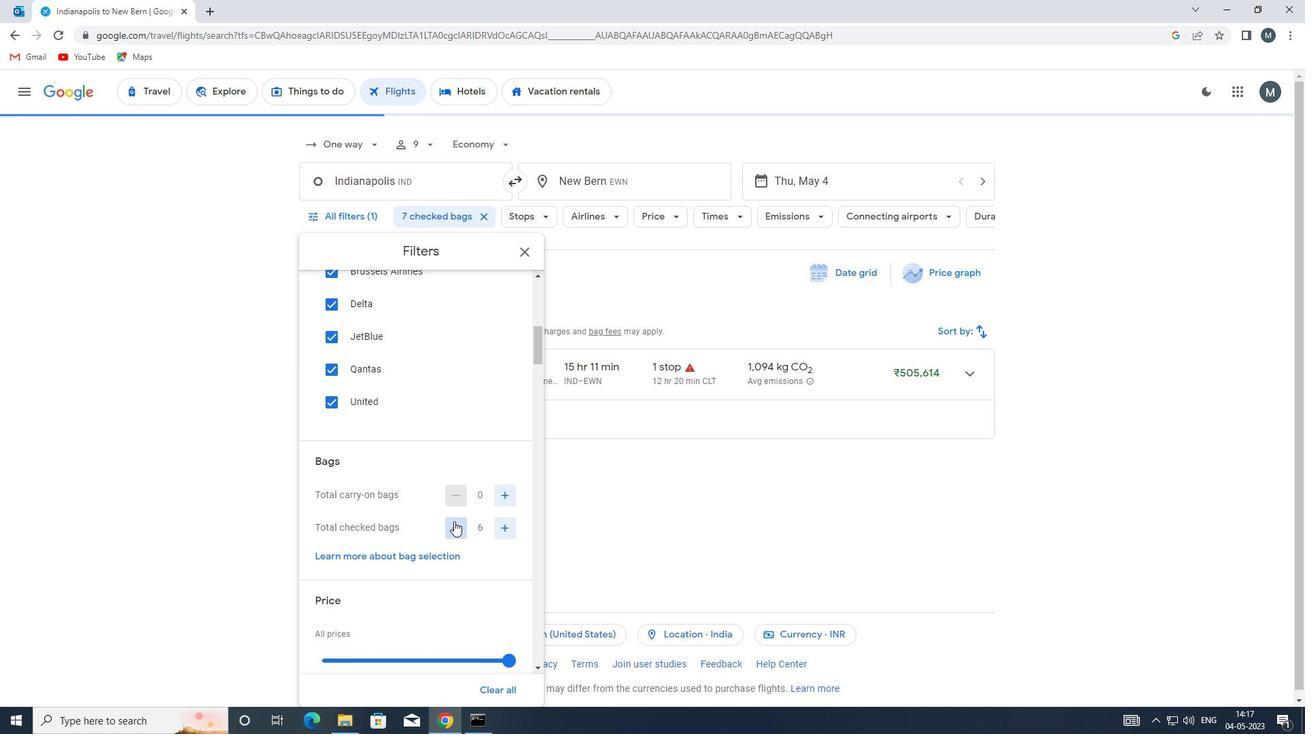 
Action: Mouse scrolled (450, 515) with delta (0, 0)
Screenshot: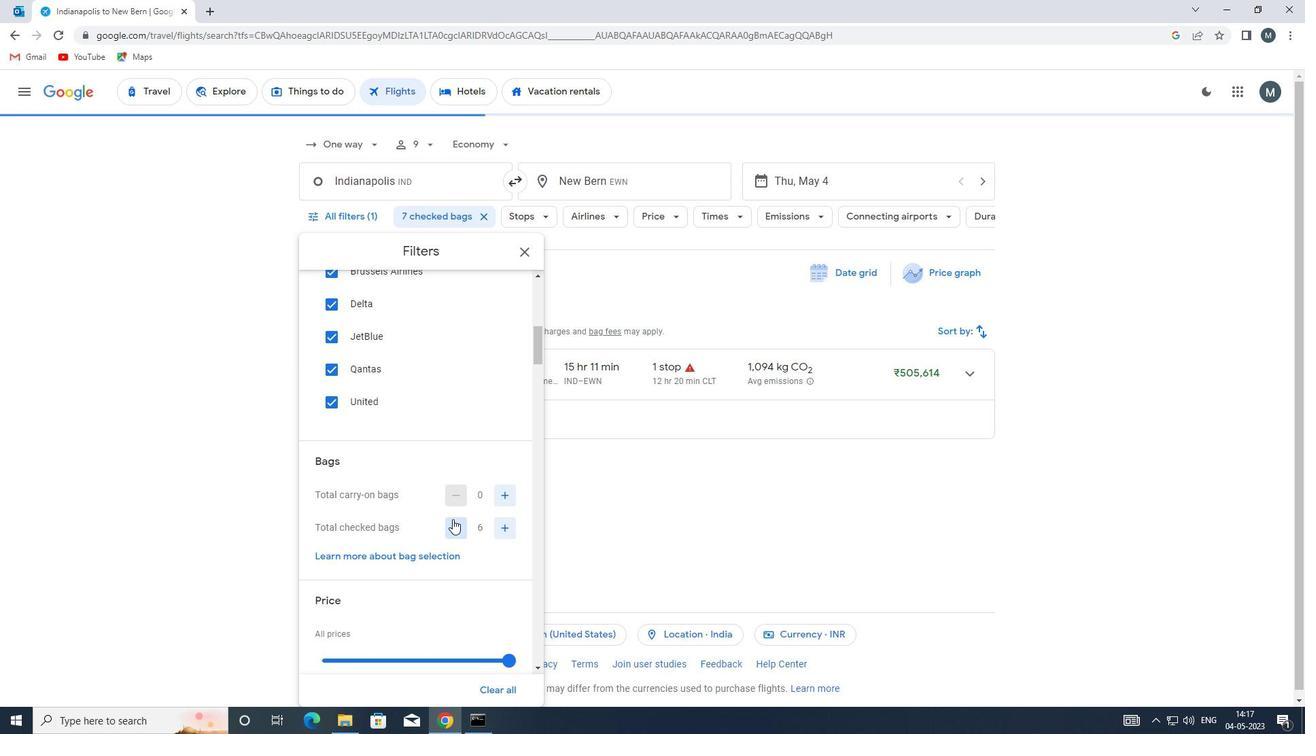 
Action: Mouse moved to (428, 499)
Screenshot: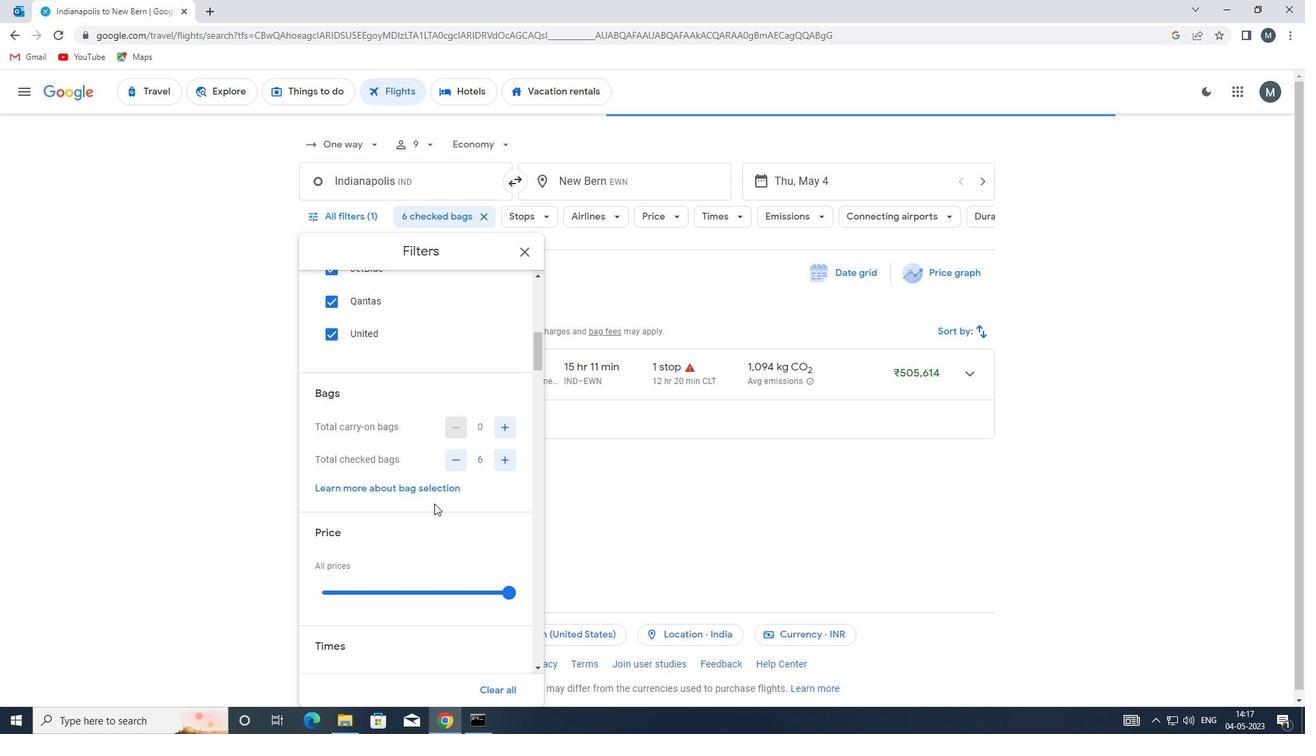 
Action: Mouse scrolled (428, 498) with delta (0, 0)
Screenshot: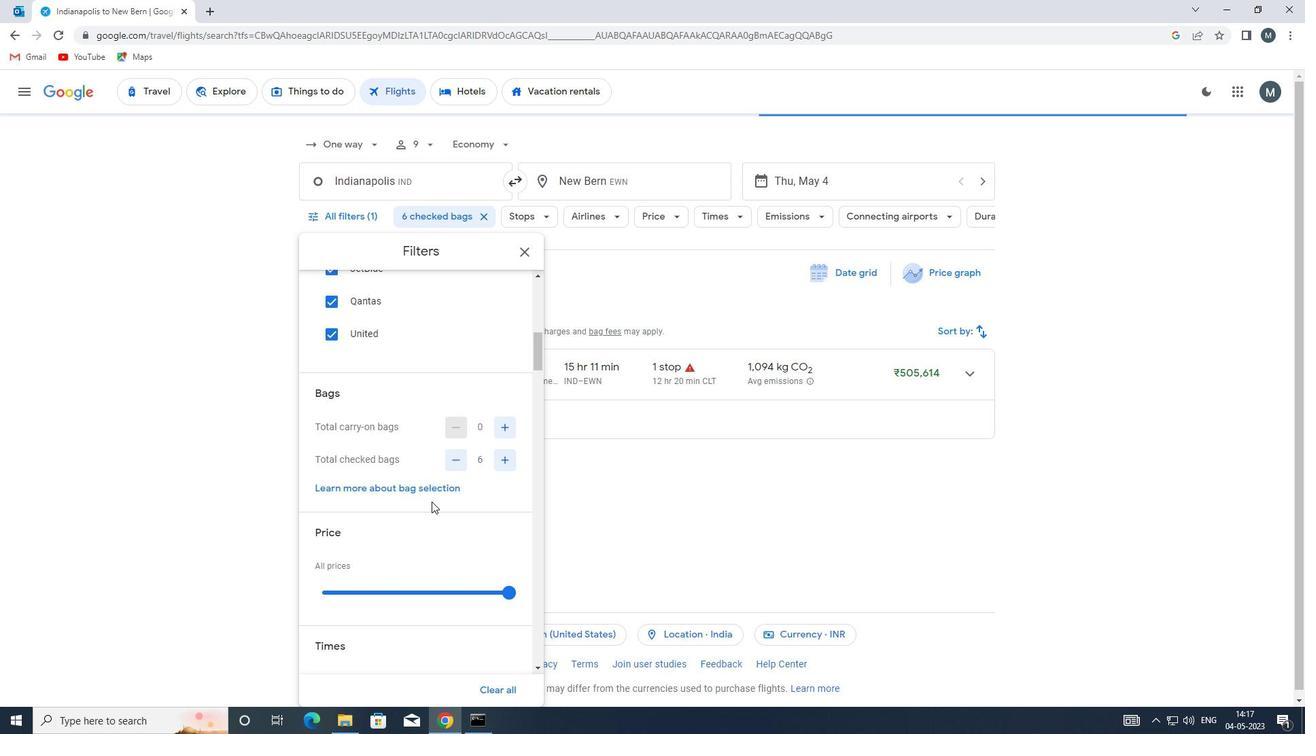 
Action: Mouse moved to (428, 499)
Screenshot: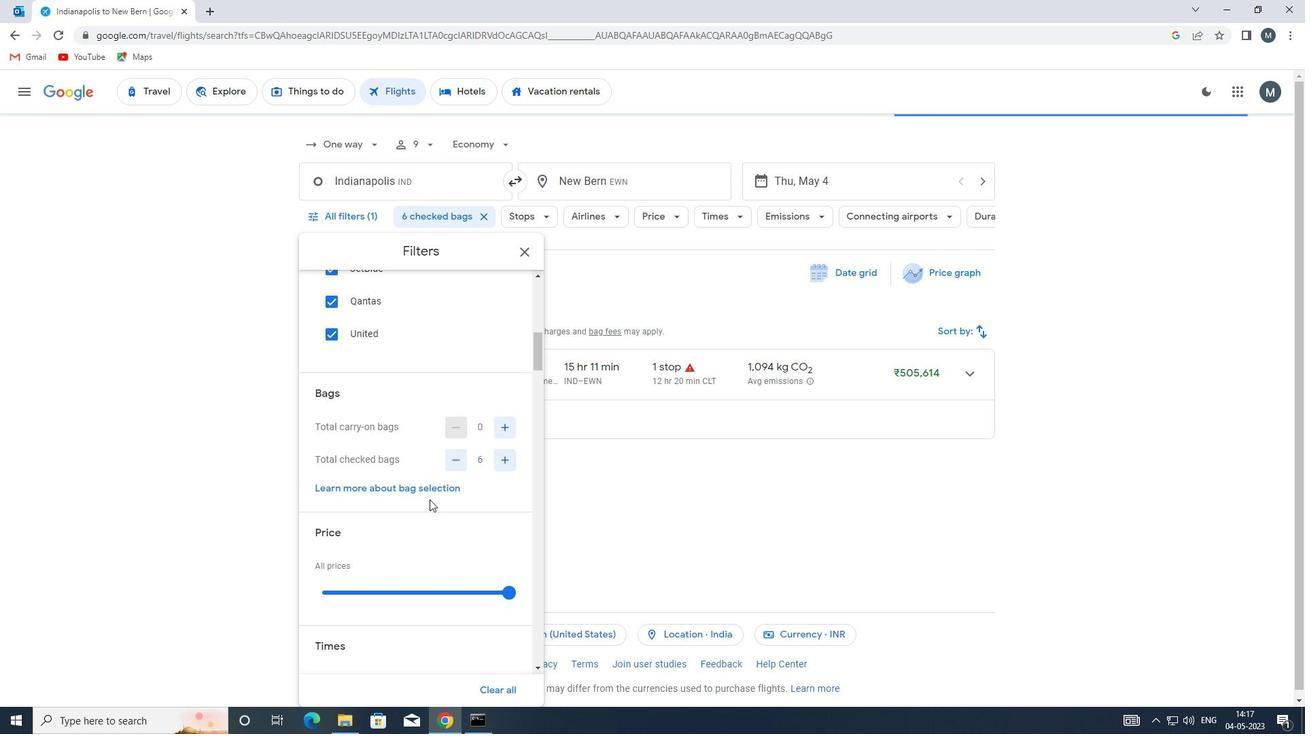 
Action: Mouse scrolled (428, 498) with delta (0, 0)
Screenshot: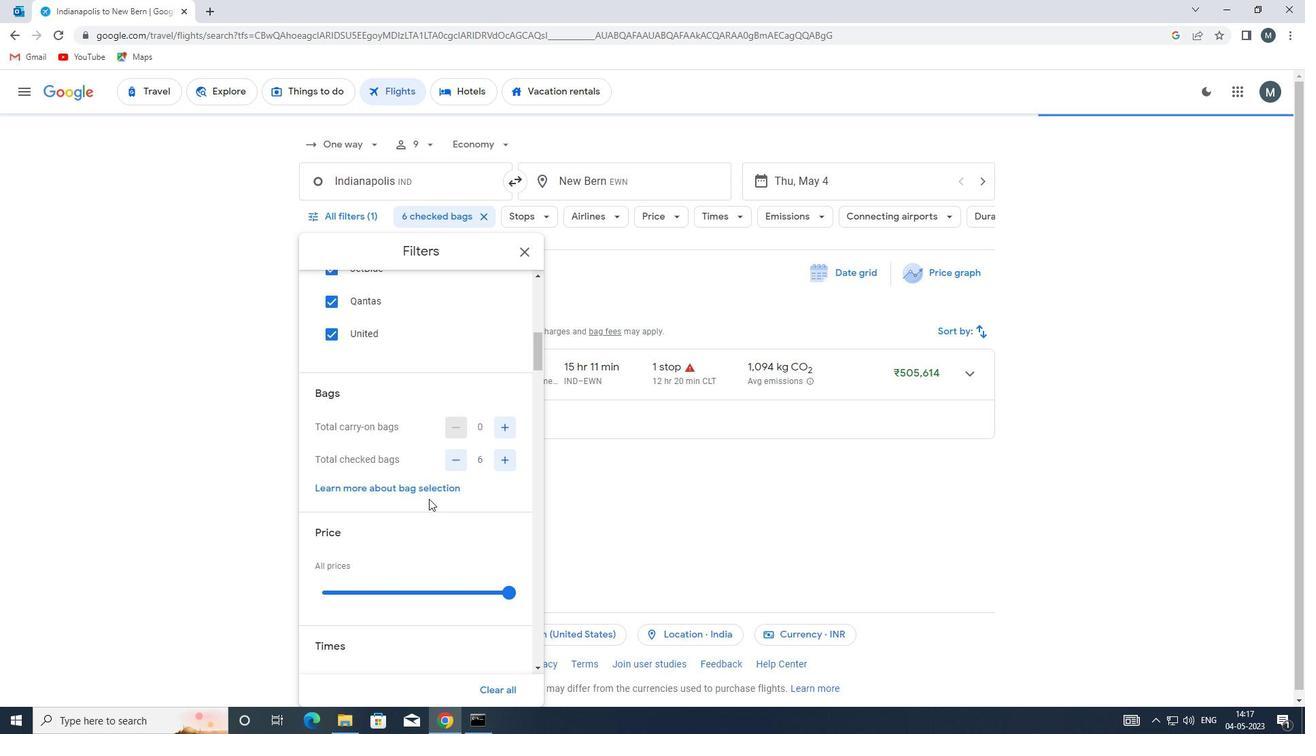 
Action: Mouse moved to (394, 458)
Screenshot: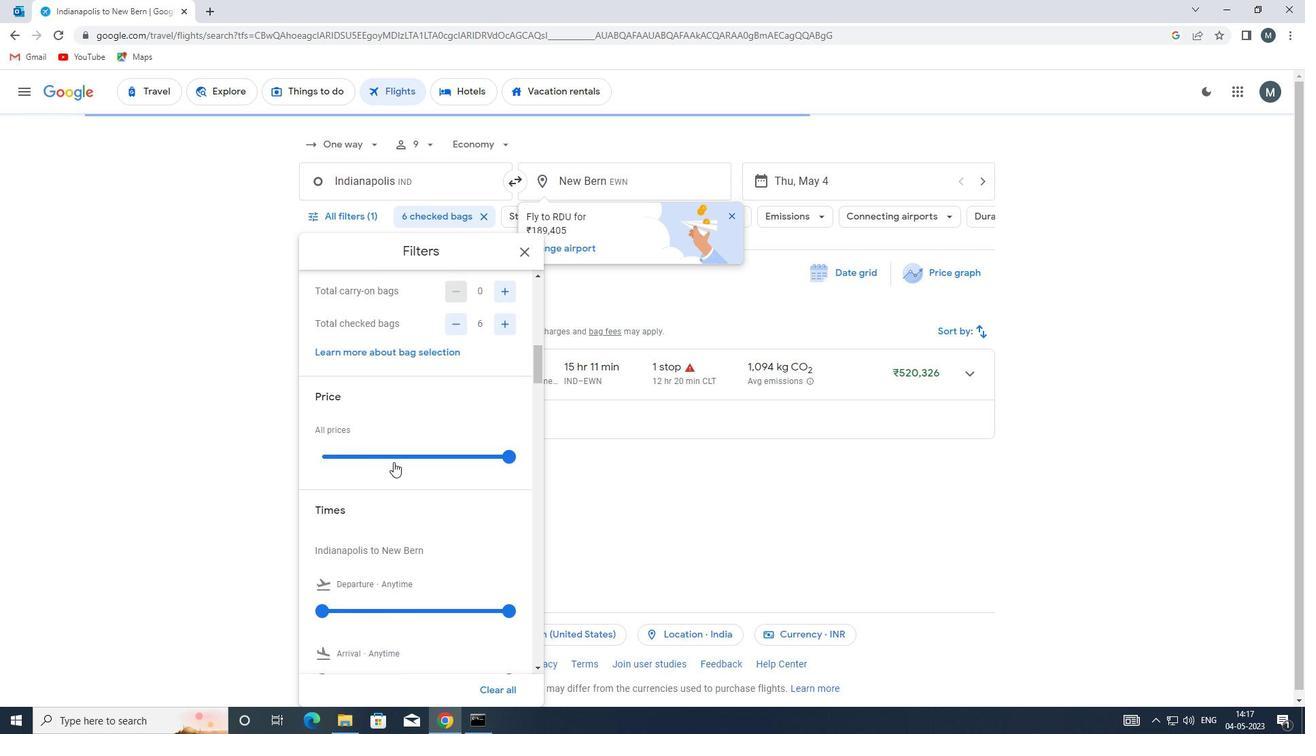 
Action: Mouse pressed left at (394, 458)
Screenshot: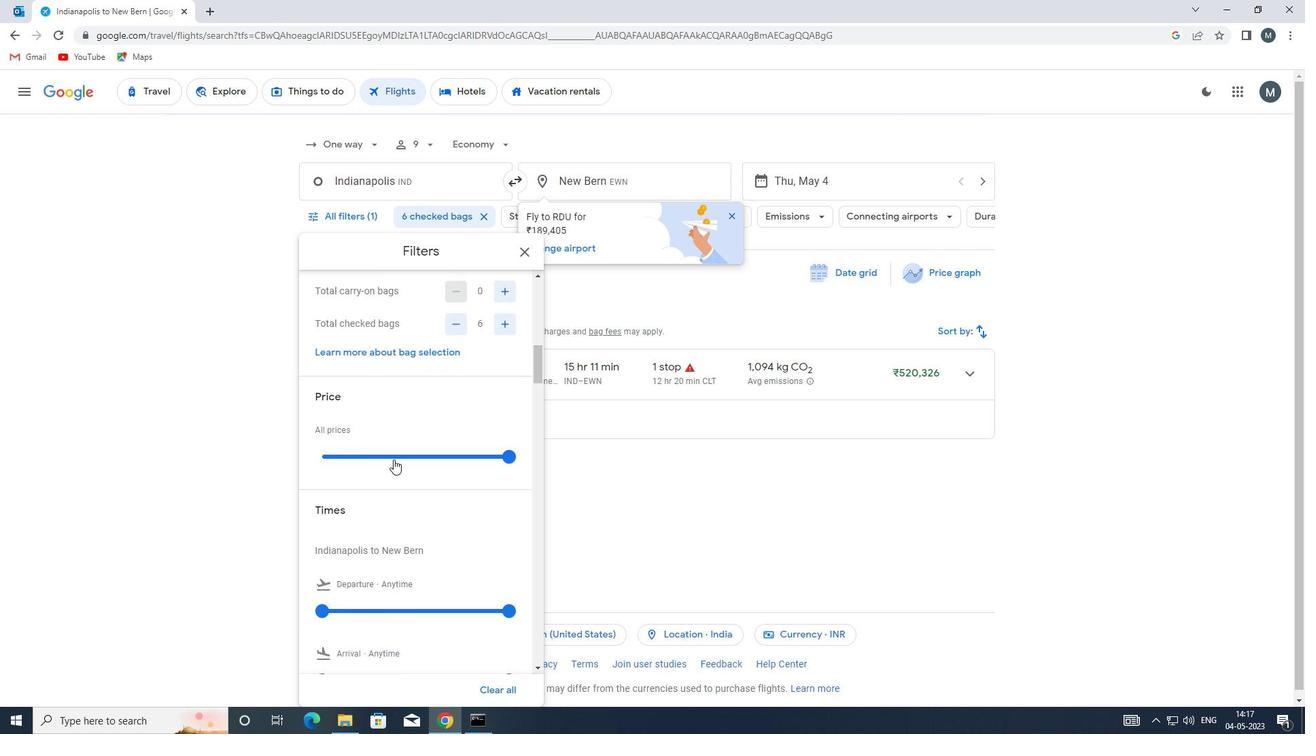 
Action: Mouse pressed left at (394, 458)
Screenshot: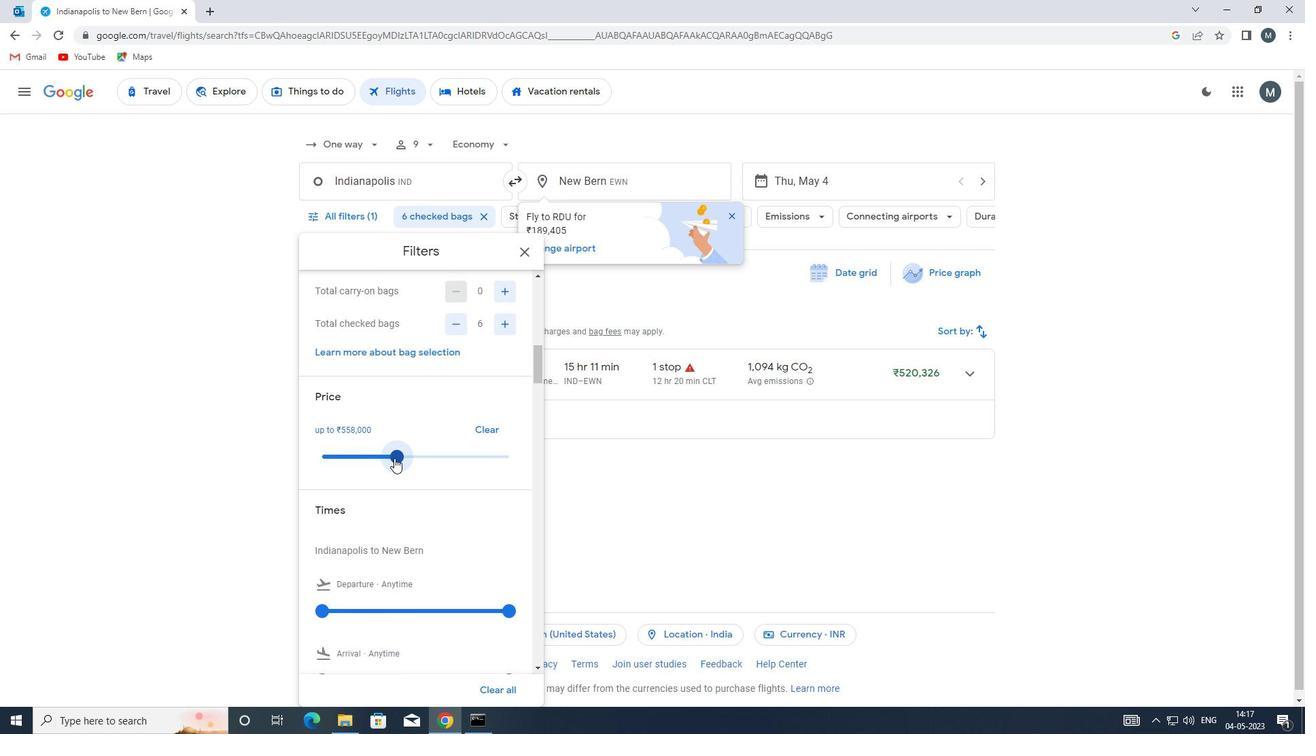 
Action: Mouse moved to (380, 452)
Screenshot: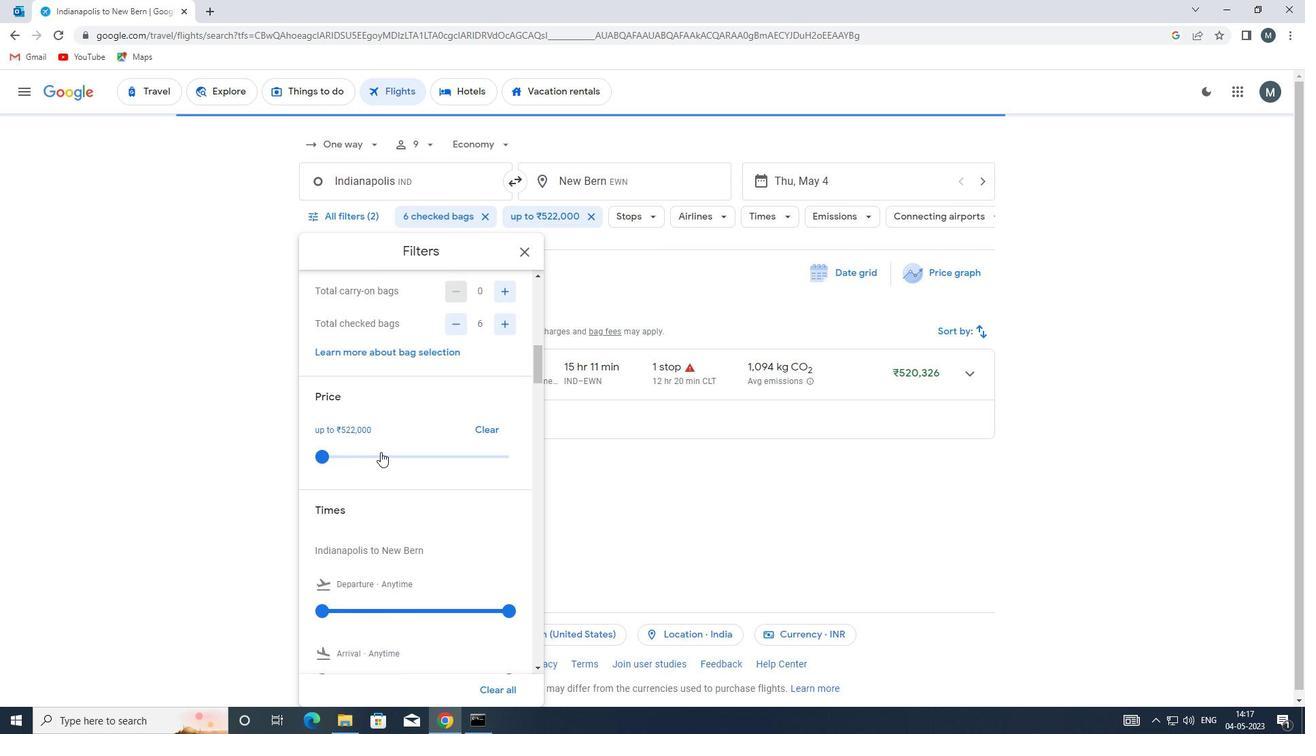 
Action: Mouse scrolled (380, 451) with delta (0, 0)
Screenshot: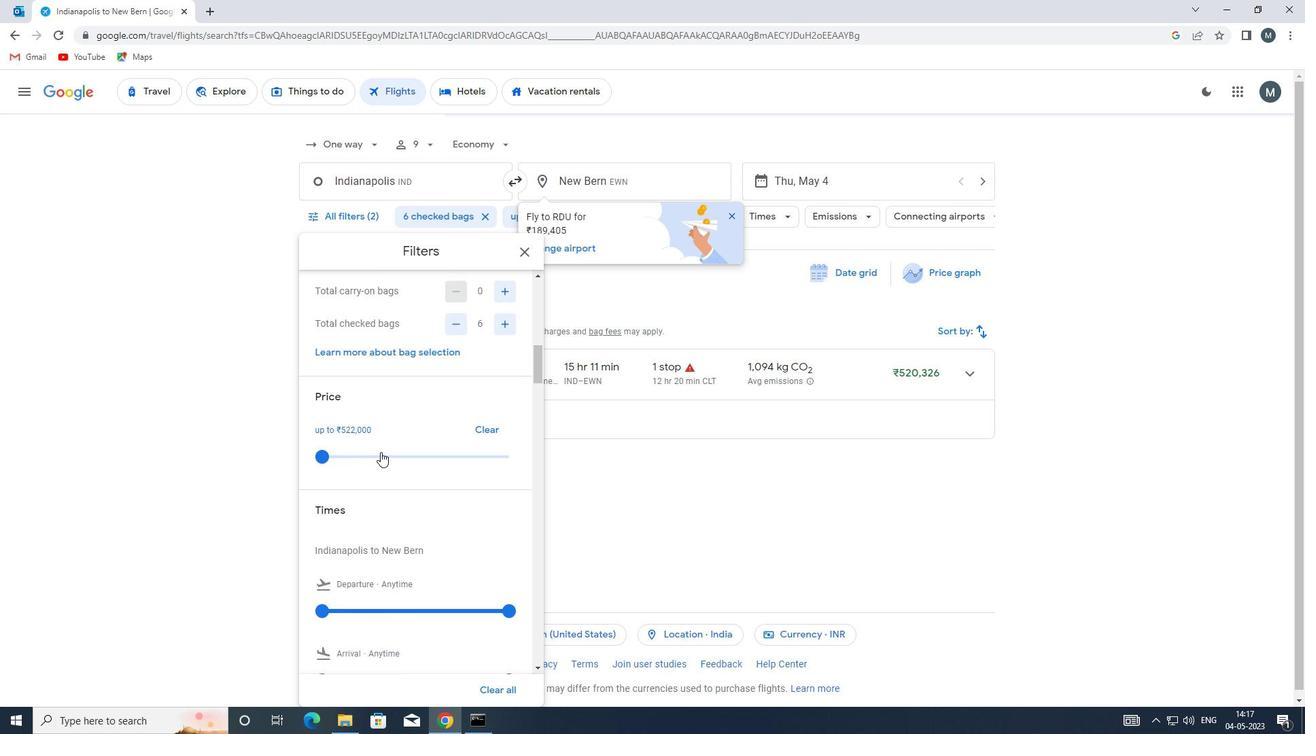 
Action: Mouse scrolled (380, 451) with delta (0, 0)
Screenshot: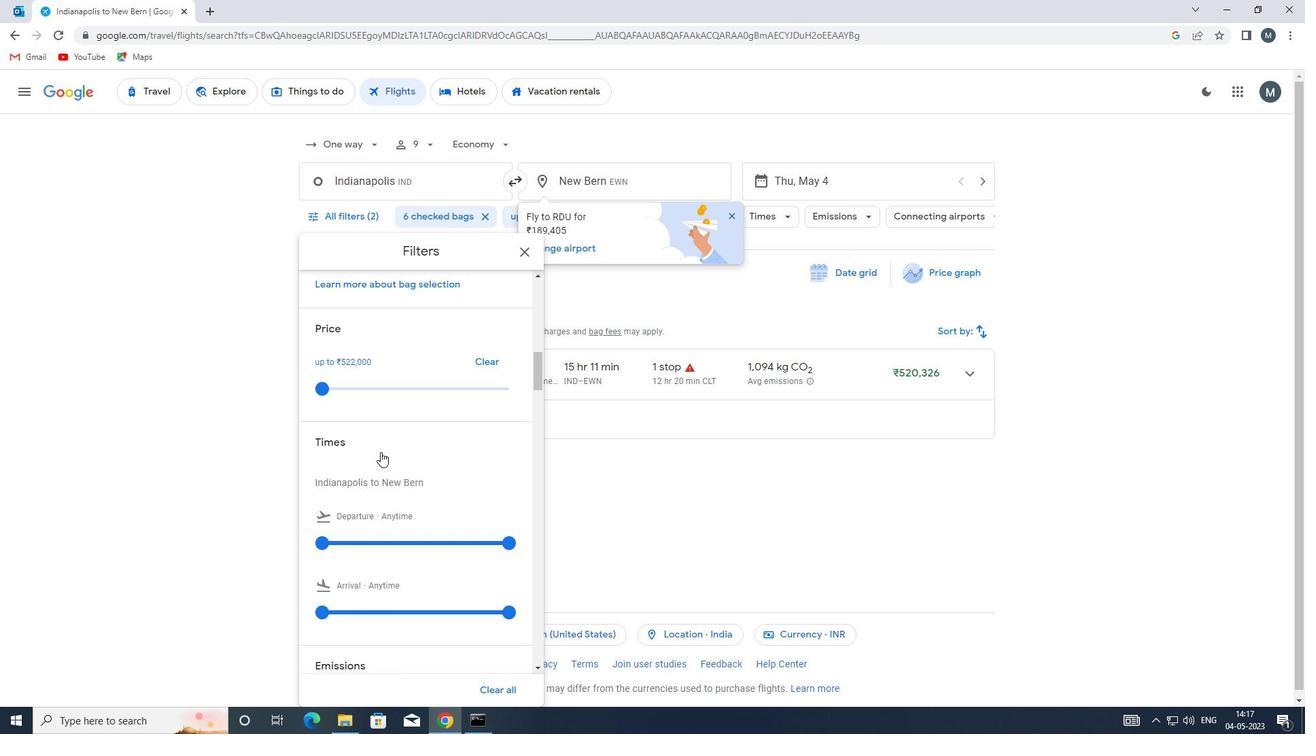 
Action: Mouse moved to (325, 469)
Screenshot: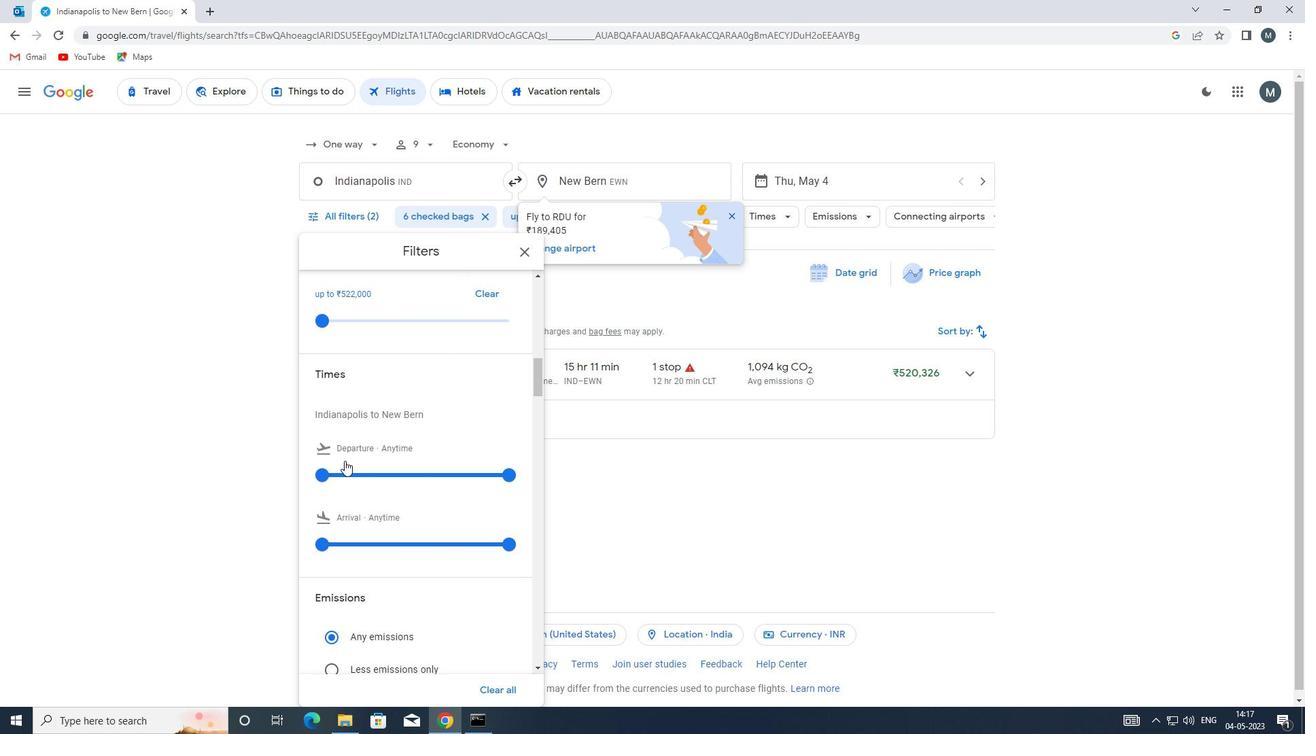 
Action: Mouse pressed left at (325, 469)
Screenshot: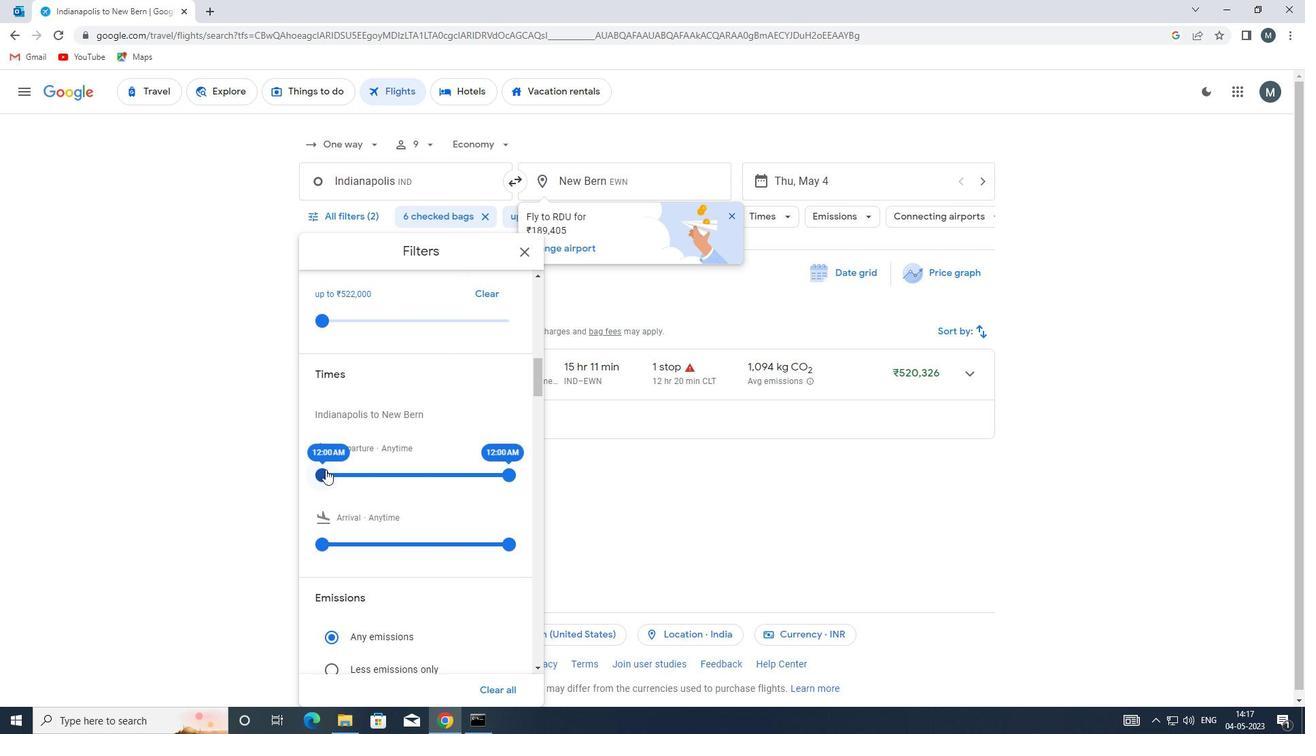 
Action: Mouse moved to (509, 469)
Screenshot: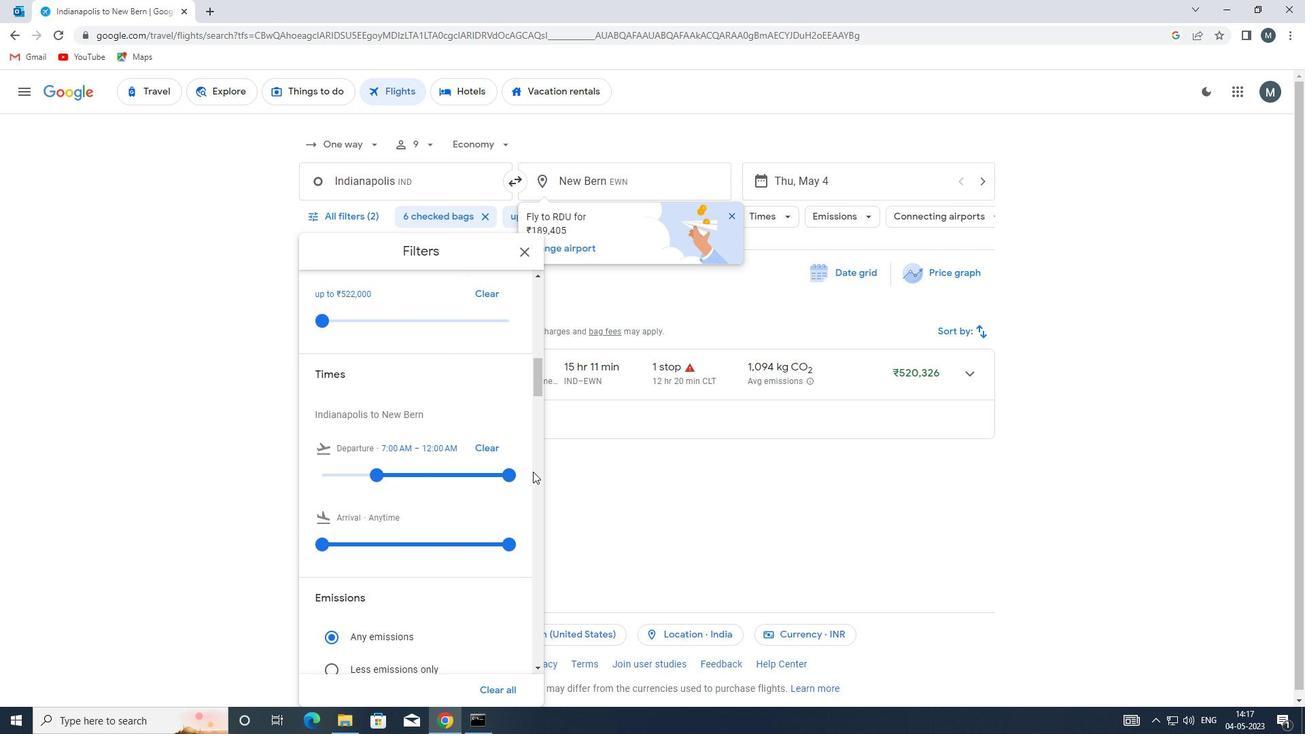 
Action: Mouse pressed left at (509, 469)
Screenshot: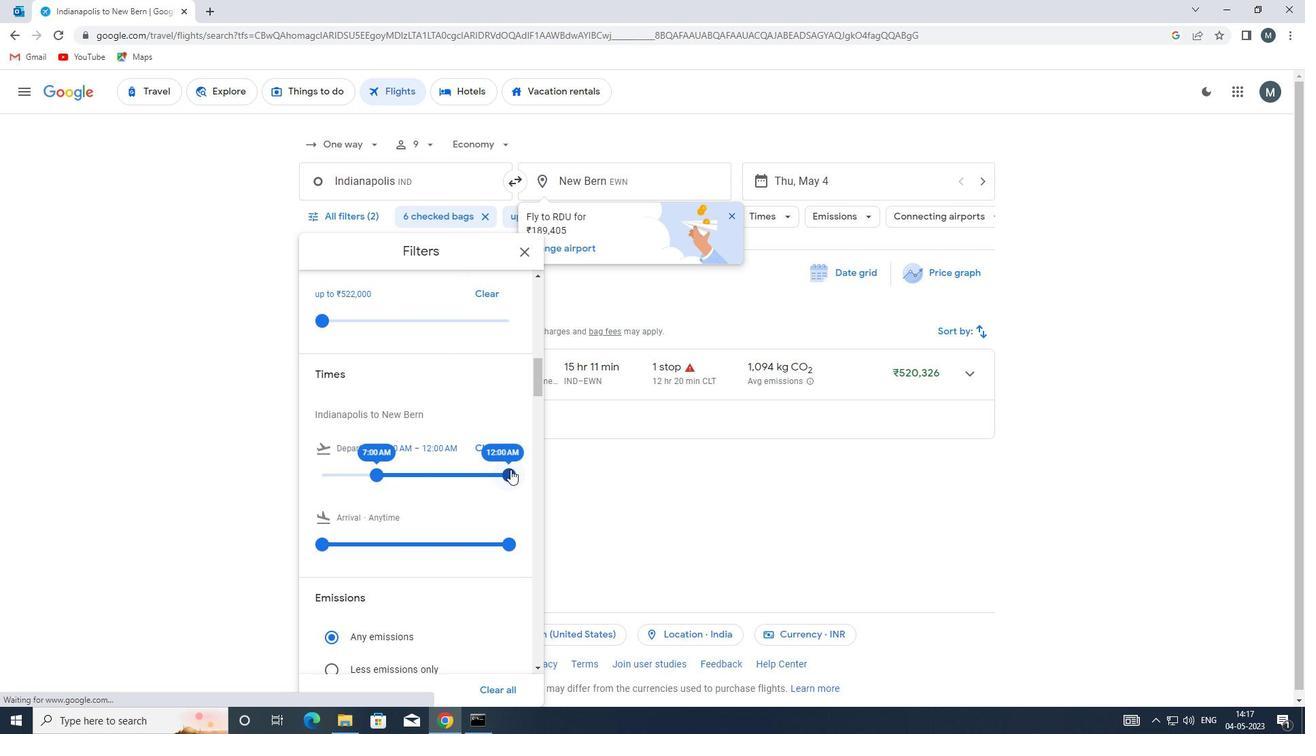 
Action: Mouse moved to (360, 467)
Screenshot: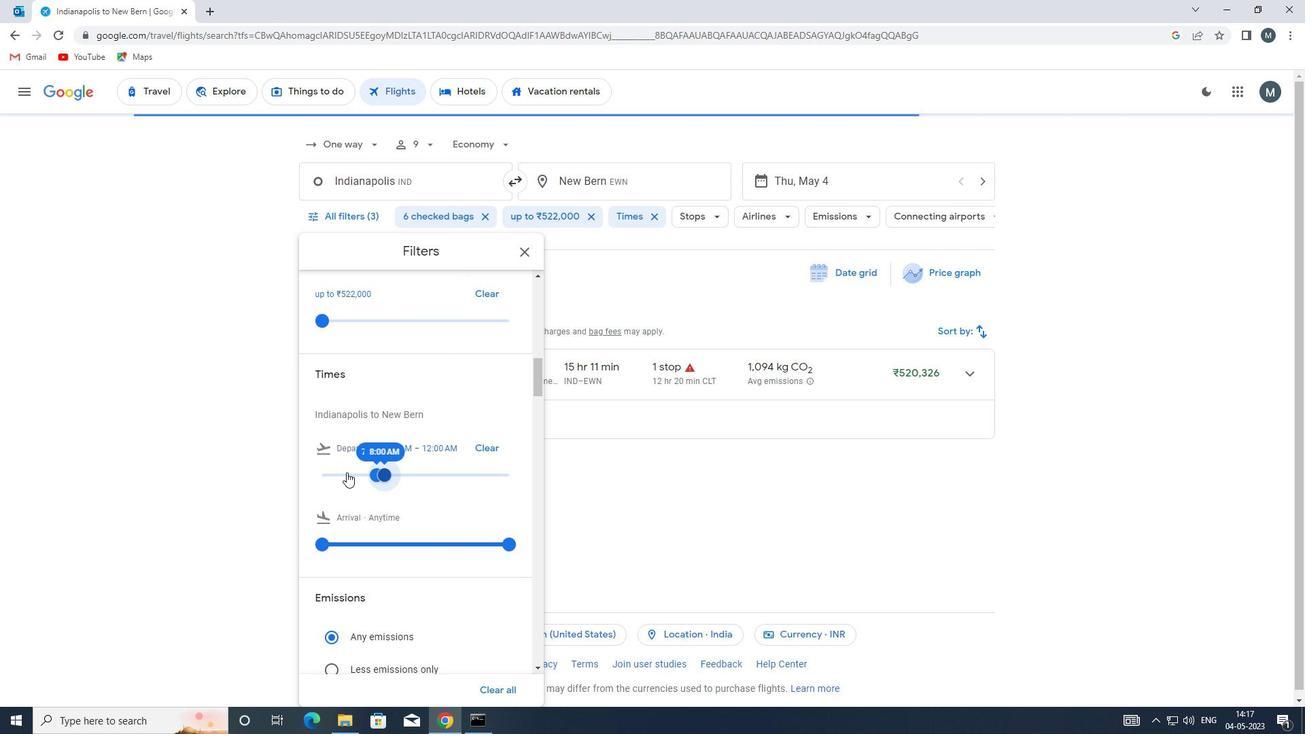 
Action: Mouse scrolled (360, 466) with delta (0, 0)
Screenshot: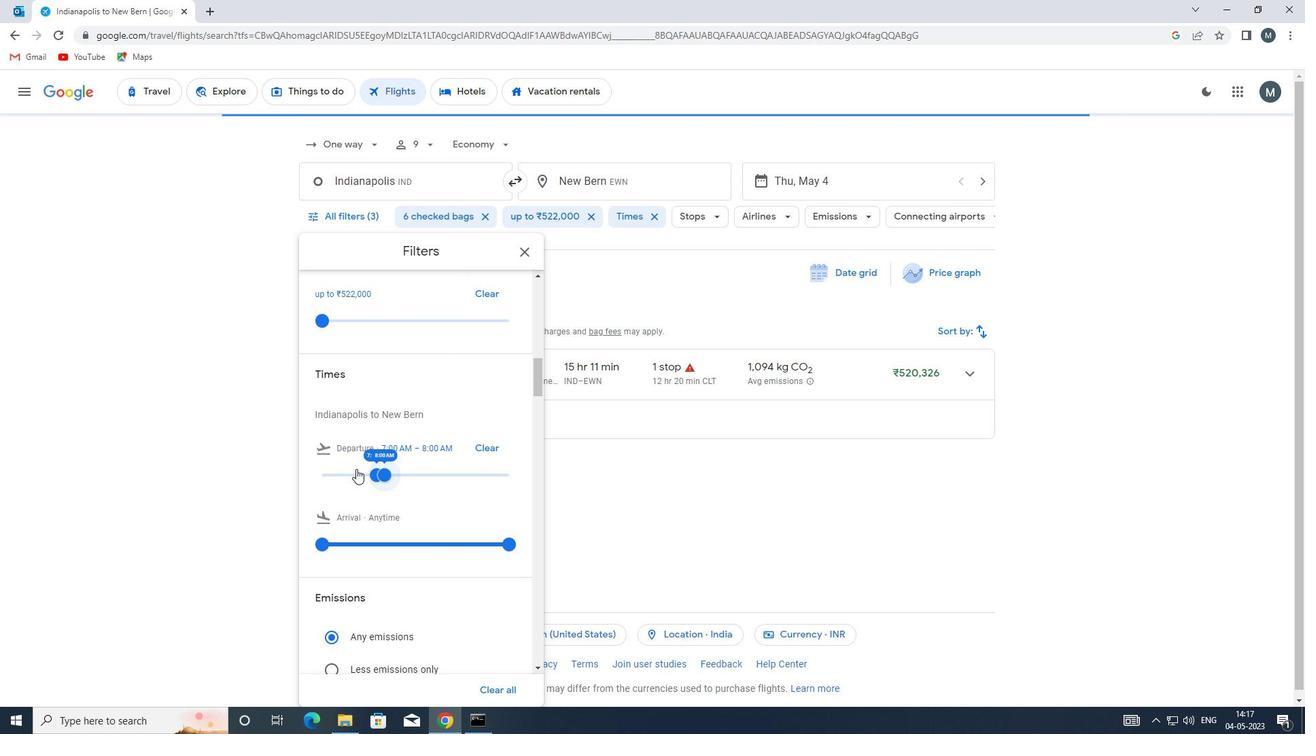 
Action: Mouse moved to (522, 250)
Screenshot: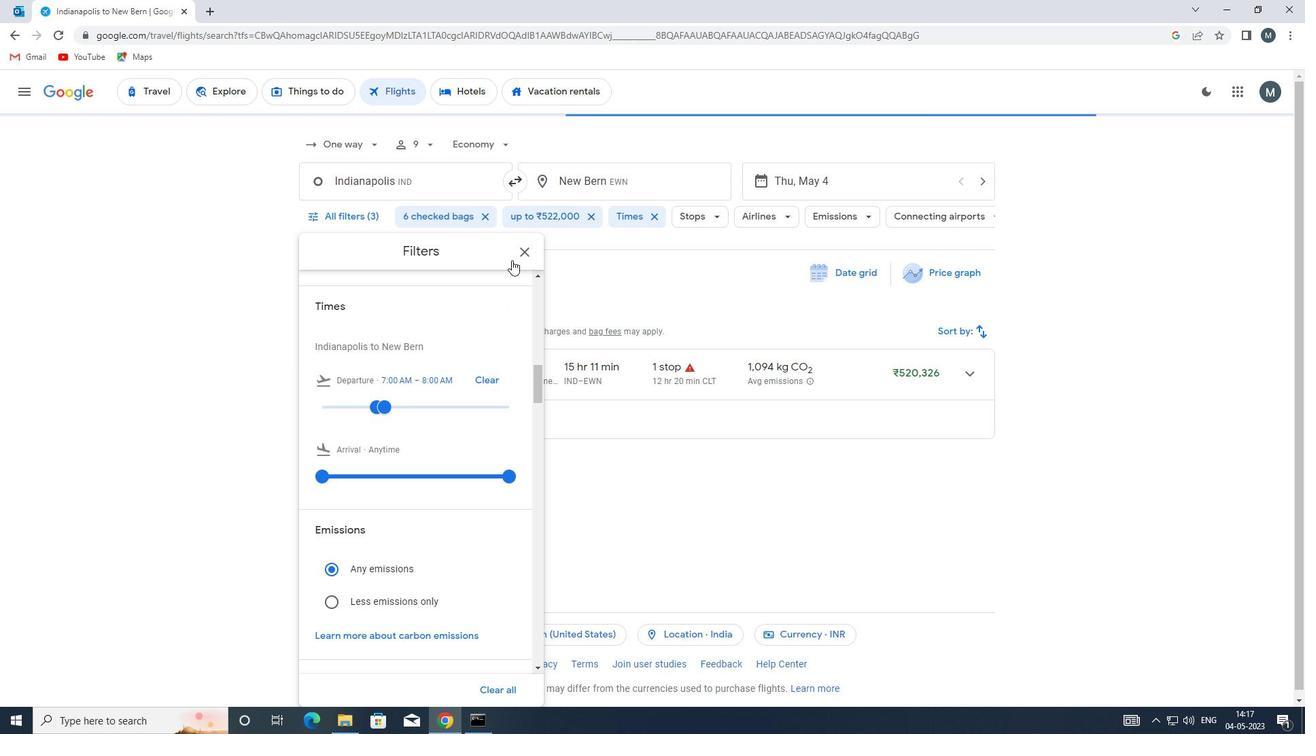 
Action: Mouse pressed left at (522, 250)
Screenshot: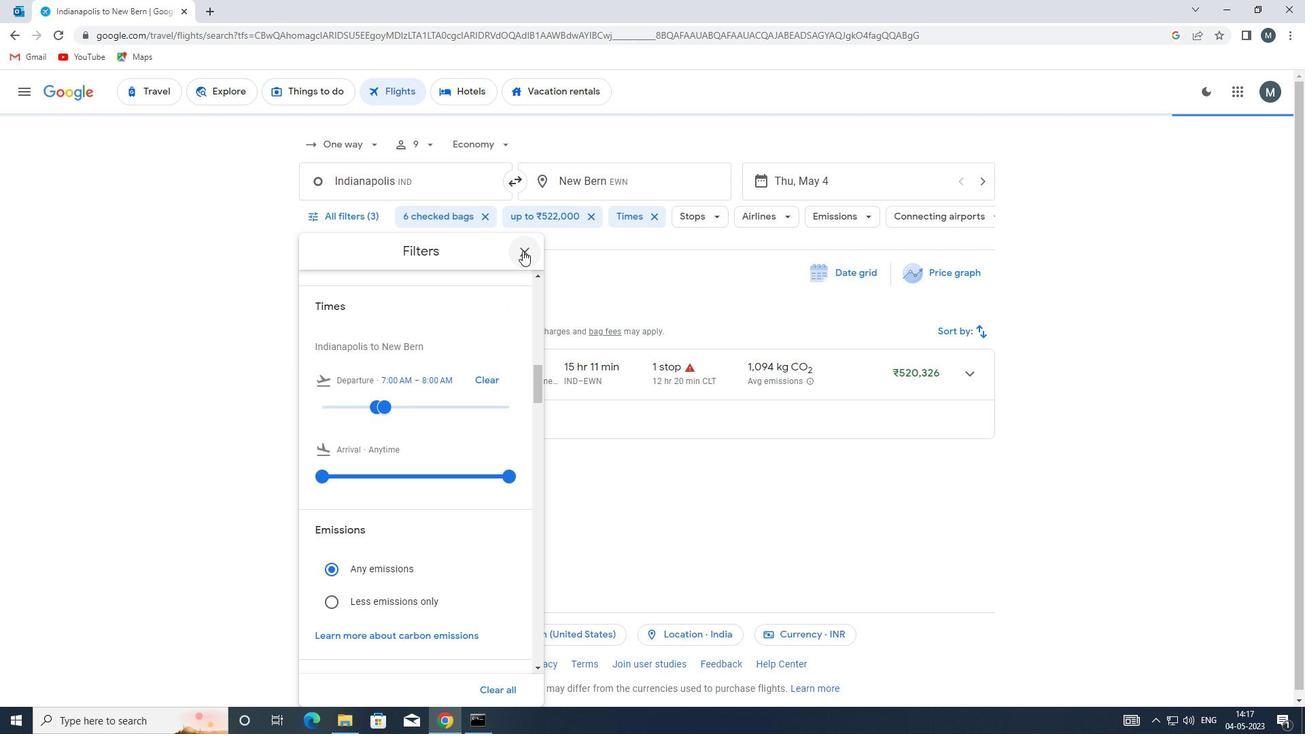 
Action: Mouse moved to (522, 249)
Screenshot: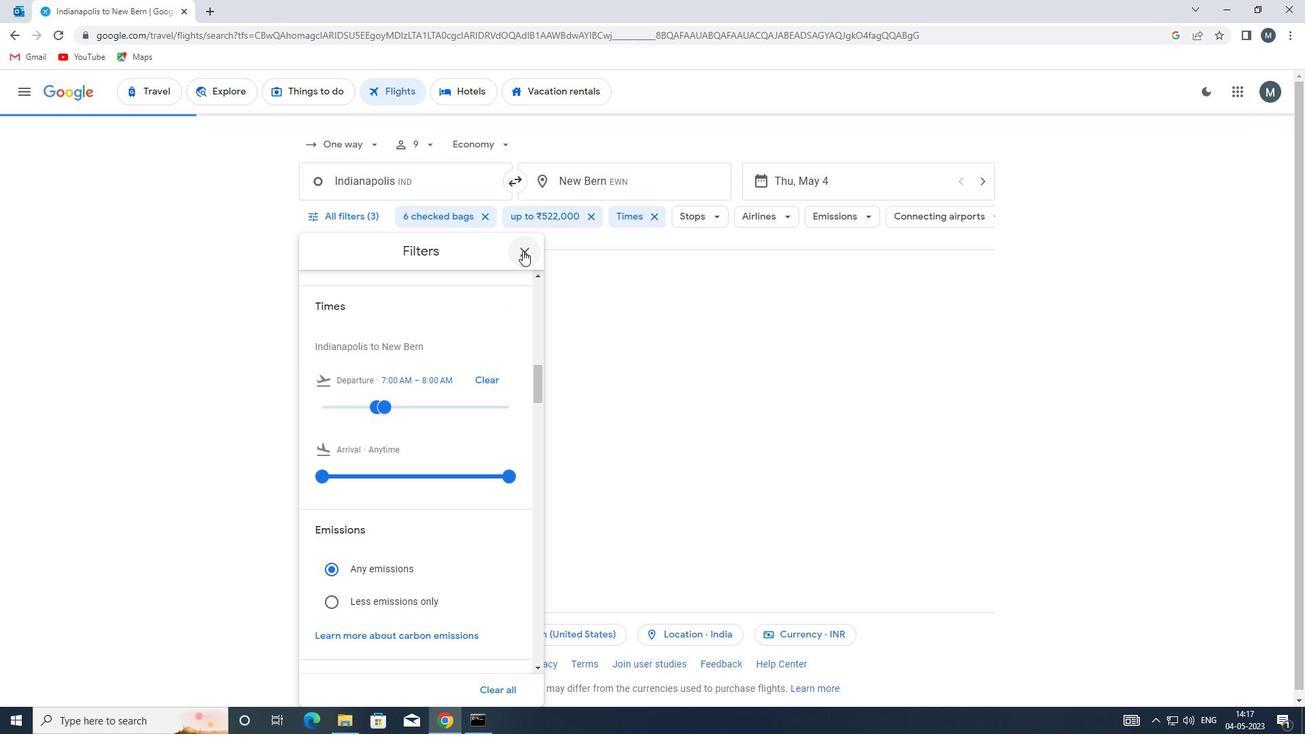 
